 Task: Look for space in Darende, Turkey from 24th August, 2023 to 10th September, 2023 for 8 adults, 2 children in price range Rs.12000 to Rs.15000. Place can be entire place or shared room with 4 bedrooms having 8 beds and 4 bathrooms. Property type can be house, flat, guest house. Amenities needed are: wifi, TV, free parkinig on premises, gym, breakfast. Booking option can be shelf check-in. Required host language is English.
Action: Mouse moved to (459, 119)
Screenshot: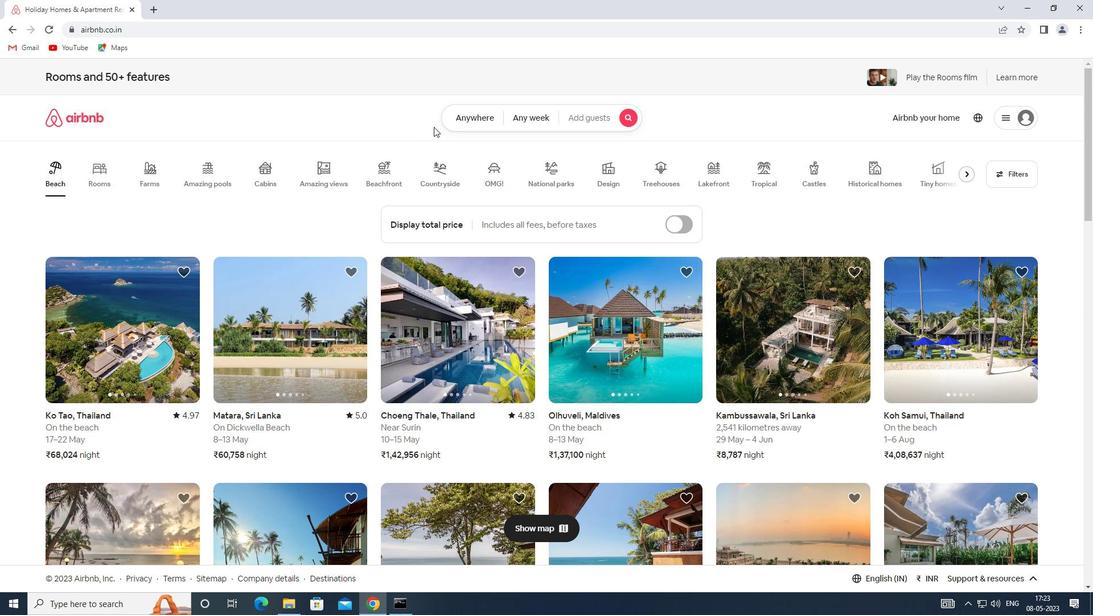 
Action: Mouse pressed left at (459, 119)
Screenshot: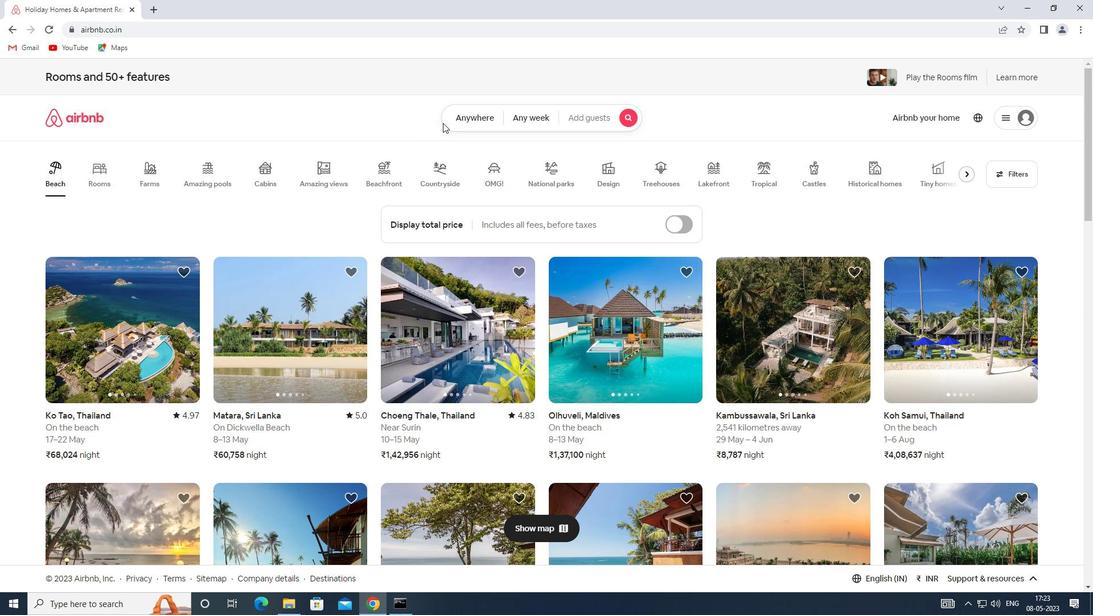 
Action: Mouse moved to (335, 157)
Screenshot: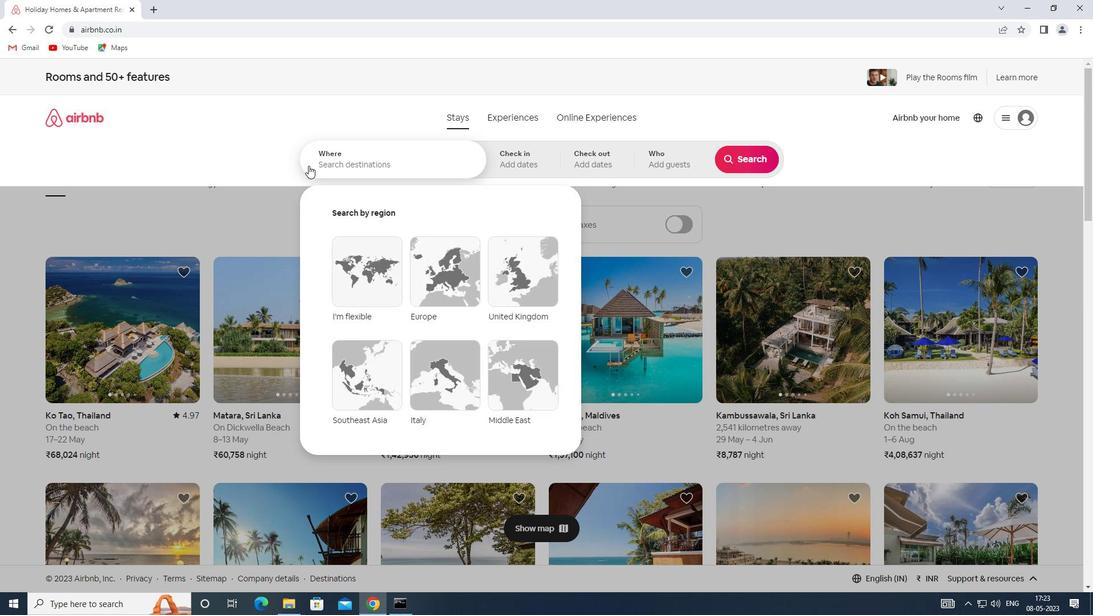
Action: Mouse pressed left at (335, 157)
Screenshot: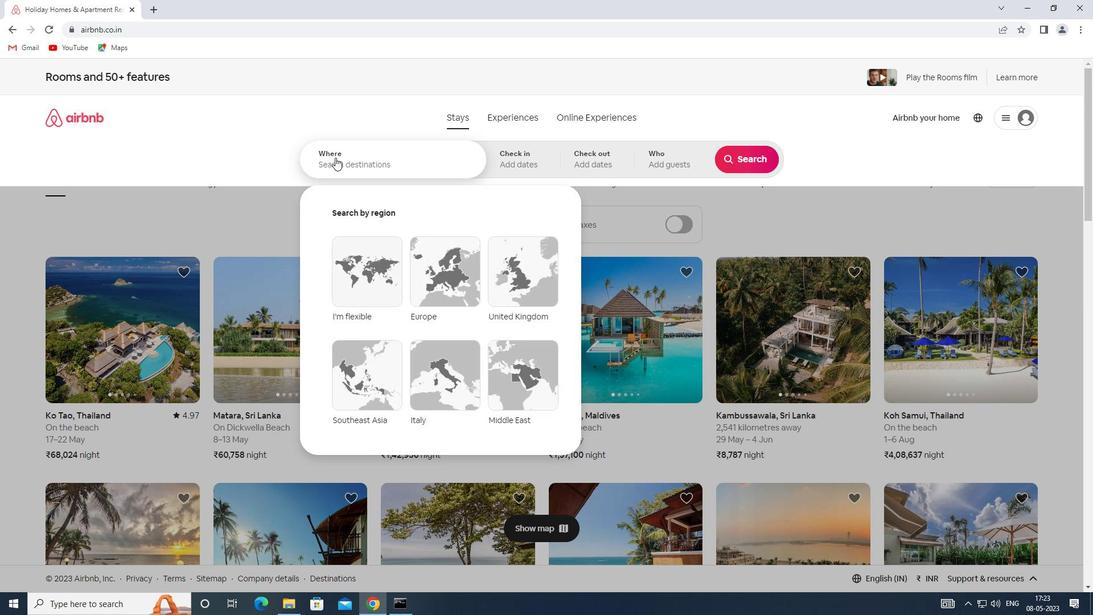
Action: Key pressed <Key.shift>SPACE<Key.space>IN<Key.space><Key.shift>DARENDE,<Key.shift>TURKEY
Screenshot: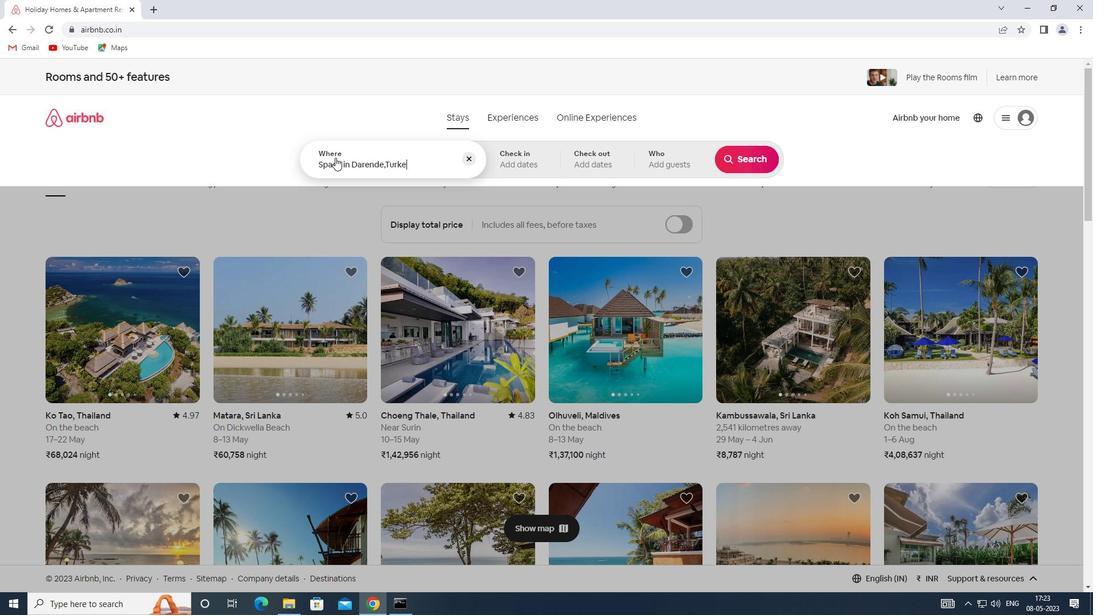 
Action: Mouse moved to (510, 149)
Screenshot: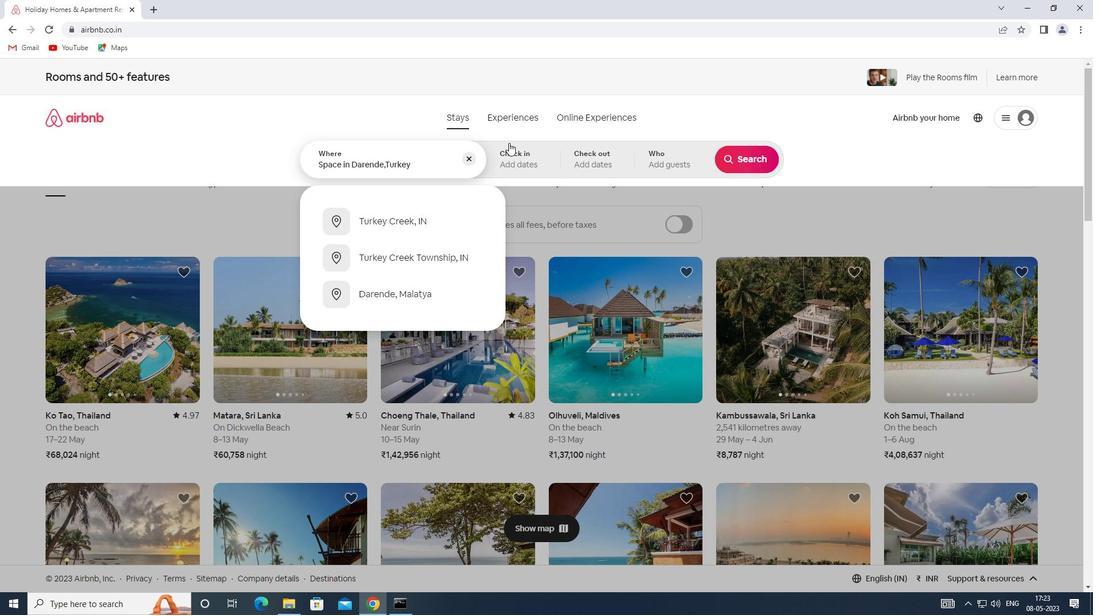 
Action: Mouse pressed left at (510, 149)
Screenshot: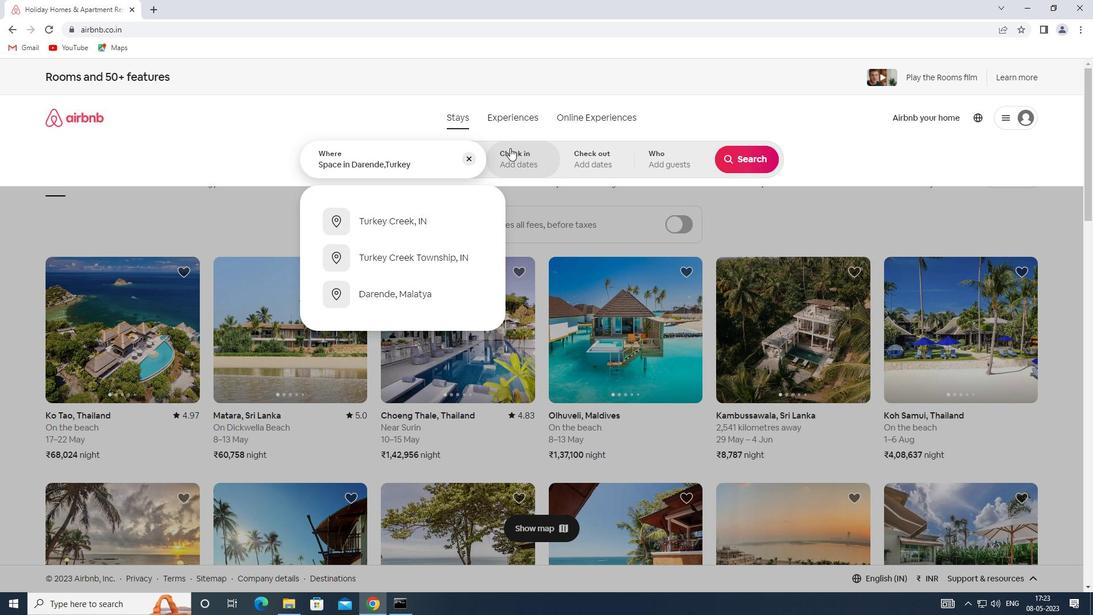 
Action: Mouse moved to (741, 251)
Screenshot: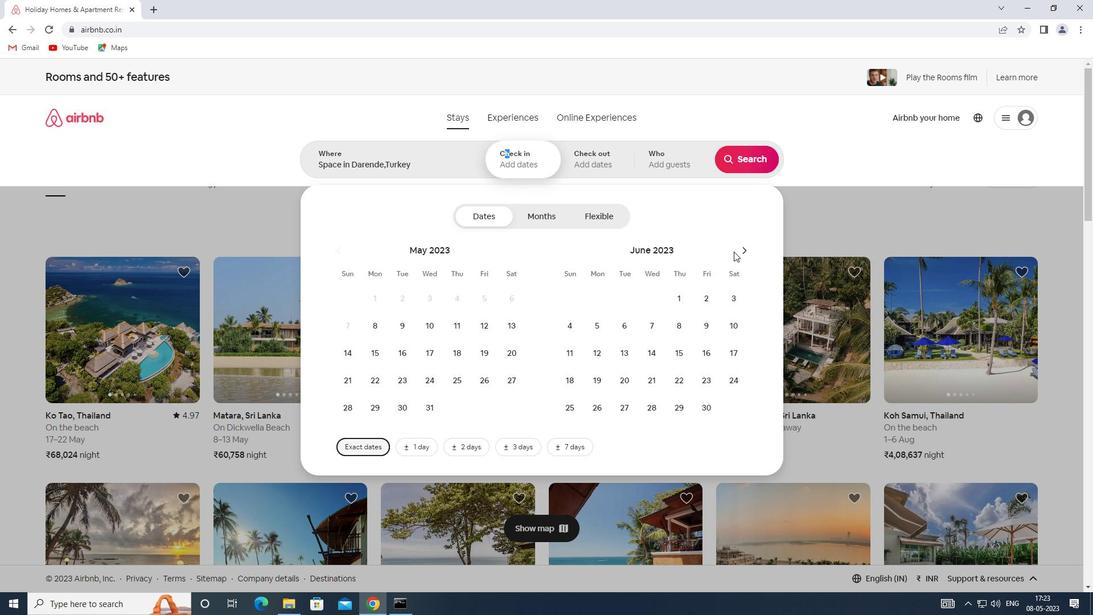 
Action: Mouse pressed left at (741, 251)
Screenshot: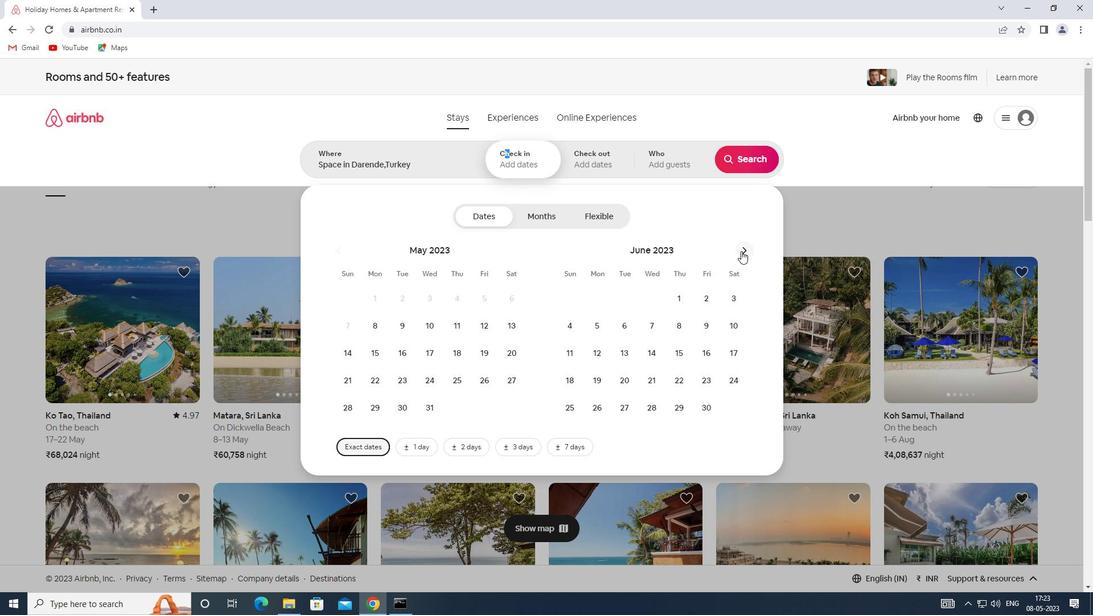 
Action: Mouse pressed left at (741, 251)
Screenshot: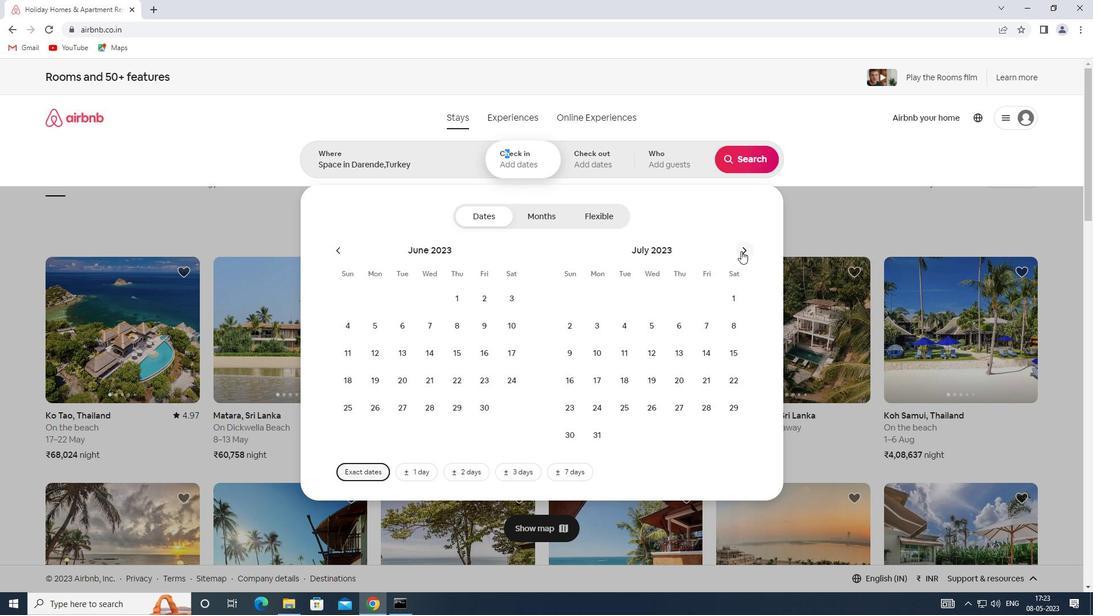 
Action: Mouse moved to (682, 378)
Screenshot: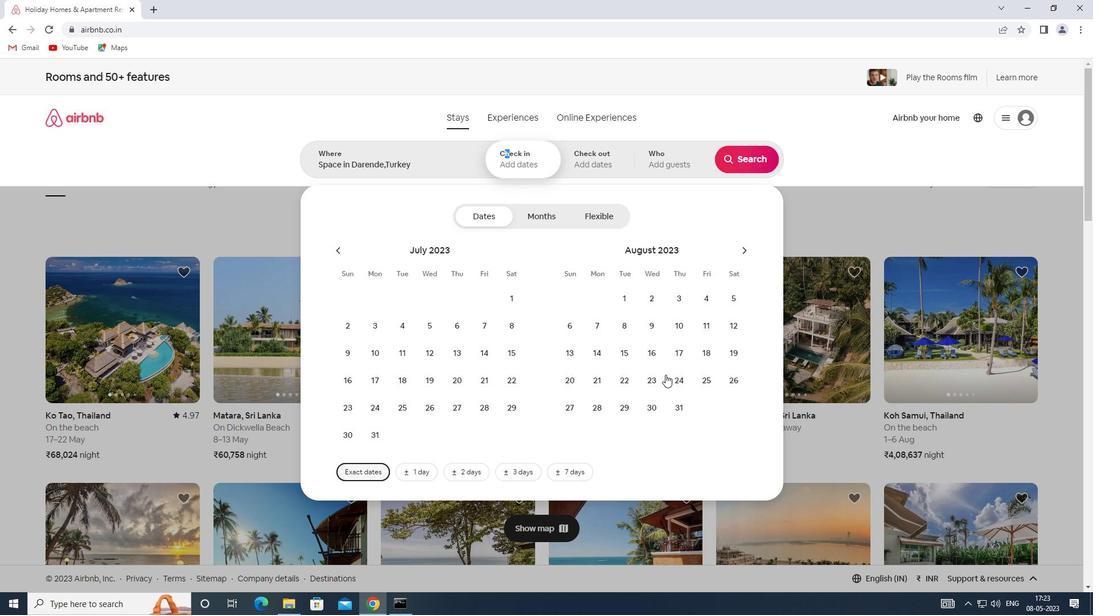 
Action: Mouse pressed left at (682, 378)
Screenshot: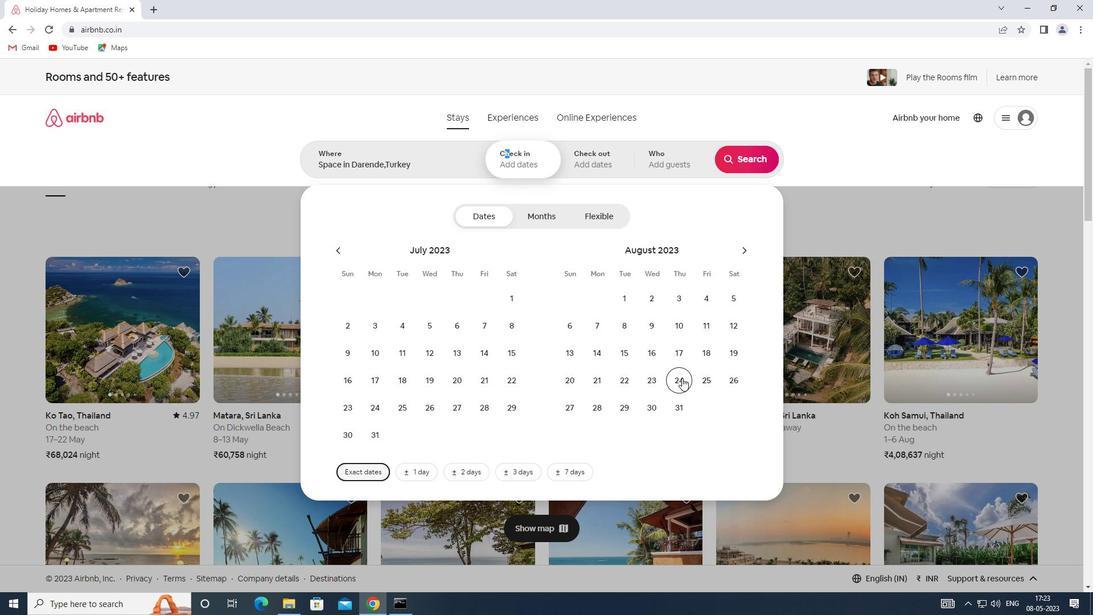 
Action: Mouse moved to (739, 256)
Screenshot: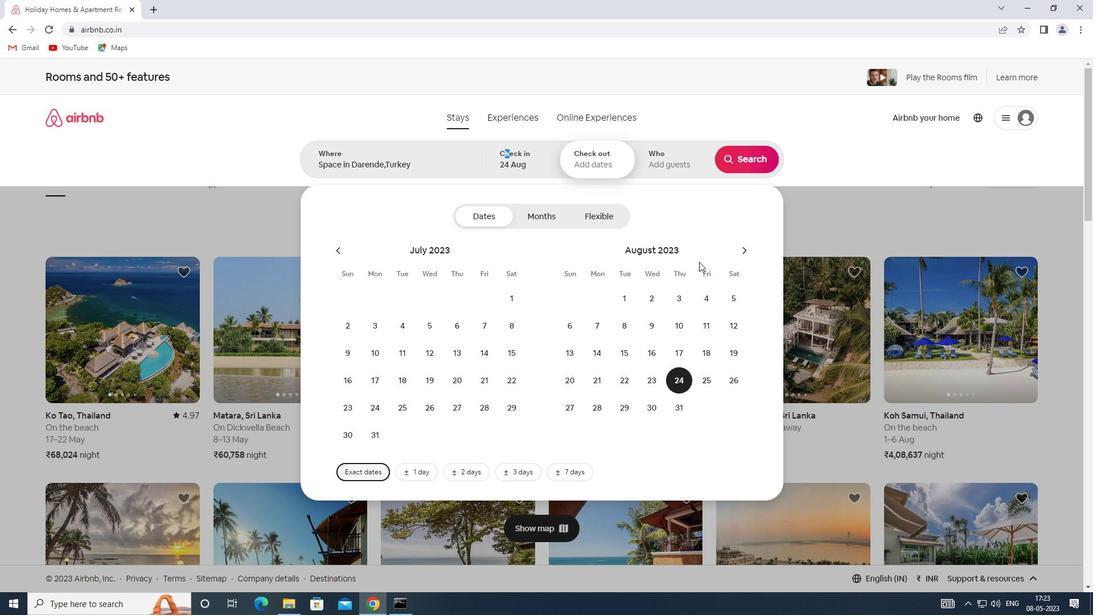 
Action: Mouse pressed left at (739, 256)
Screenshot: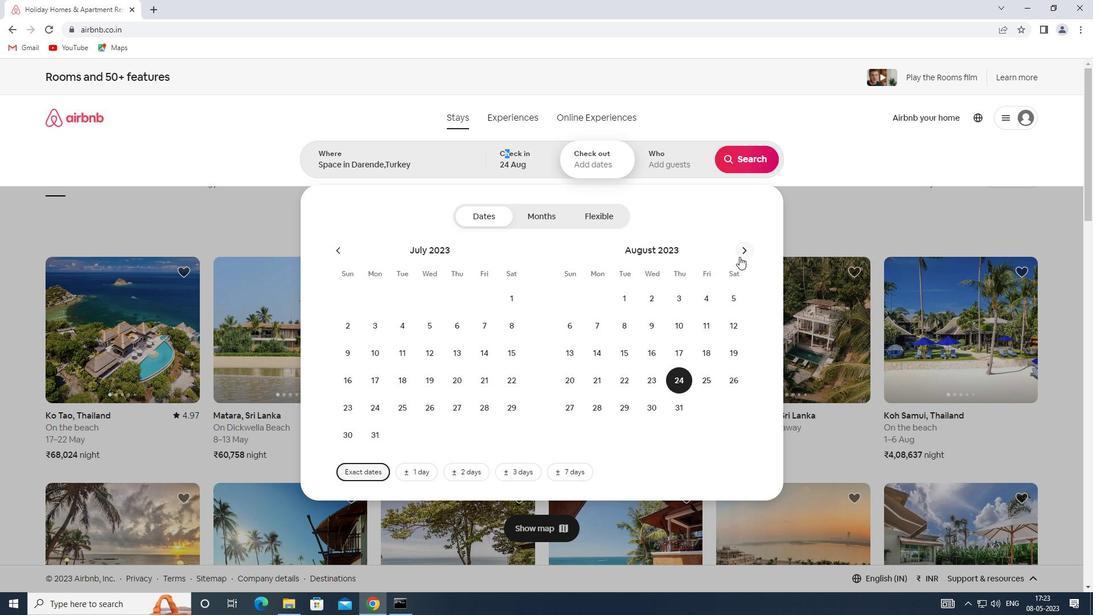 
Action: Mouse moved to (567, 355)
Screenshot: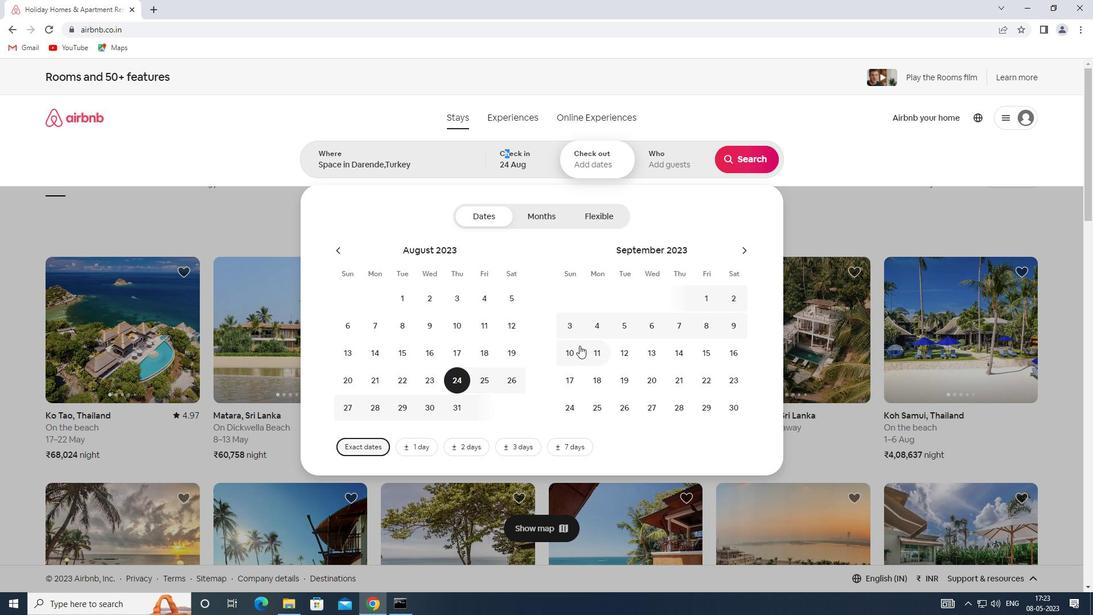 
Action: Mouse pressed left at (567, 355)
Screenshot: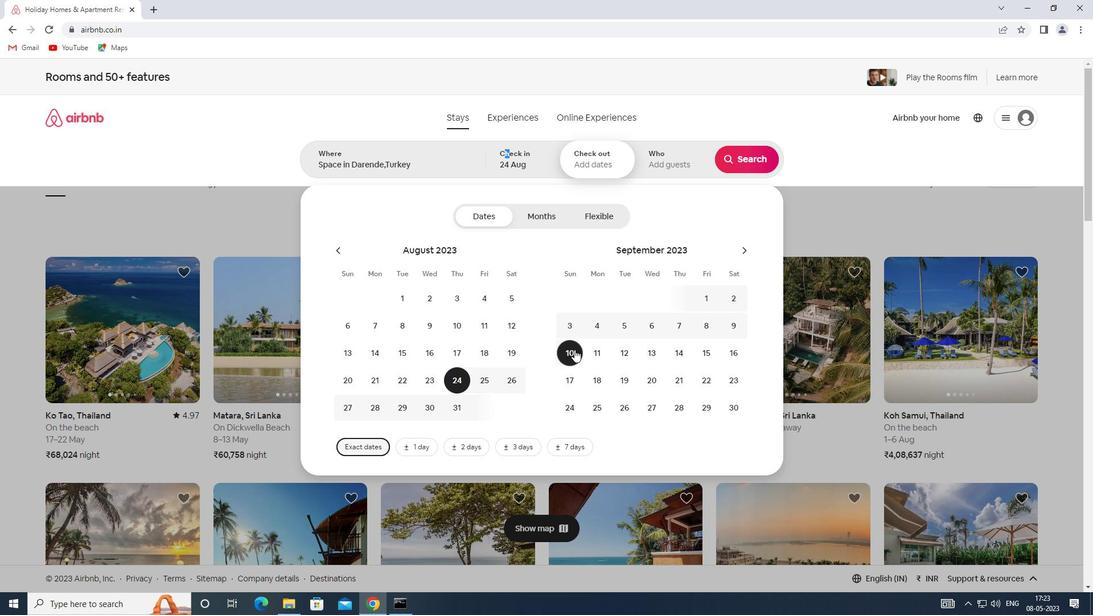 
Action: Mouse moved to (684, 167)
Screenshot: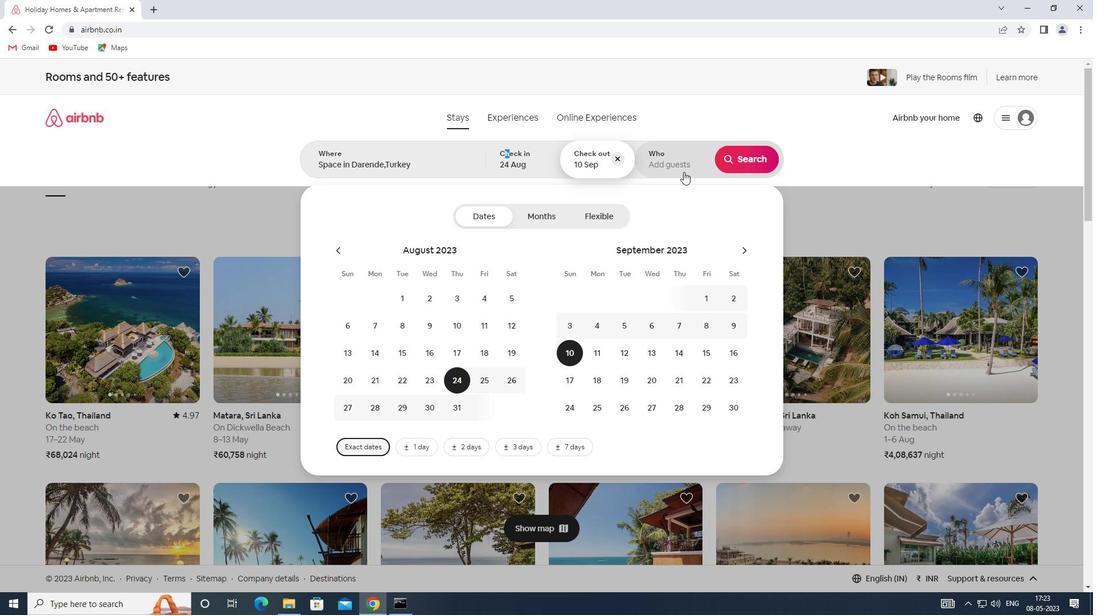 
Action: Mouse pressed left at (684, 167)
Screenshot: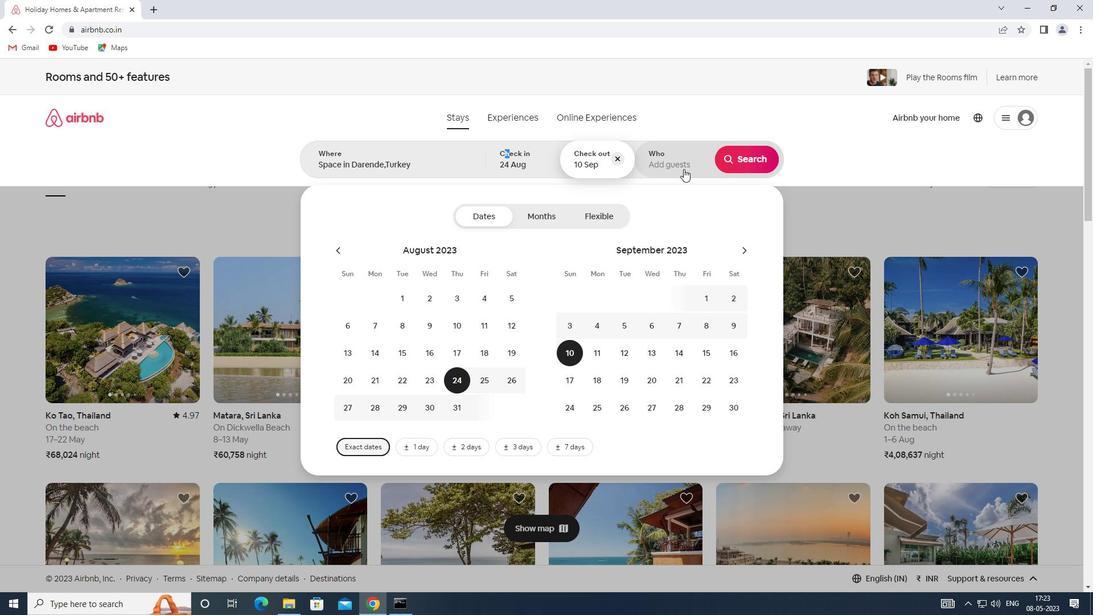 
Action: Mouse moved to (748, 222)
Screenshot: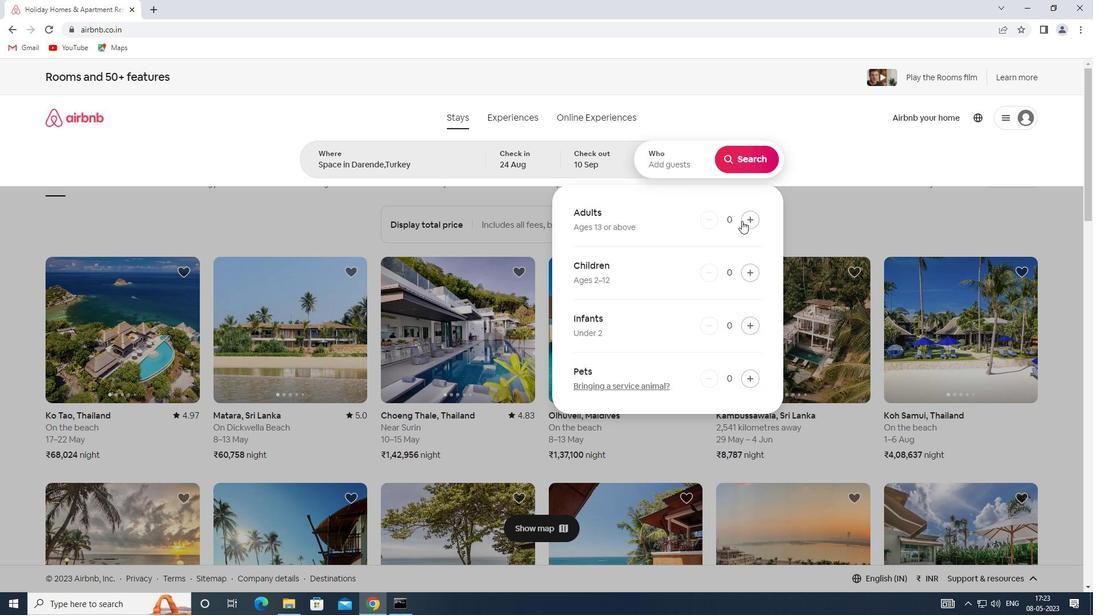 
Action: Mouse pressed left at (748, 222)
Screenshot: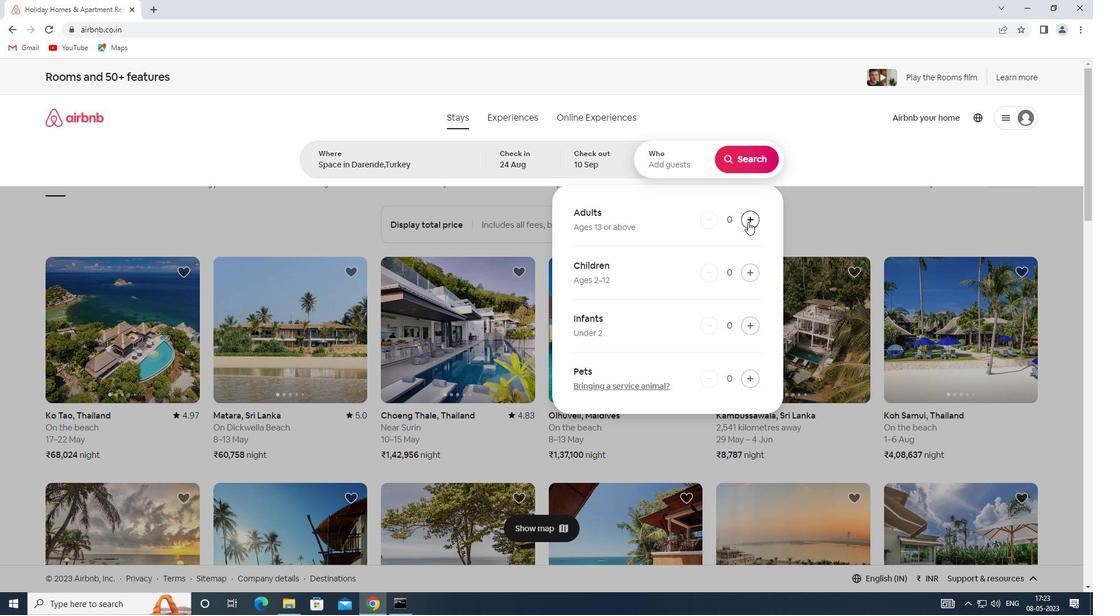 
Action: Mouse pressed left at (748, 222)
Screenshot: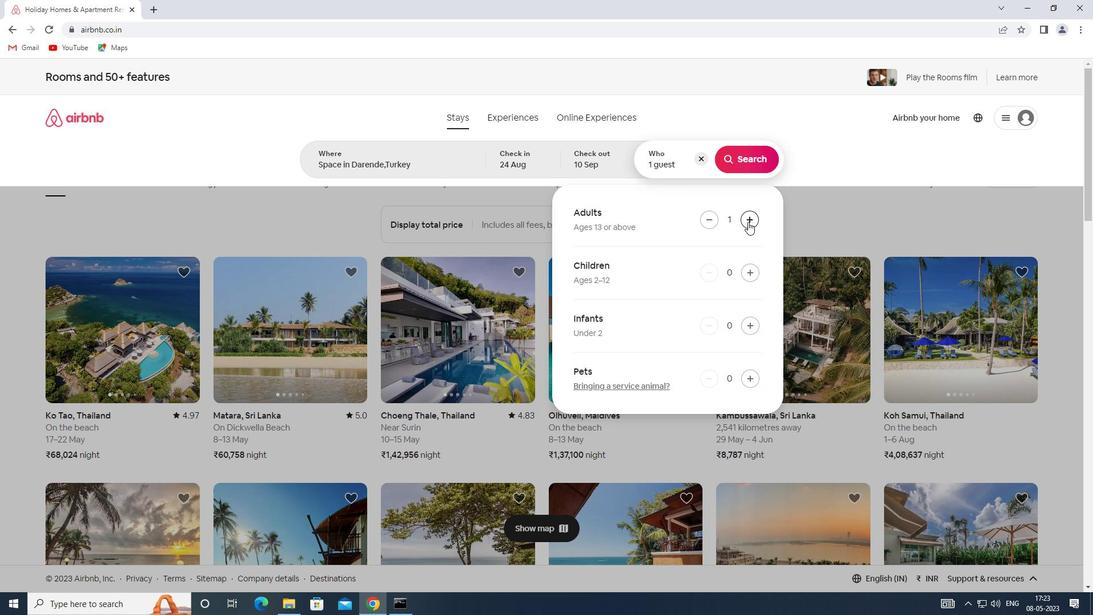 
Action: Mouse pressed left at (748, 222)
Screenshot: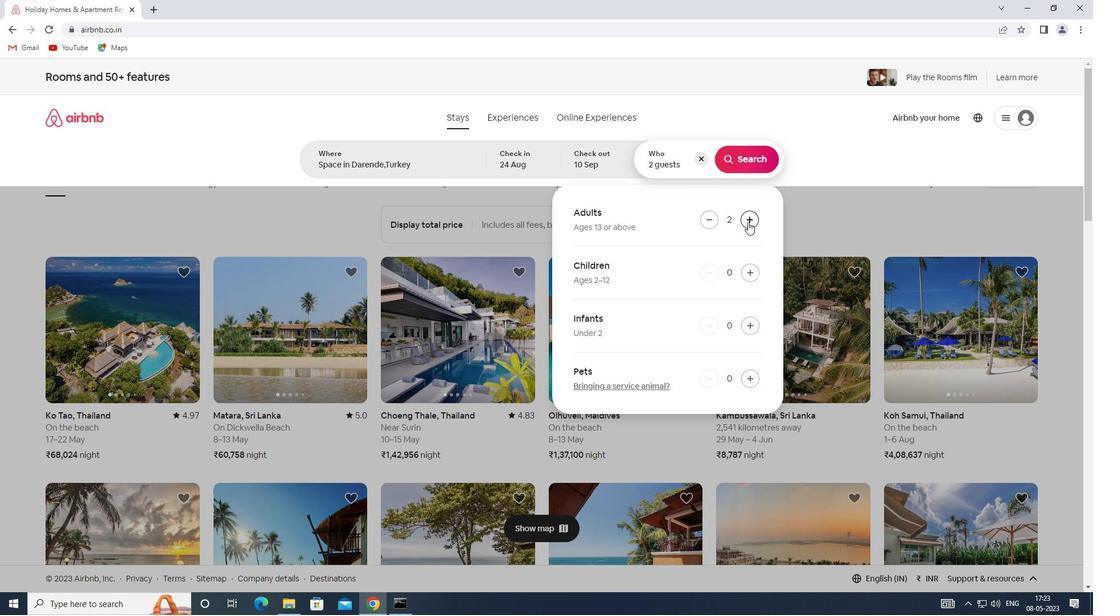 
Action: Mouse pressed left at (748, 222)
Screenshot: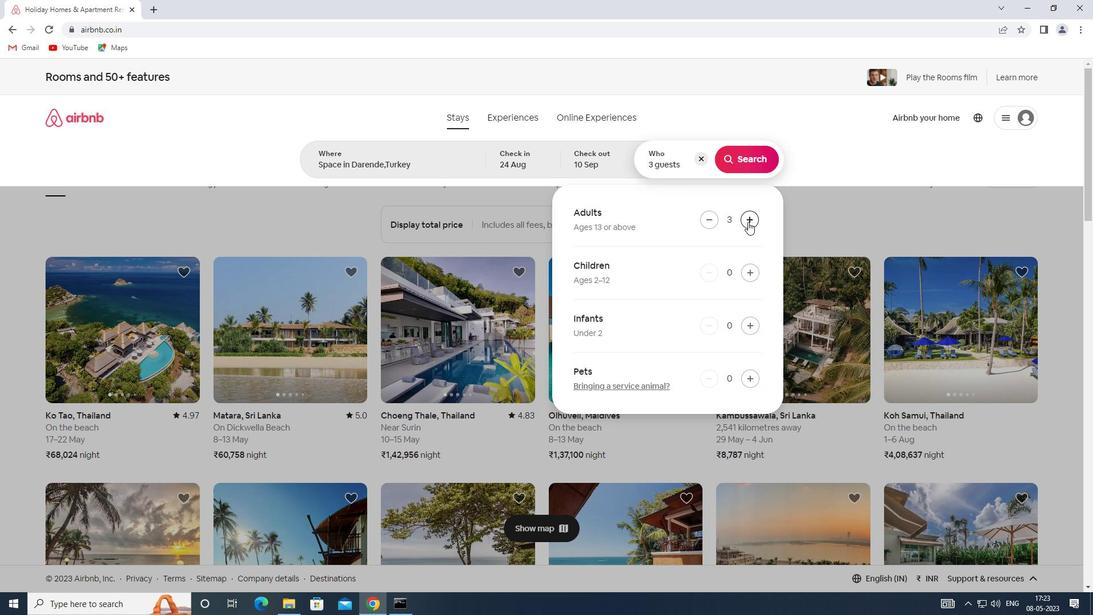 
Action: Mouse pressed left at (748, 222)
Screenshot: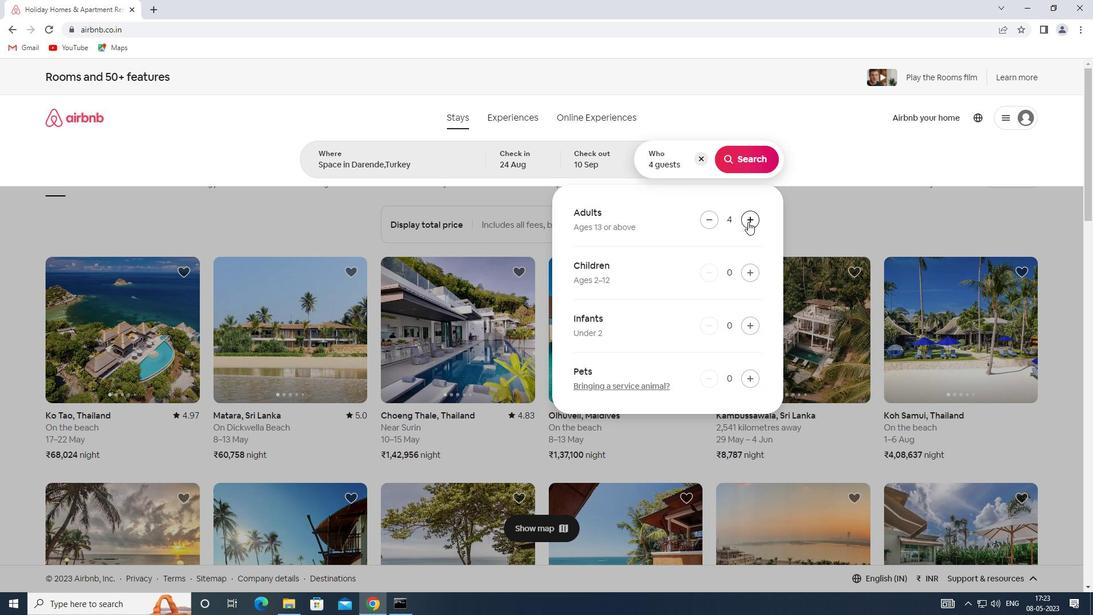 
Action: Mouse pressed left at (748, 222)
Screenshot: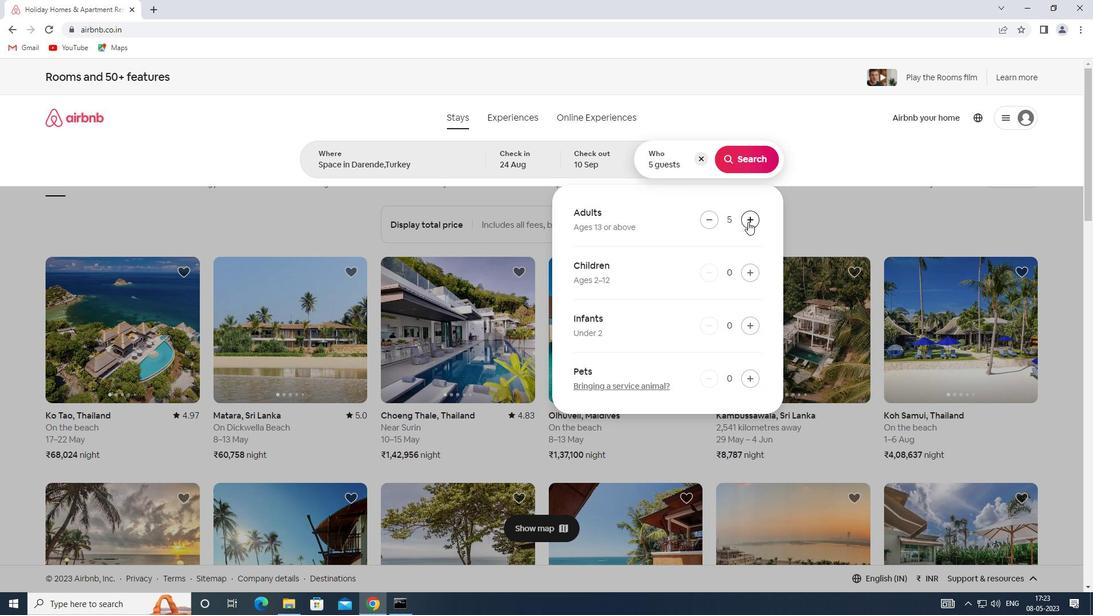 
Action: Mouse pressed left at (748, 222)
Screenshot: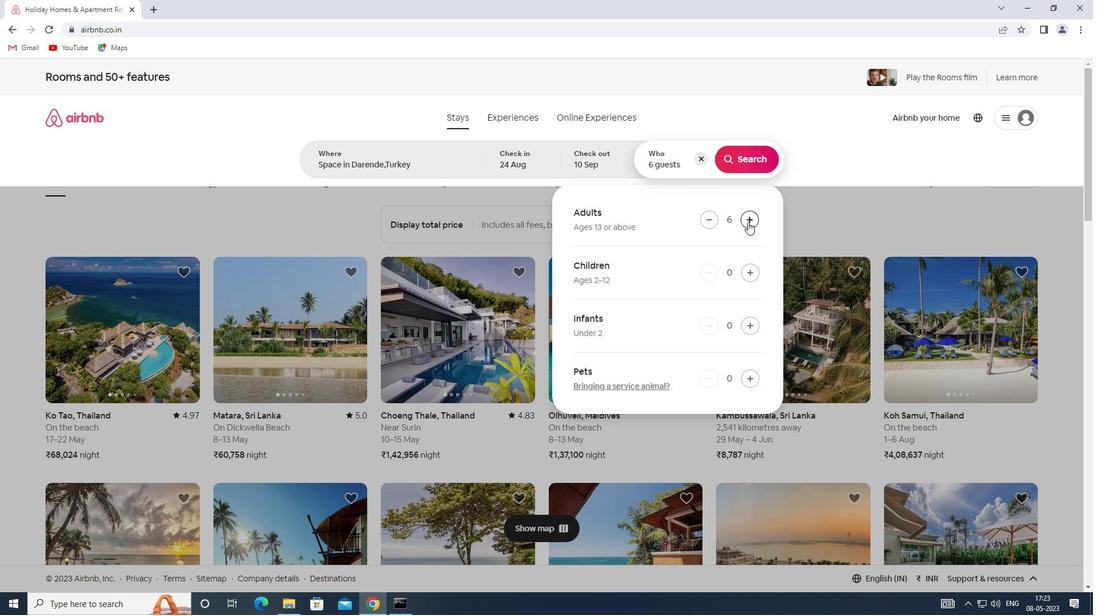 
Action: Mouse pressed left at (748, 222)
Screenshot: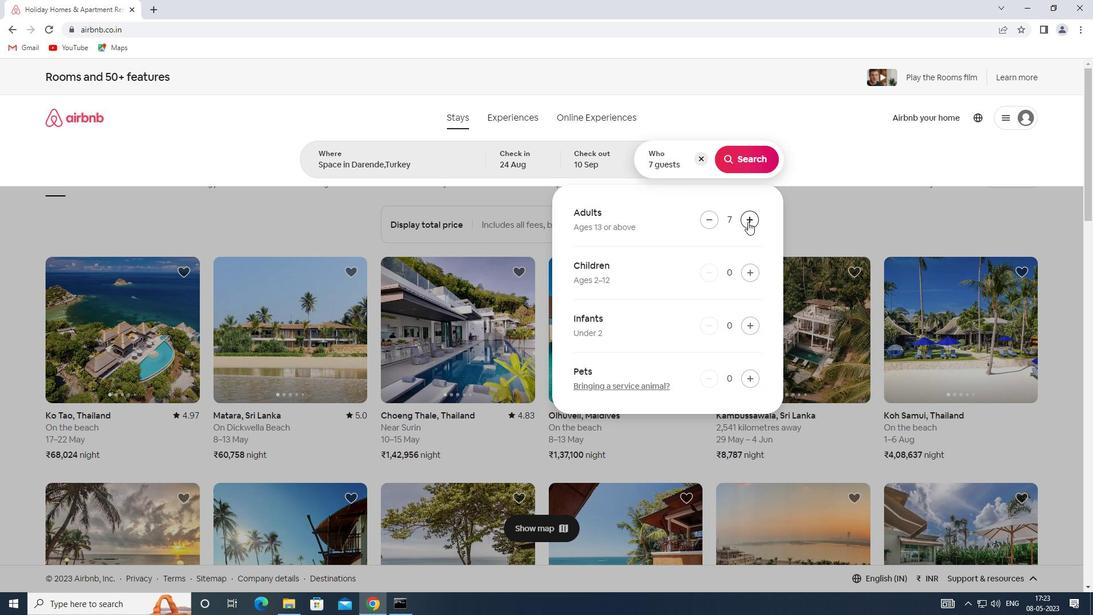 
Action: Mouse moved to (751, 268)
Screenshot: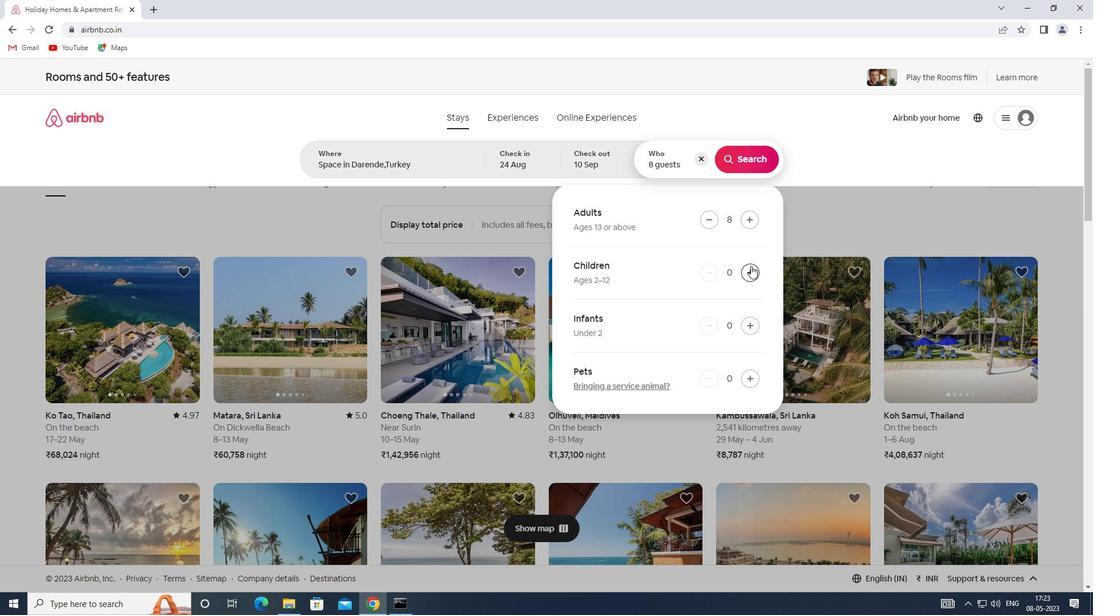 
Action: Mouse pressed left at (751, 268)
Screenshot: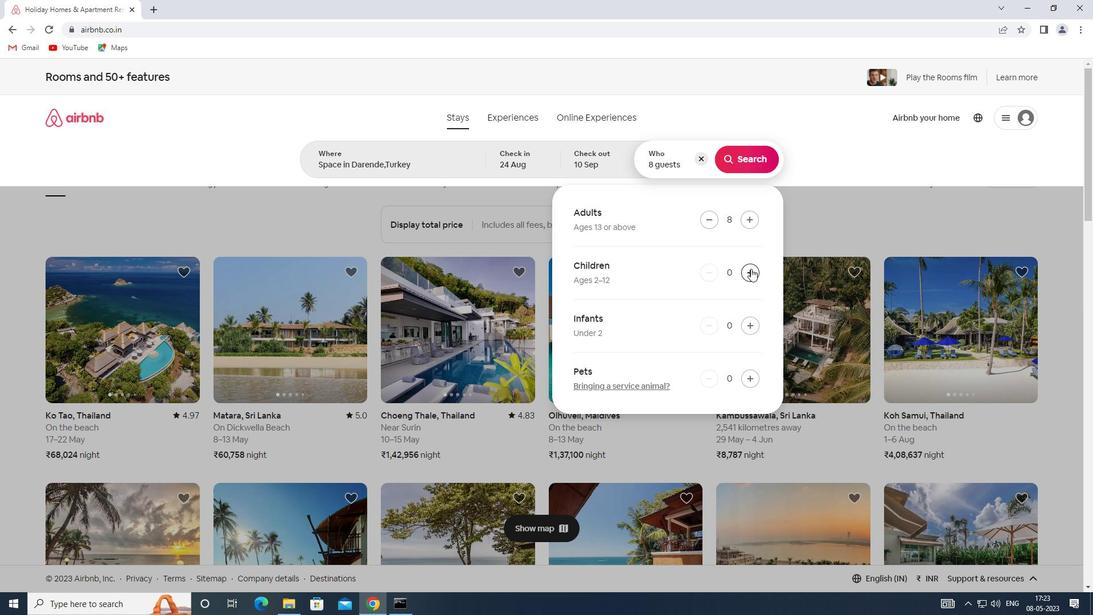 
Action: Mouse pressed left at (751, 268)
Screenshot: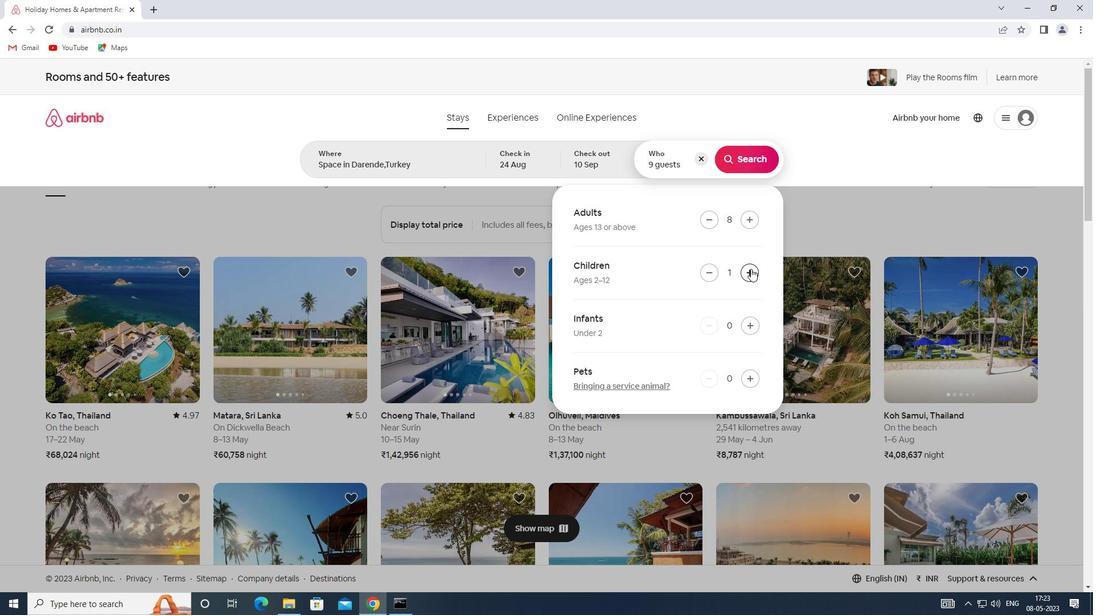 
Action: Mouse moved to (742, 156)
Screenshot: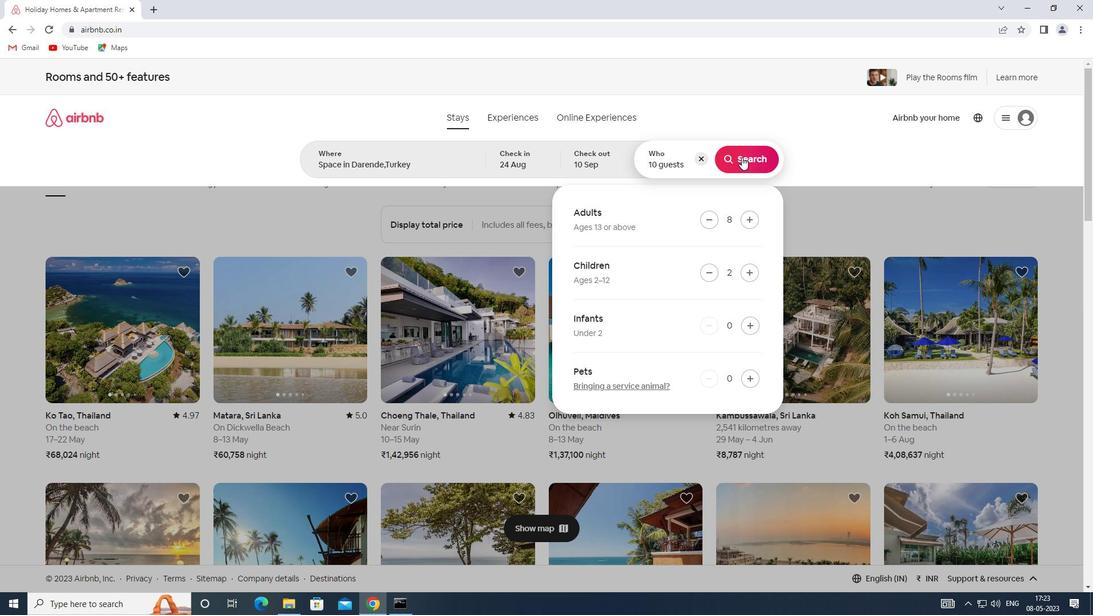 
Action: Mouse pressed left at (742, 156)
Screenshot: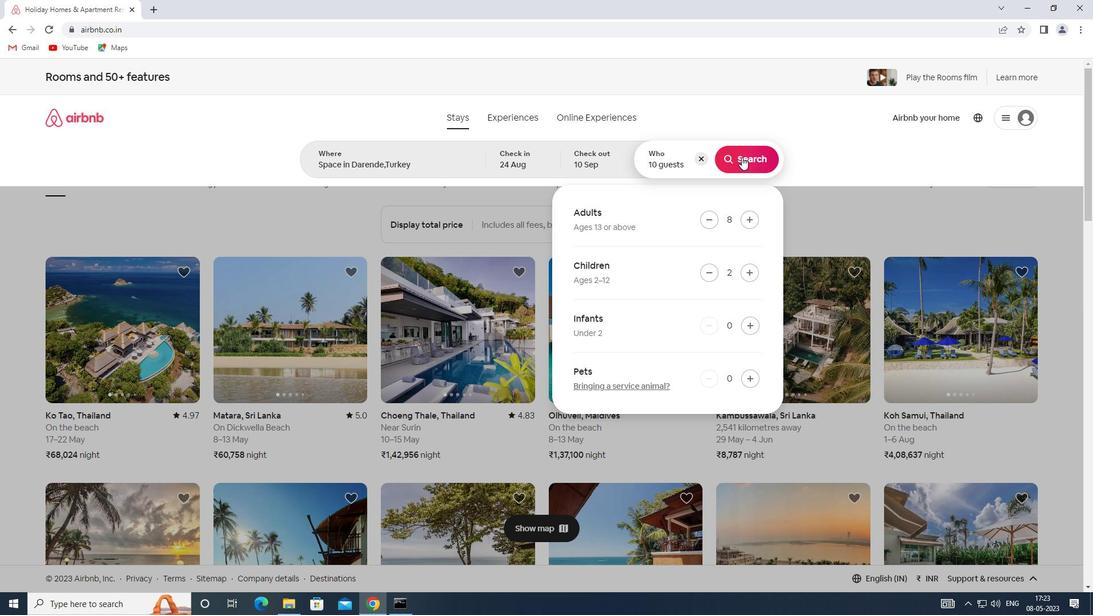
Action: Mouse moved to (1027, 124)
Screenshot: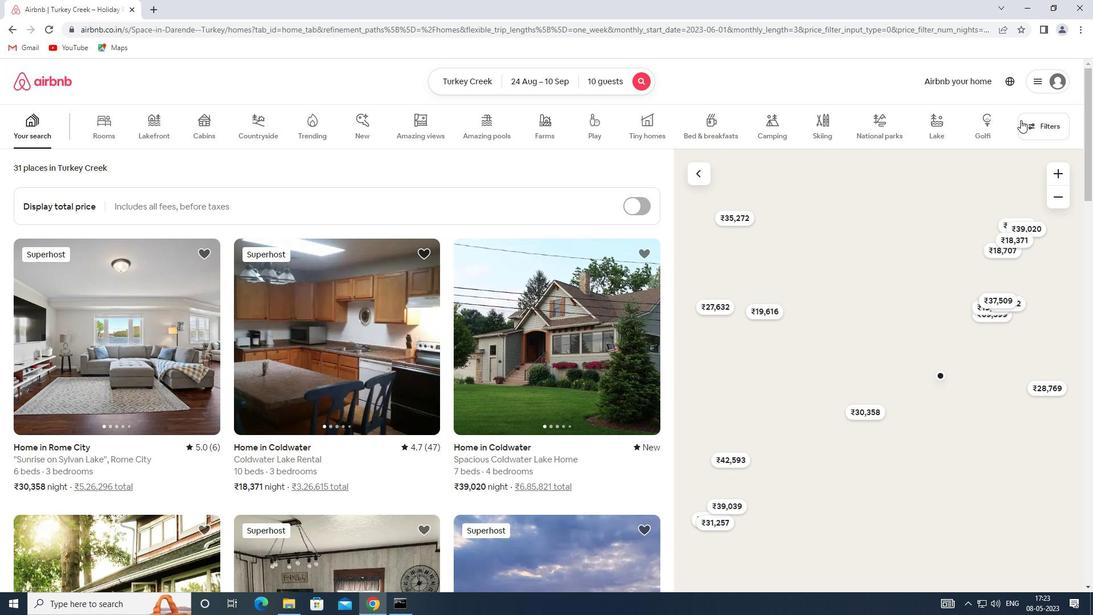 
Action: Mouse pressed left at (1027, 124)
Screenshot: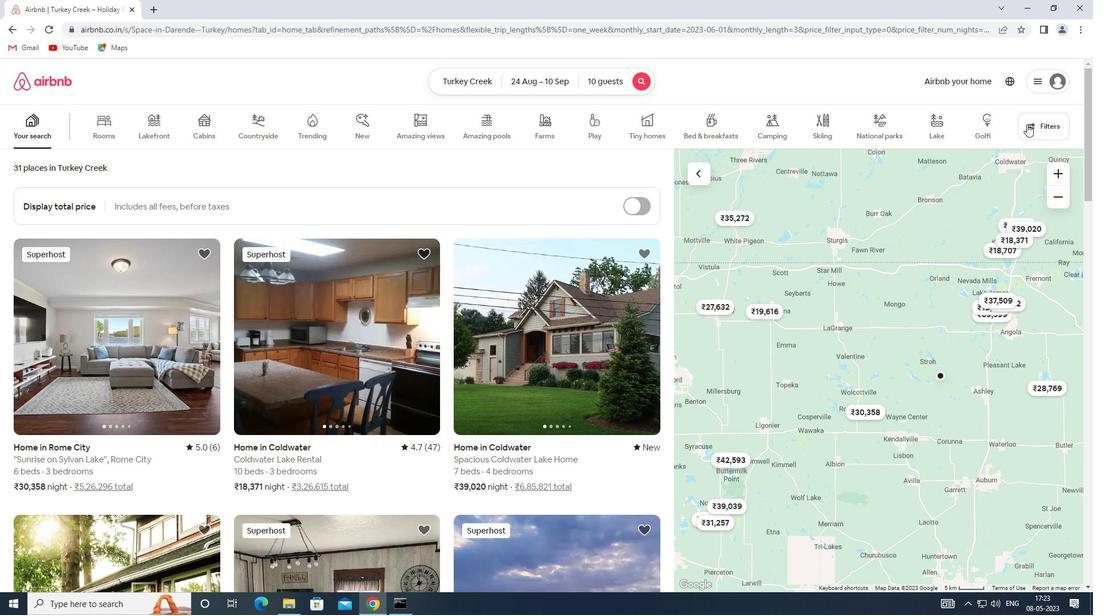 
Action: Mouse moved to (400, 402)
Screenshot: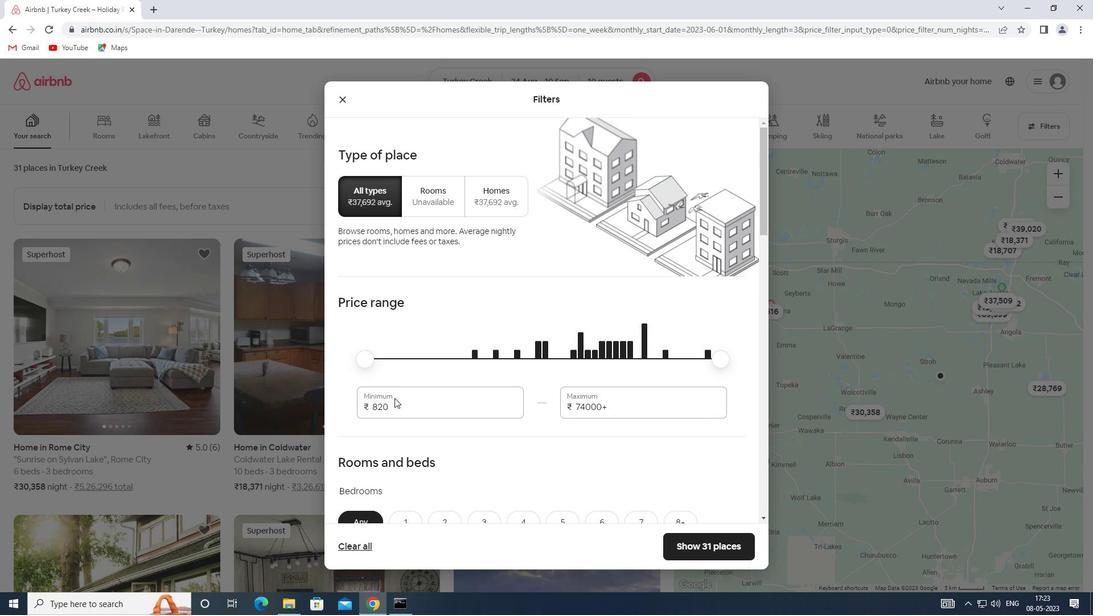 
Action: Mouse pressed left at (400, 402)
Screenshot: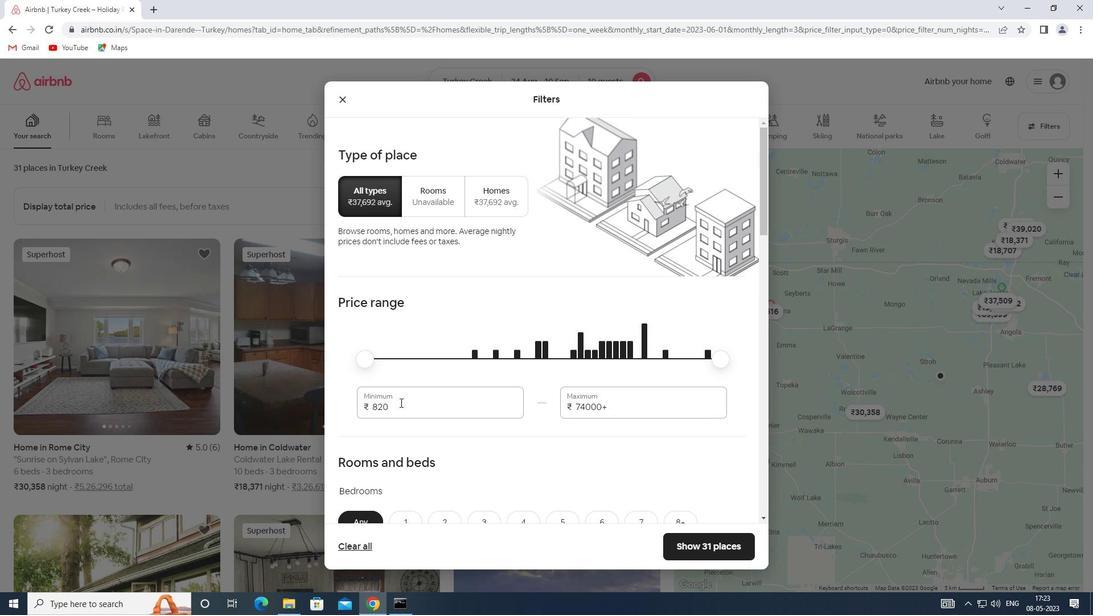 
Action: Mouse moved to (358, 409)
Screenshot: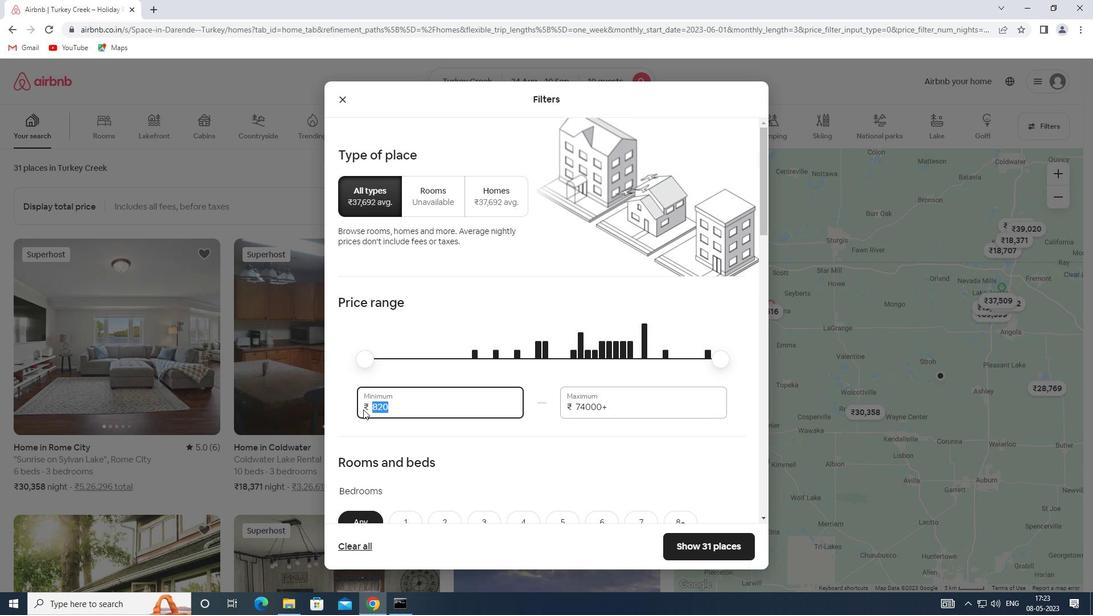 
Action: Key pressed 12000
Screenshot: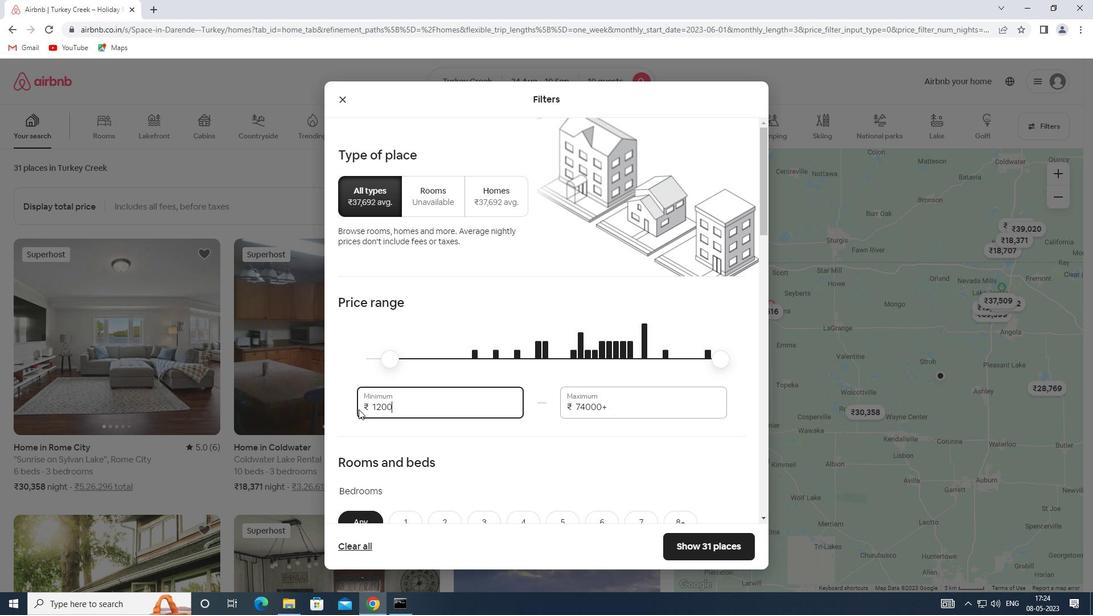 
Action: Mouse moved to (612, 406)
Screenshot: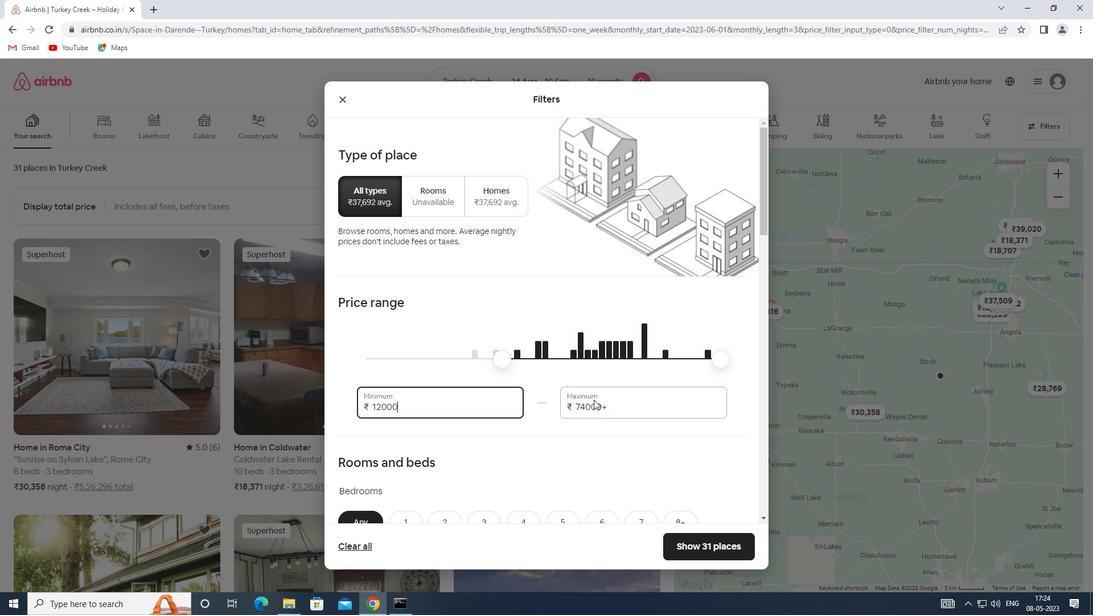 
Action: Mouse pressed left at (612, 406)
Screenshot: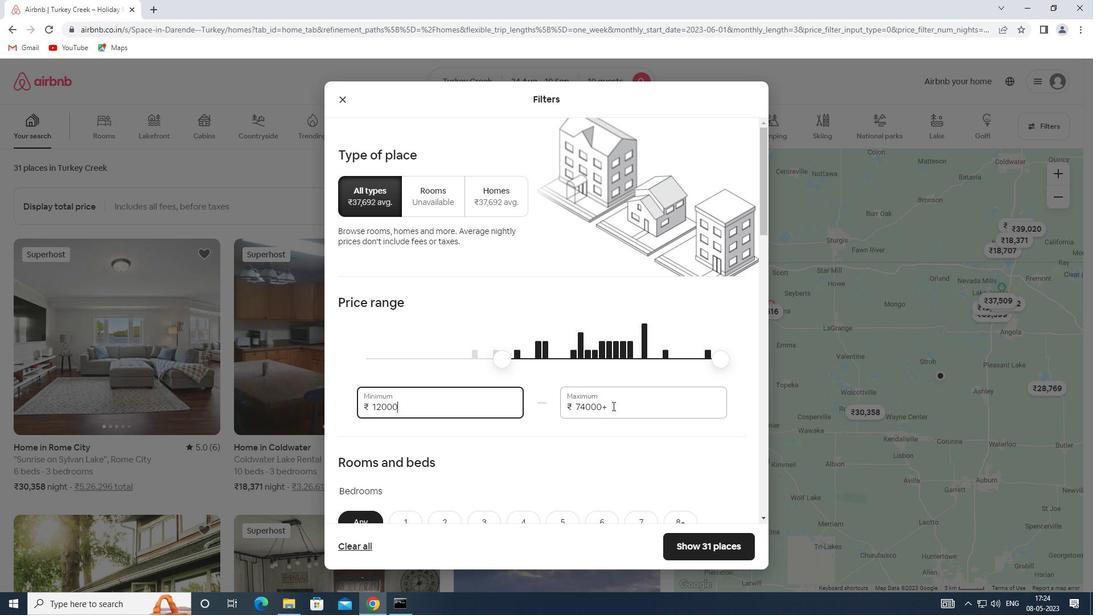 
Action: Mouse moved to (536, 415)
Screenshot: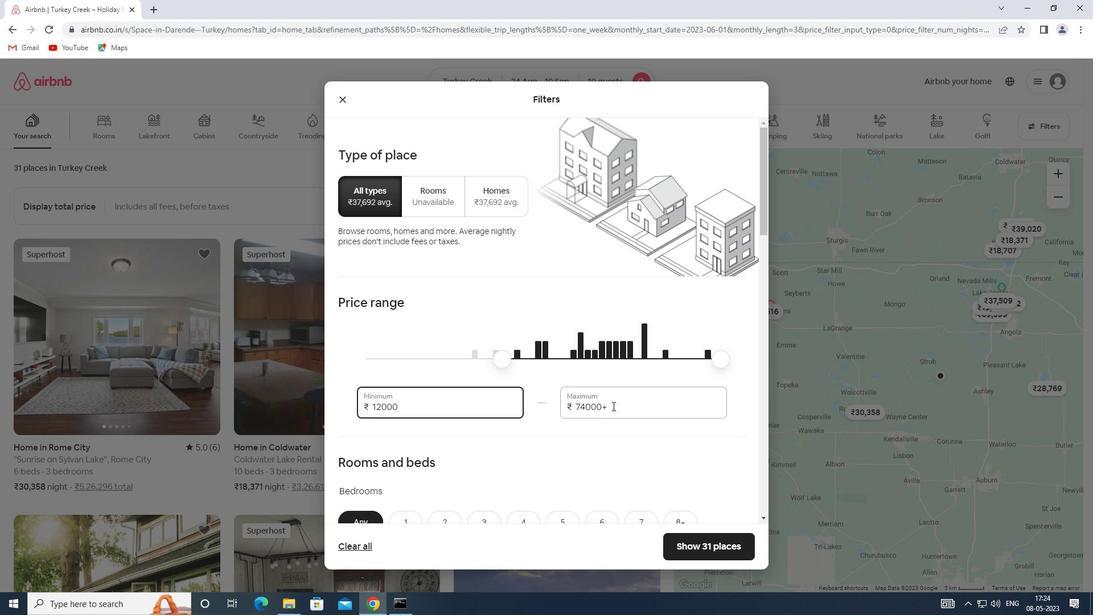 
Action: Key pressed 15000
Screenshot: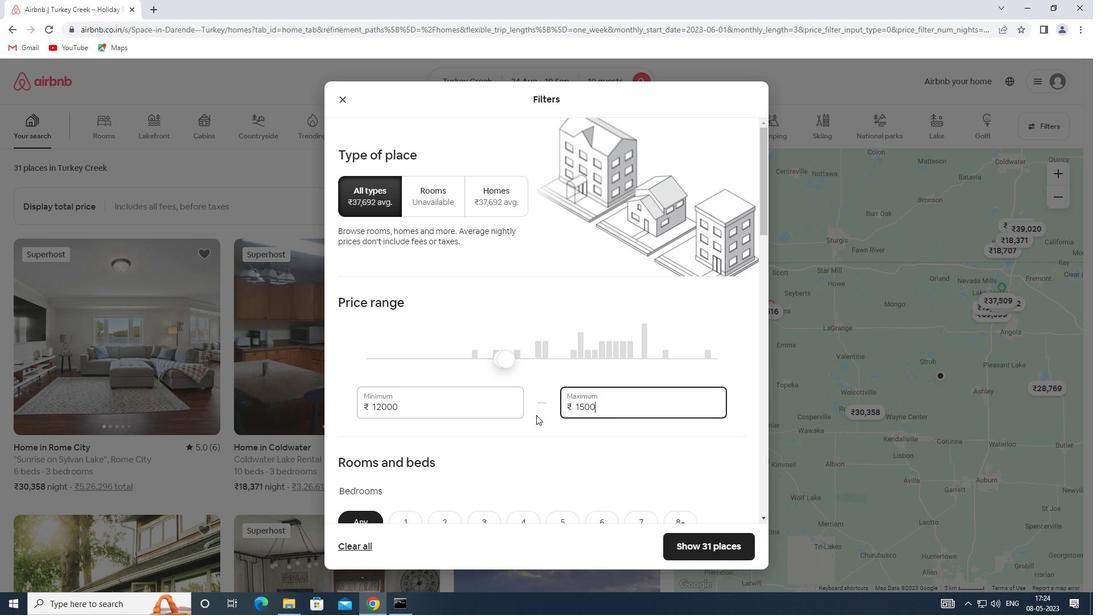 
Action: Mouse scrolled (536, 414) with delta (0, 0)
Screenshot: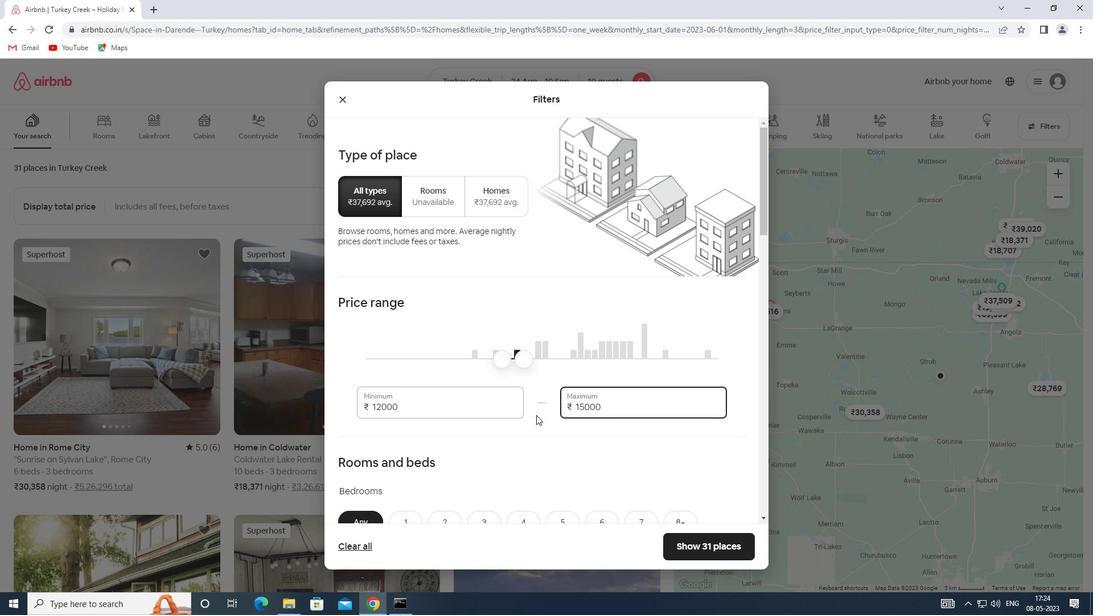 
Action: Mouse scrolled (536, 414) with delta (0, 0)
Screenshot: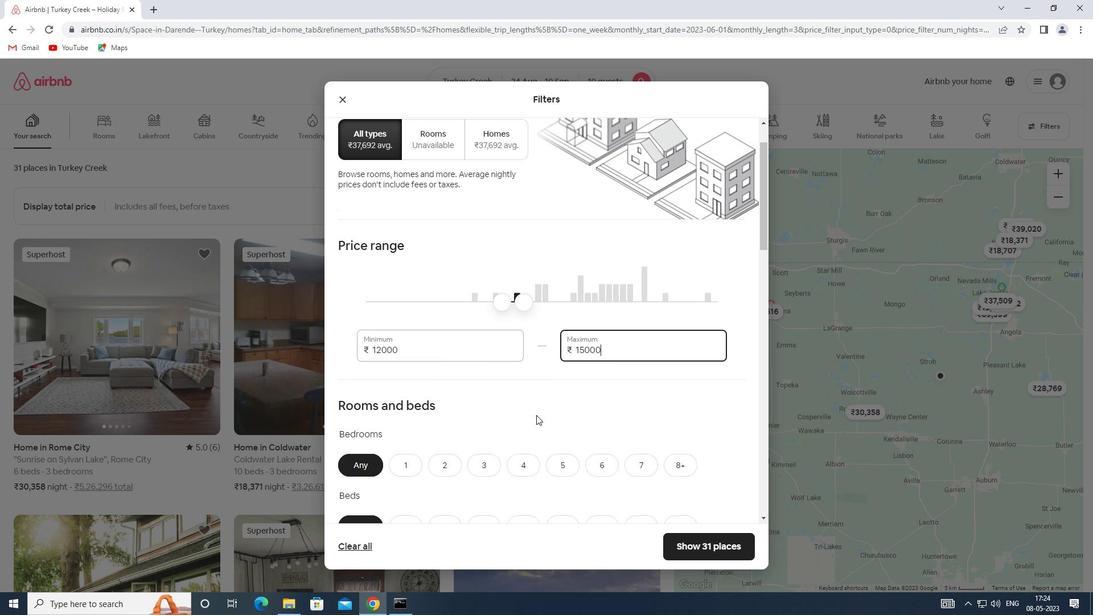 
Action: Mouse scrolled (536, 414) with delta (0, 0)
Screenshot: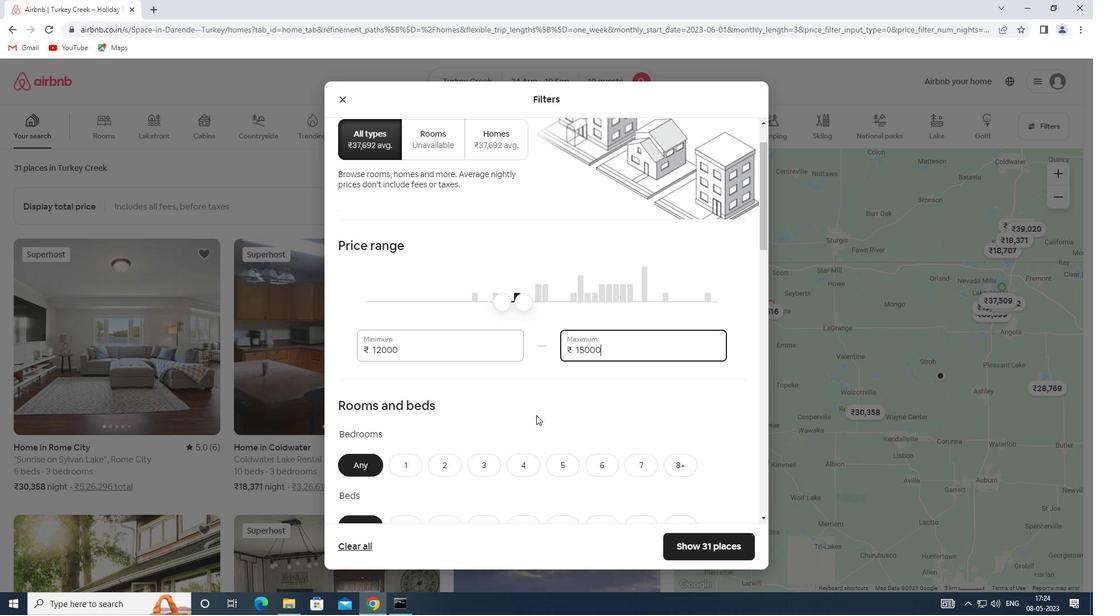 
Action: Mouse moved to (526, 353)
Screenshot: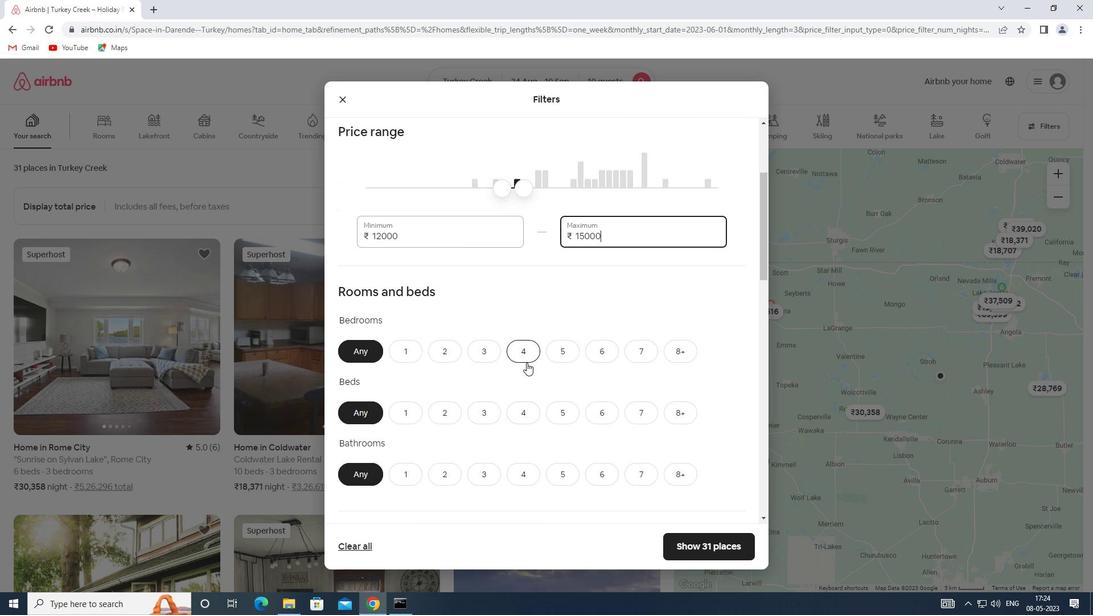 
Action: Mouse pressed left at (526, 353)
Screenshot: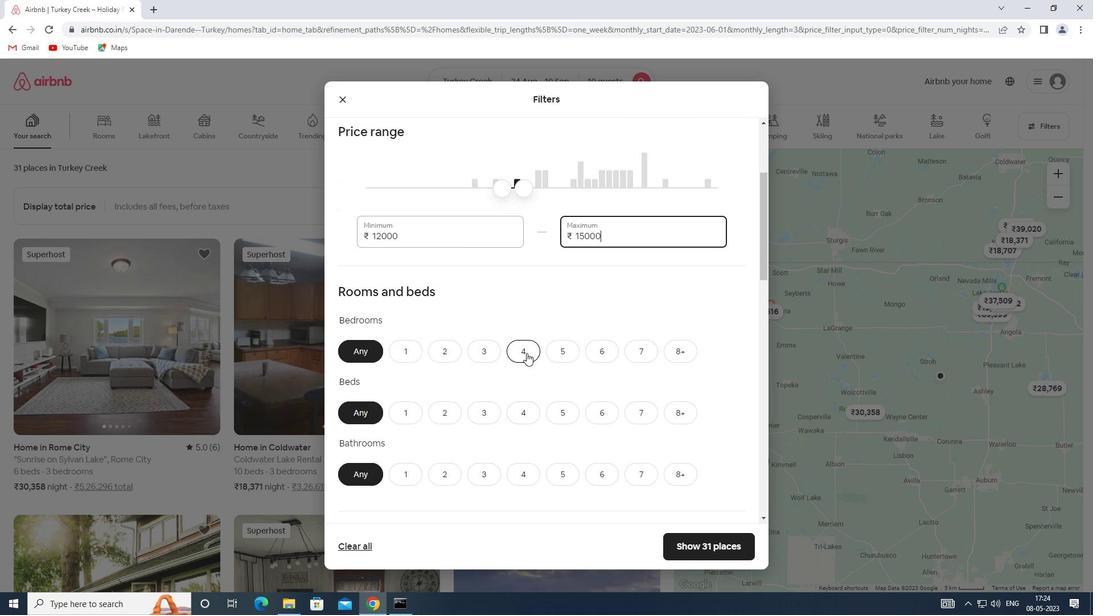 
Action: Mouse scrolled (526, 352) with delta (0, 0)
Screenshot: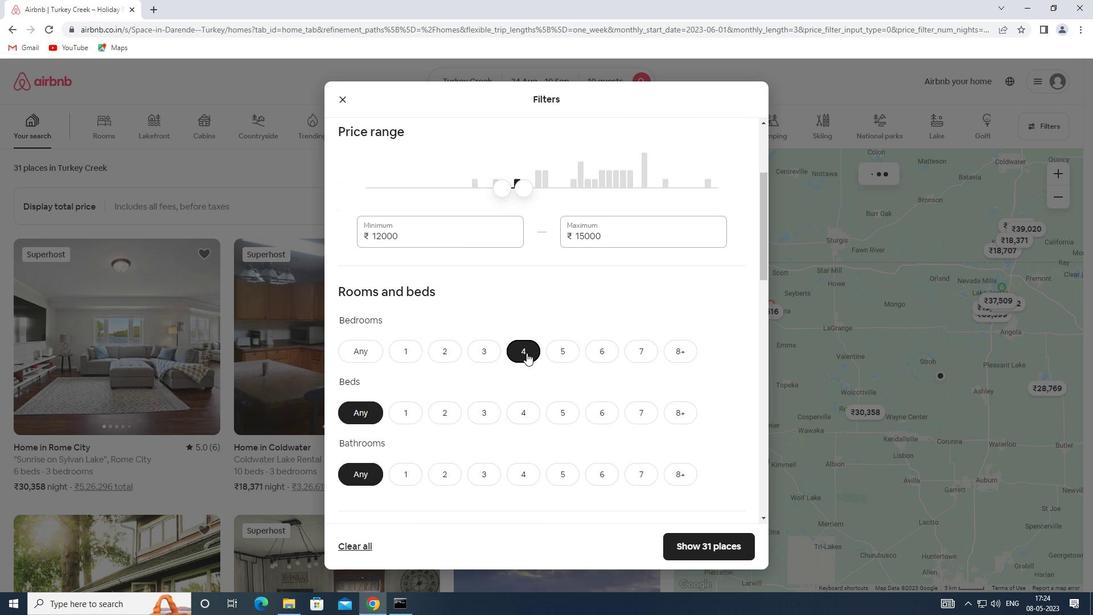 
Action: Mouse scrolled (526, 352) with delta (0, 0)
Screenshot: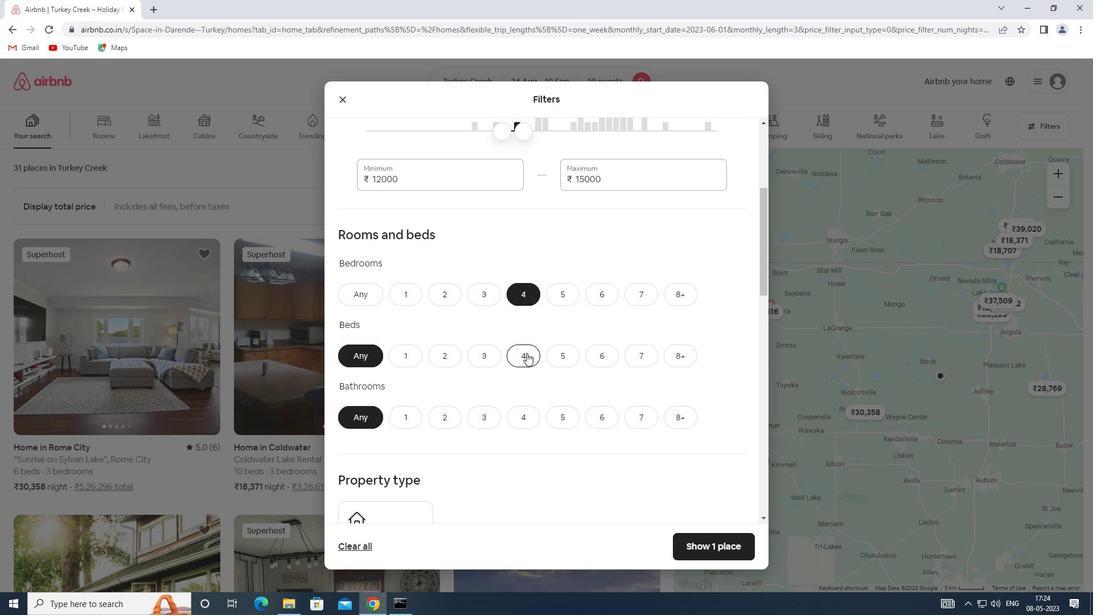
Action: Mouse moved to (685, 299)
Screenshot: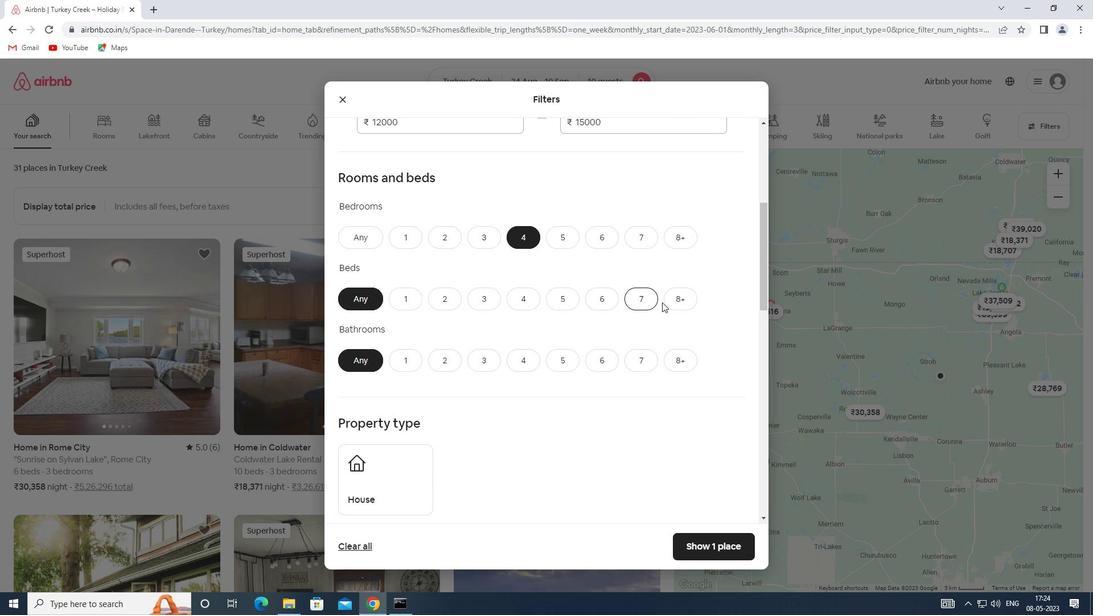 
Action: Mouse pressed left at (685, 299)
Screenshot: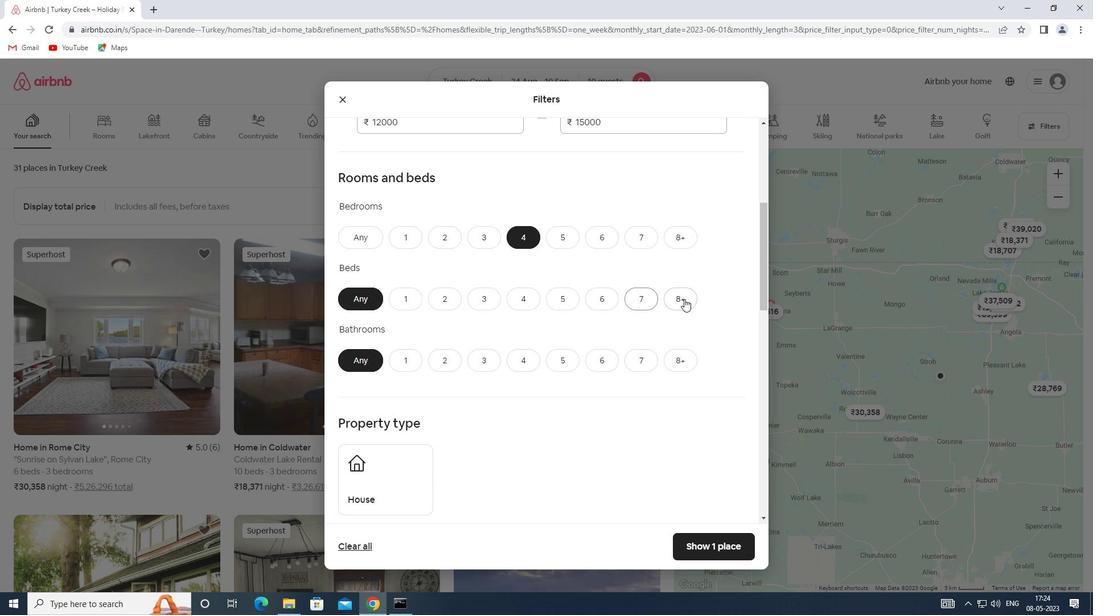 
Action: Mouse moved to (531, 359)
Screenshot: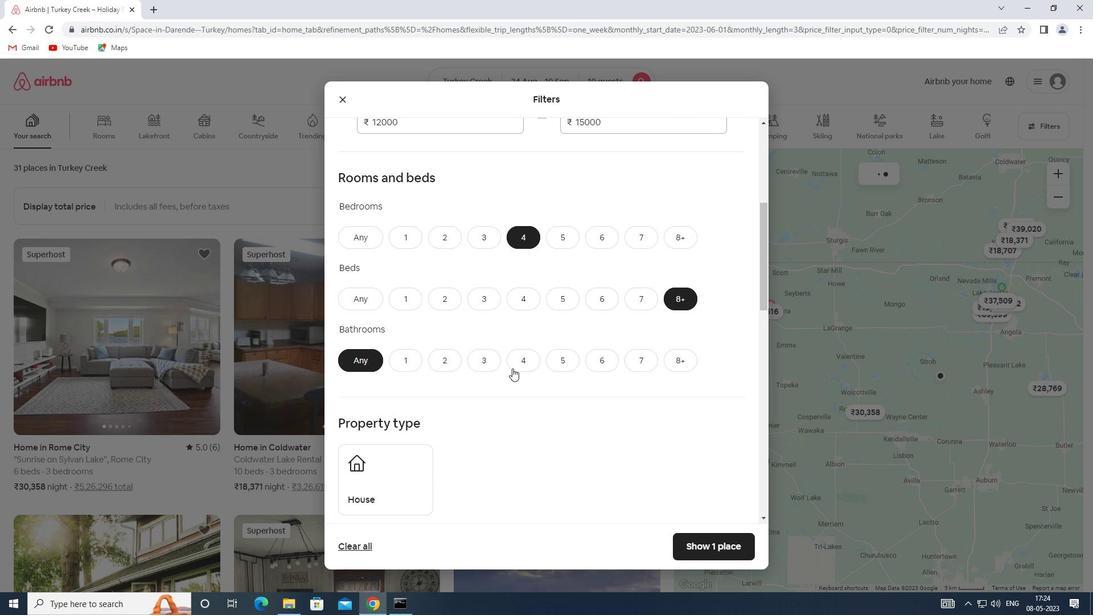 
Action: Mouse pressed left at (531, 359)
Screenshot: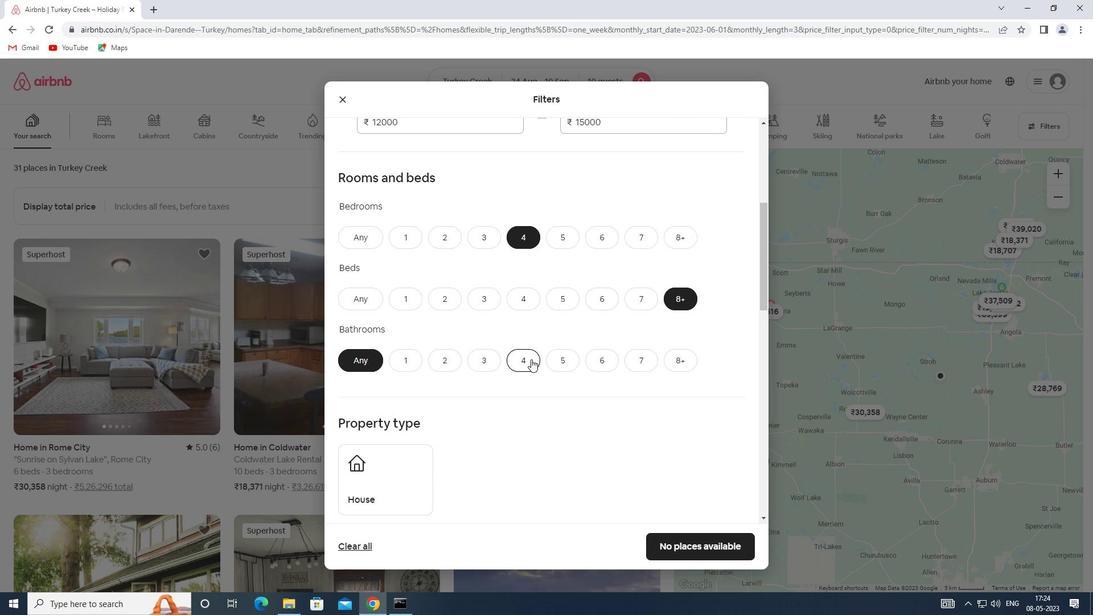 
Action: Mouse moved to (531, 358)
Screenshot: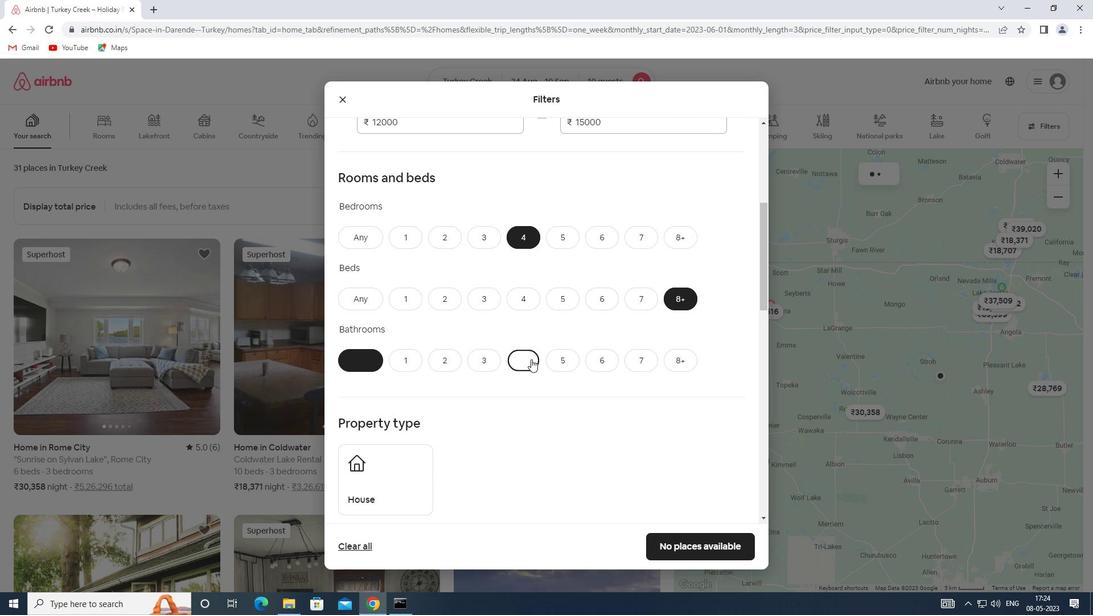 
Action: Mouse scrolled (531, 358) with delta (0, 0)
Screenshot: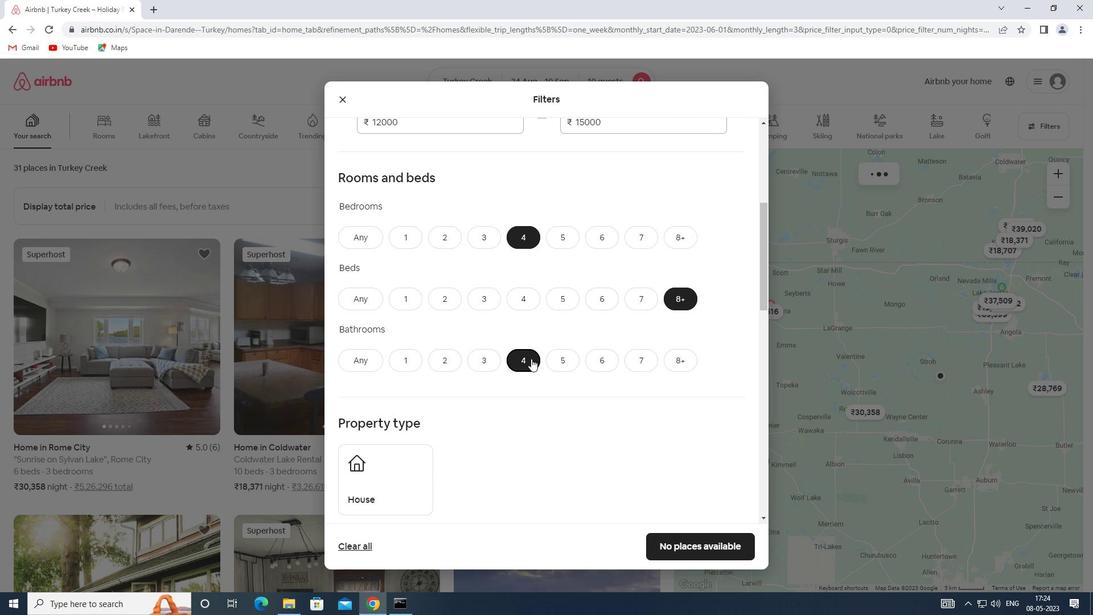 
Action: Mouse scrolled (531, 358) with delta (0, 0)
Screenshot: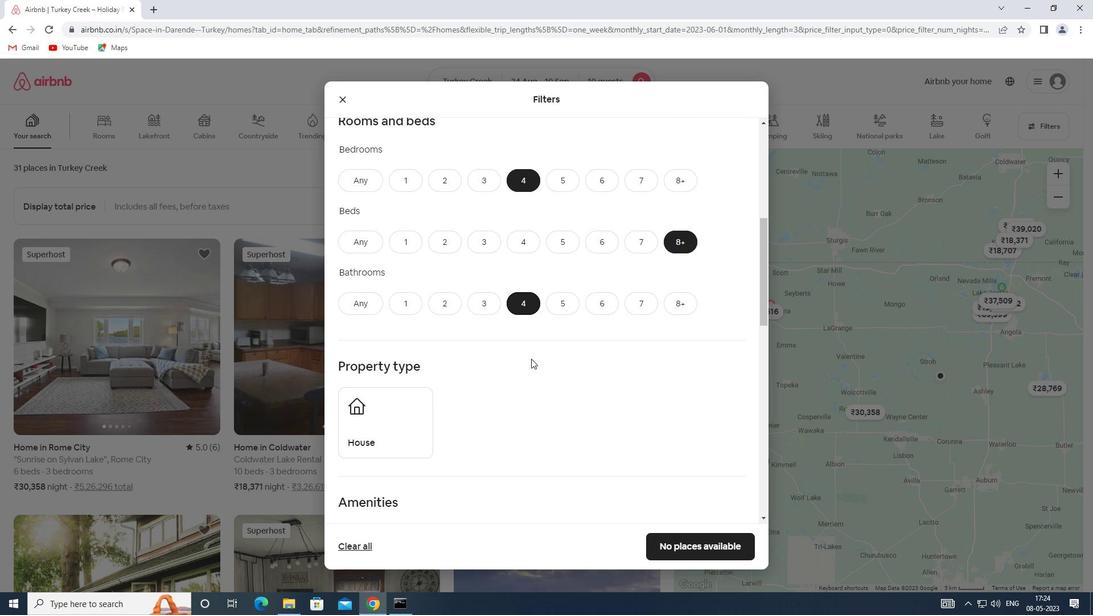
Action: Mouse scrolled (531, 358) with delta (0, 0)
Screenshot: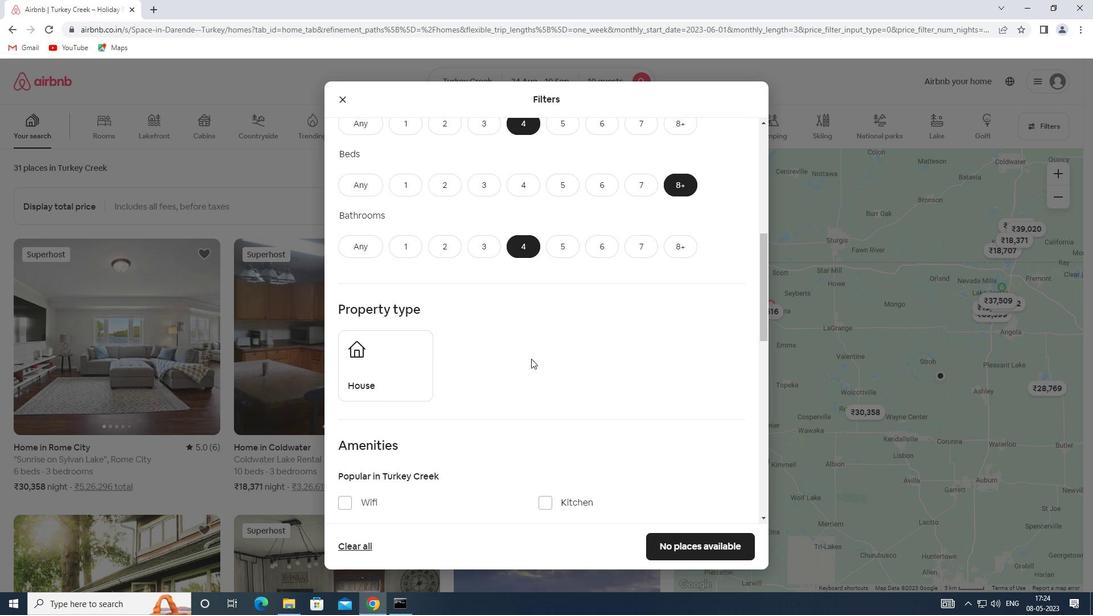 
Action: Mouse moved to (404, 324)
Screenshot: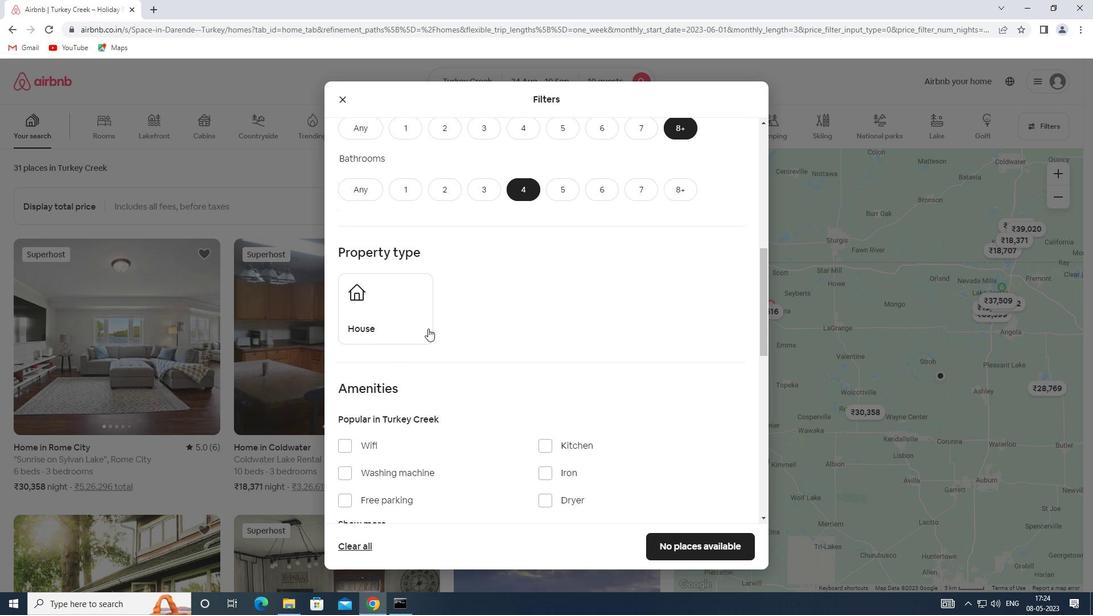 
Action: Mouse pressed left at (404, 324)
Screenshot: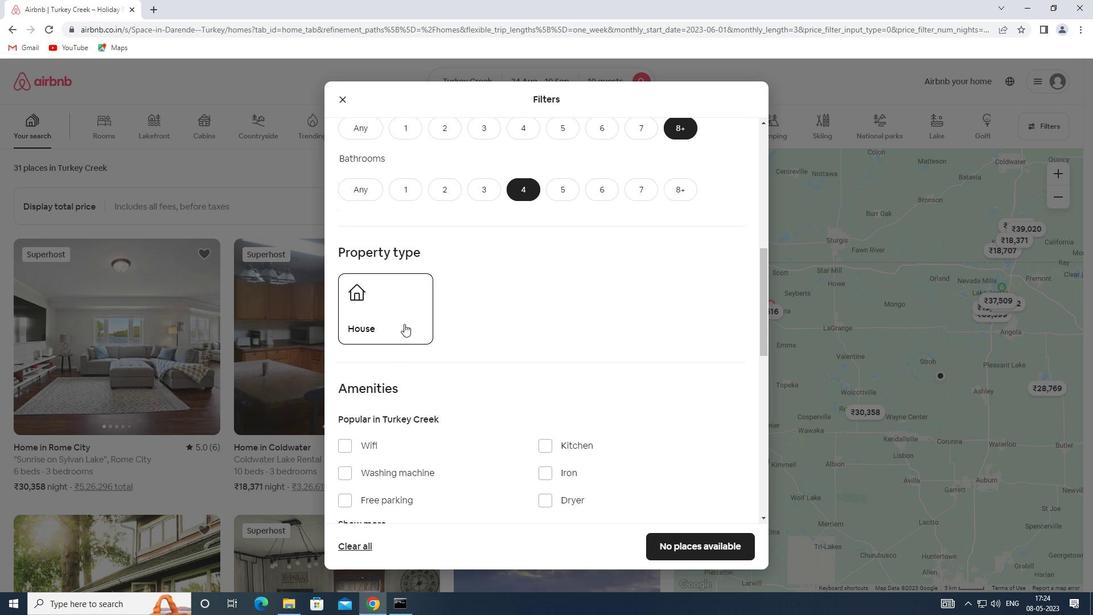 
Action: Mouse moved to (405, 322)
Screenshot: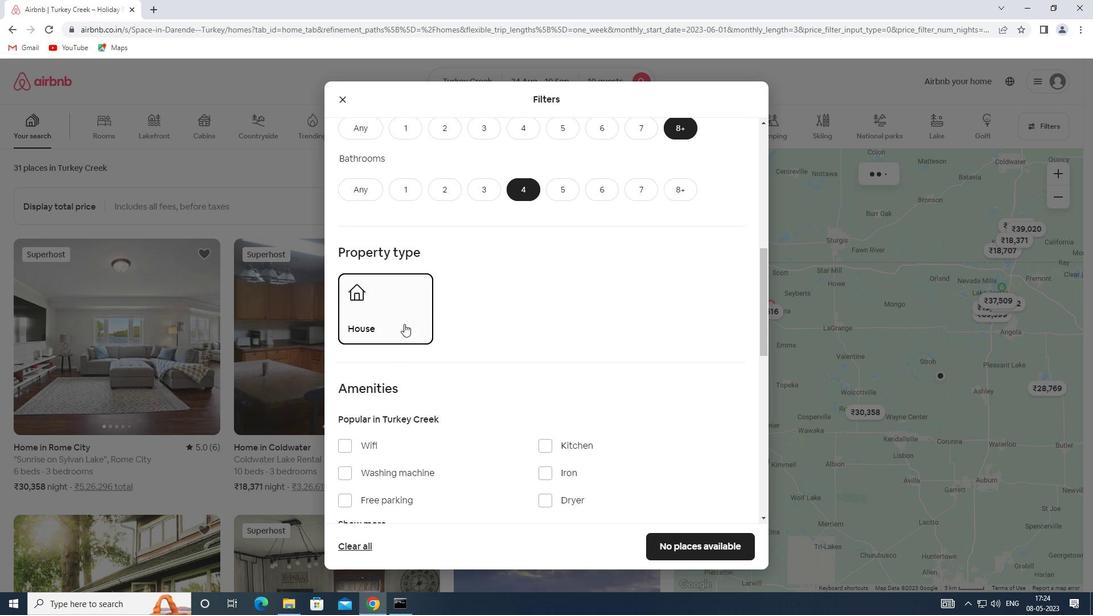 
Action: Mouse scrolled (405, 322) with delta (0, 0)
Screenshot: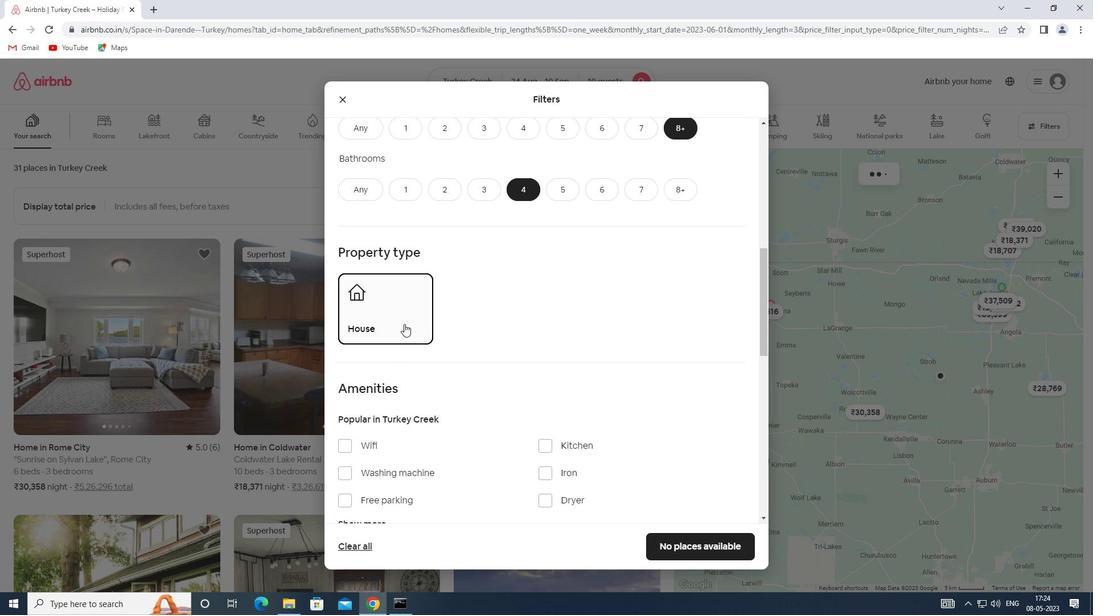 
Action: Mouse scrolled (405, 322) with delta (0, 0)
Screenshot: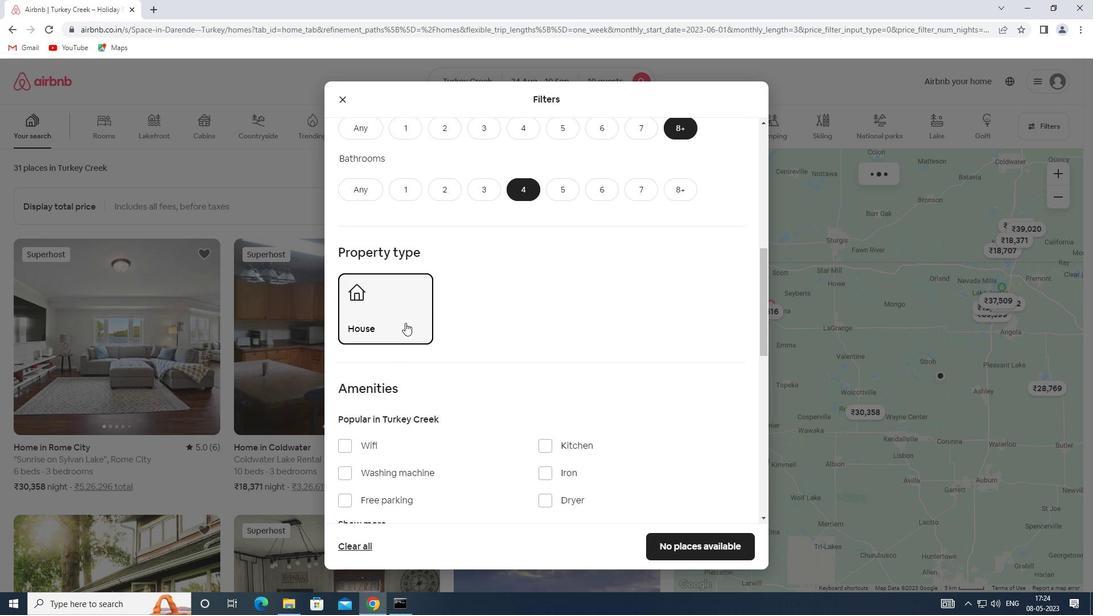 
Action: Mouse moved to (359, 404)
Screenshot: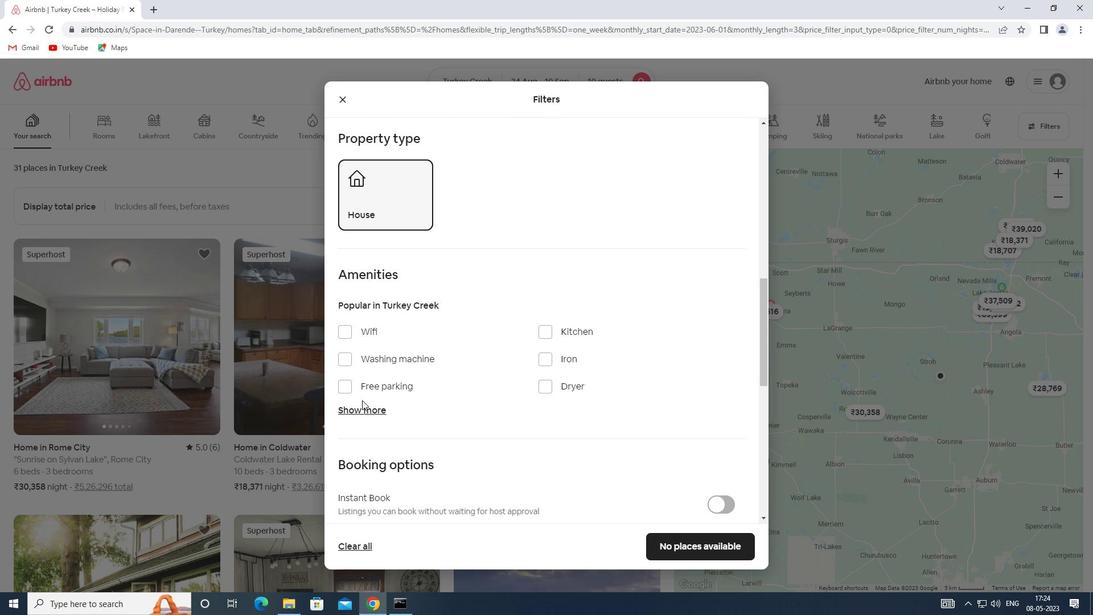 
Action: Mouse pressed left at (359, 404)
Screenshot: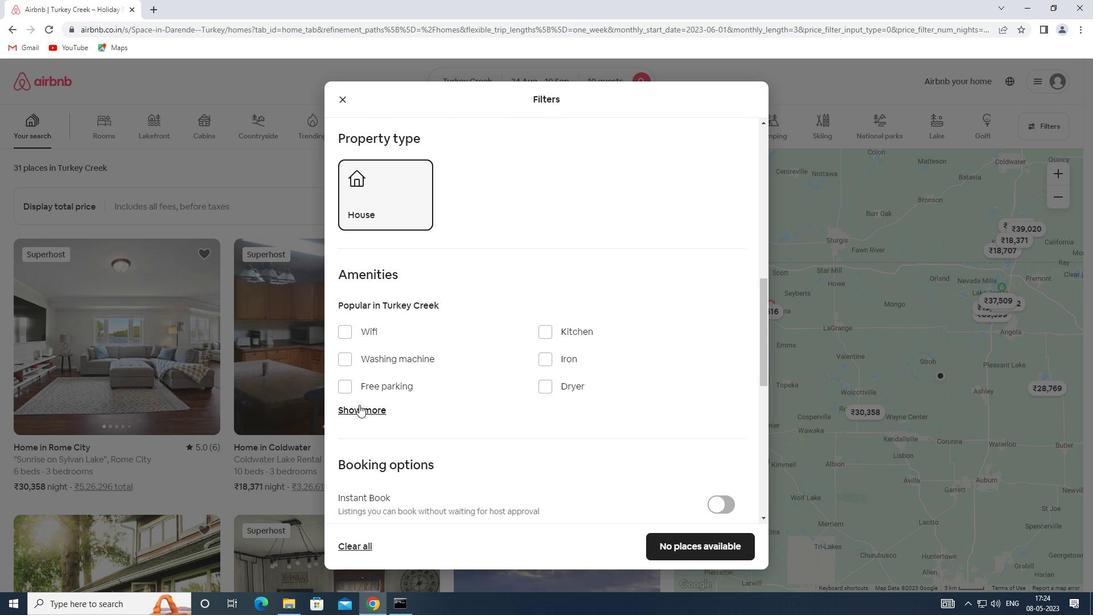 
Action: Mouse moved to (342, 329)
Screenshot: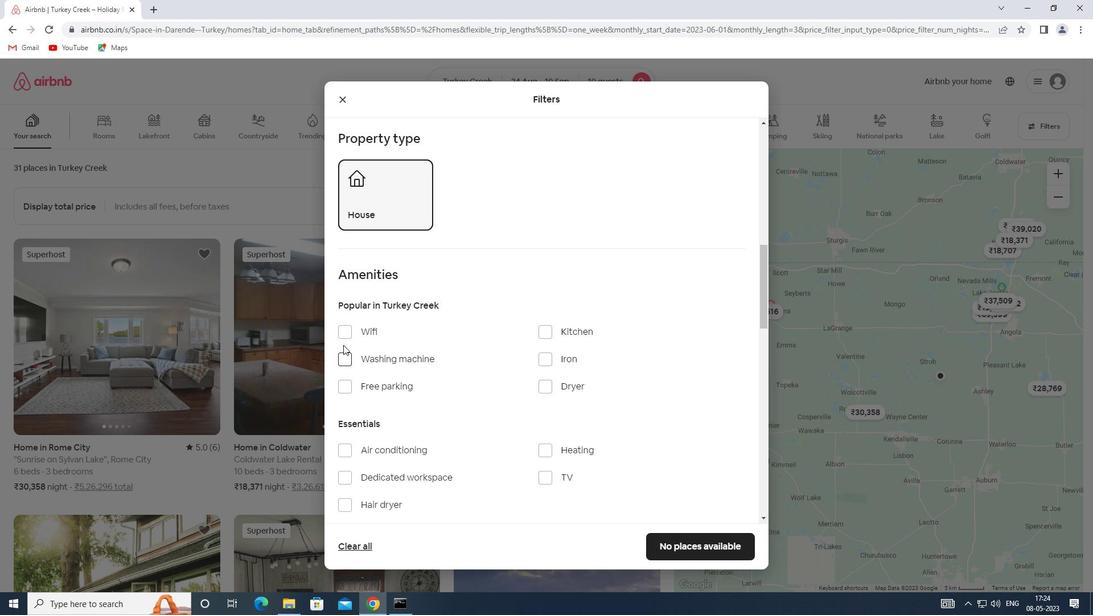 
Action: Mouse pressed left at (342, 329)
Screenshot: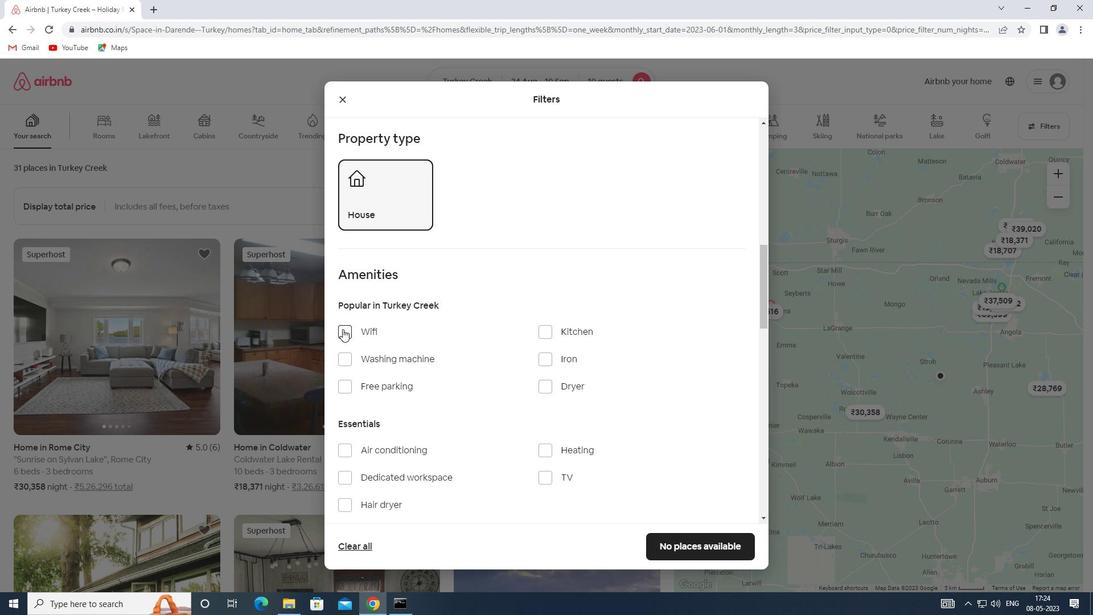 
Action: Mouse moved to (545, 475)
Screenshot: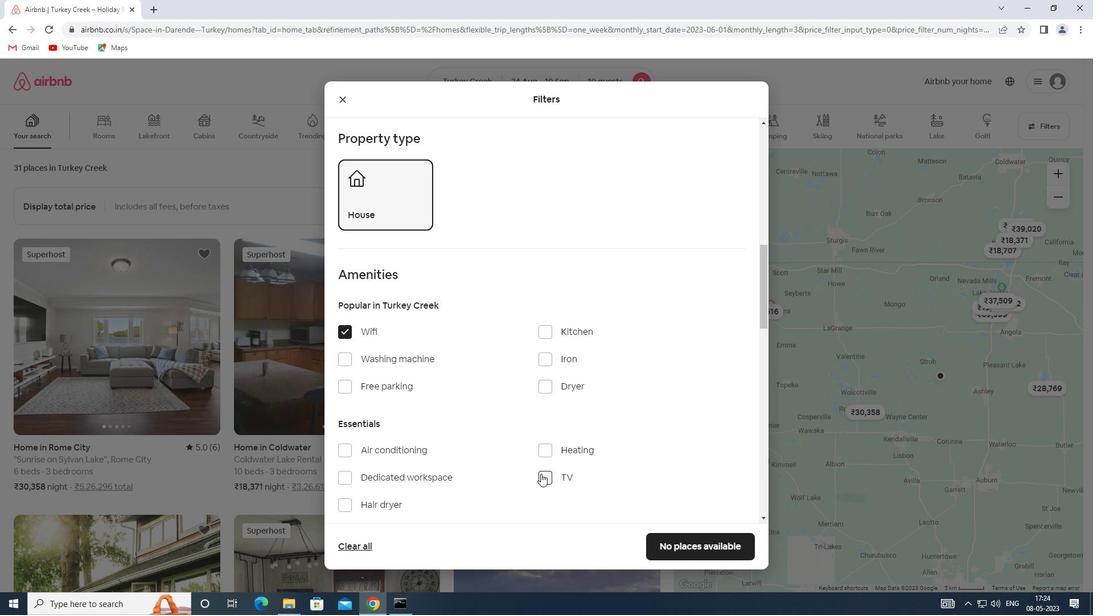 
Action: Mouse pressed left at (545, 475)
Screenshot: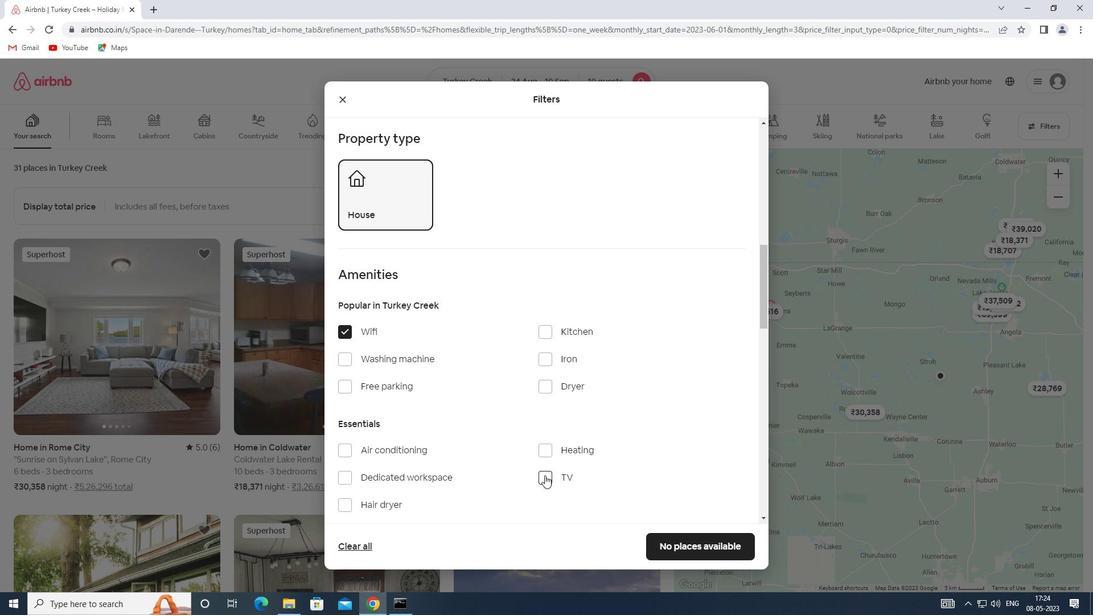 
Action: Mouse moved to (348, 385)
Screenshot: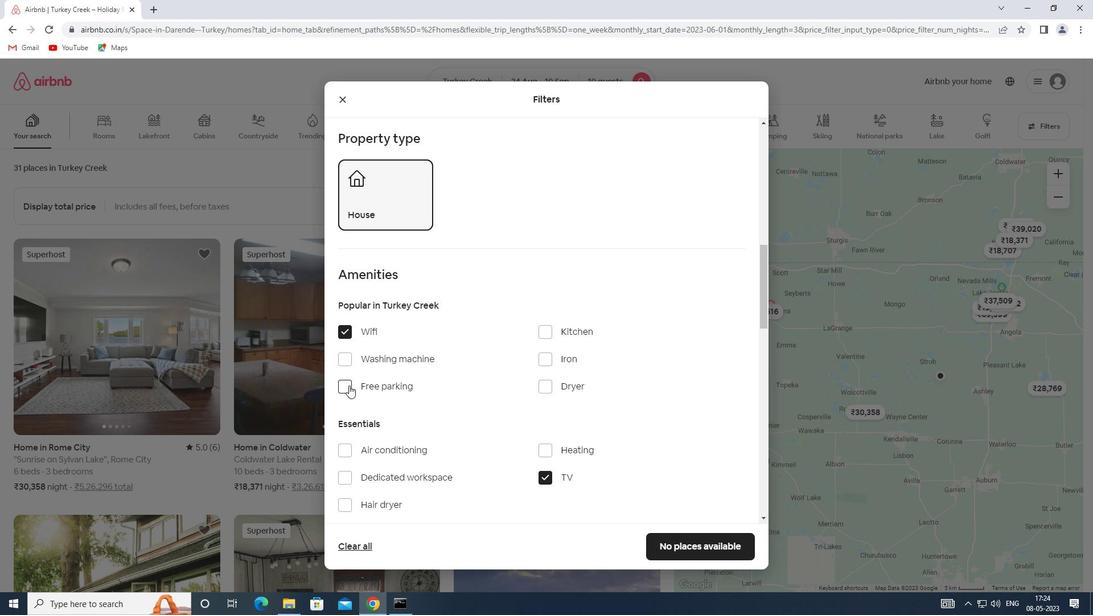 
Action: Mouse pressed left at (348, 385)
Screenshot: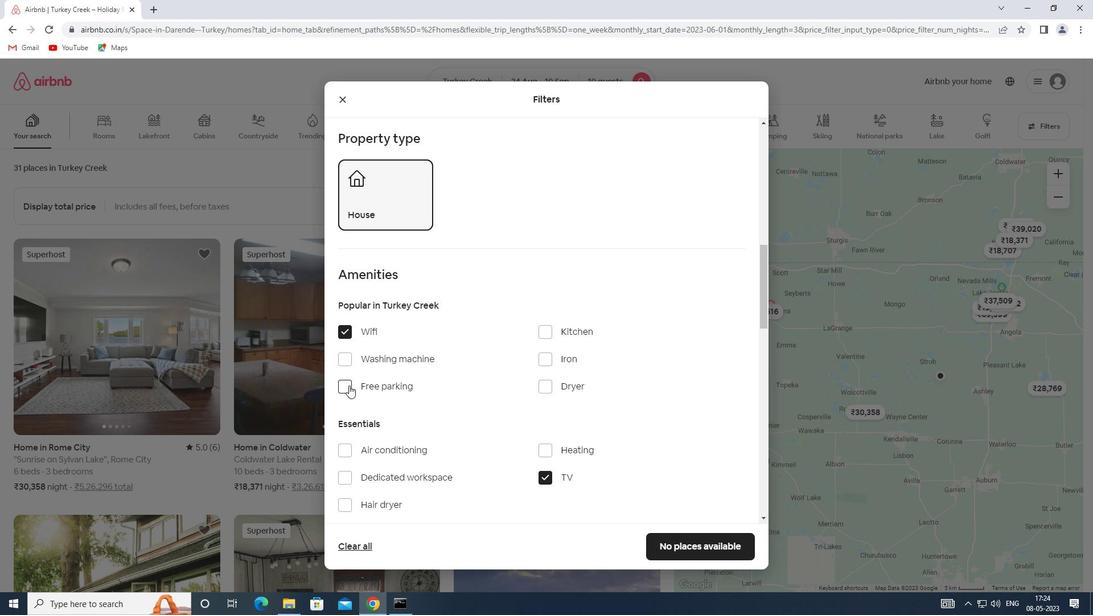 
Action: Mouse moved to (378, 386)
Screenshot: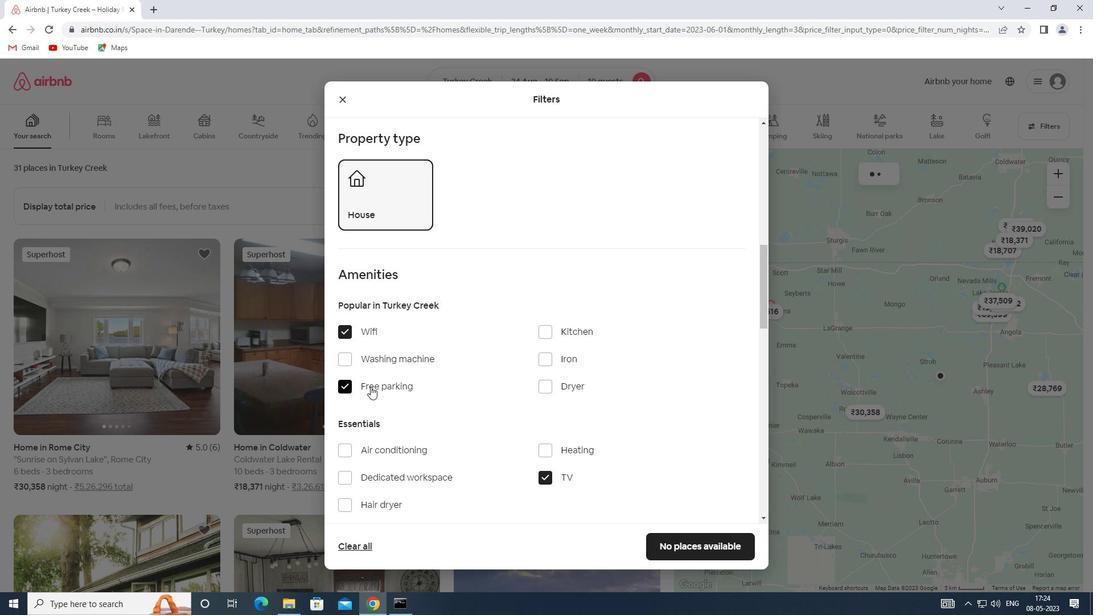 
Action: Mouse scrolled (378, 386) with delta (0, 0)
Screenshot: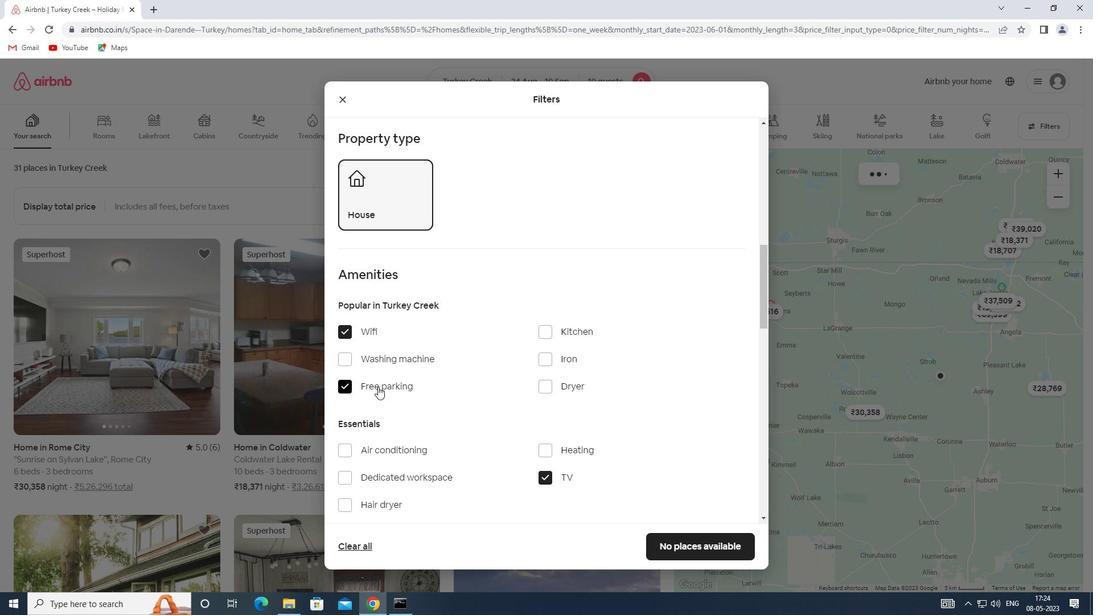 
Action: Mouse scrolled (378, 386) with delta (0, 0)
Screenshot: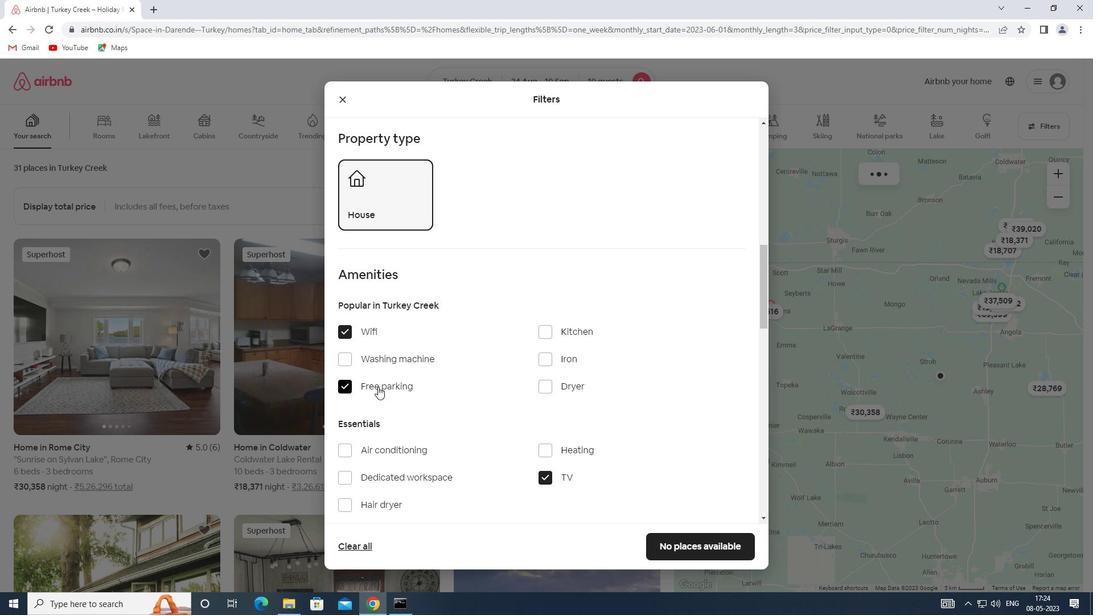 
Action: Mouse moved to (383, 382)
Screenshot: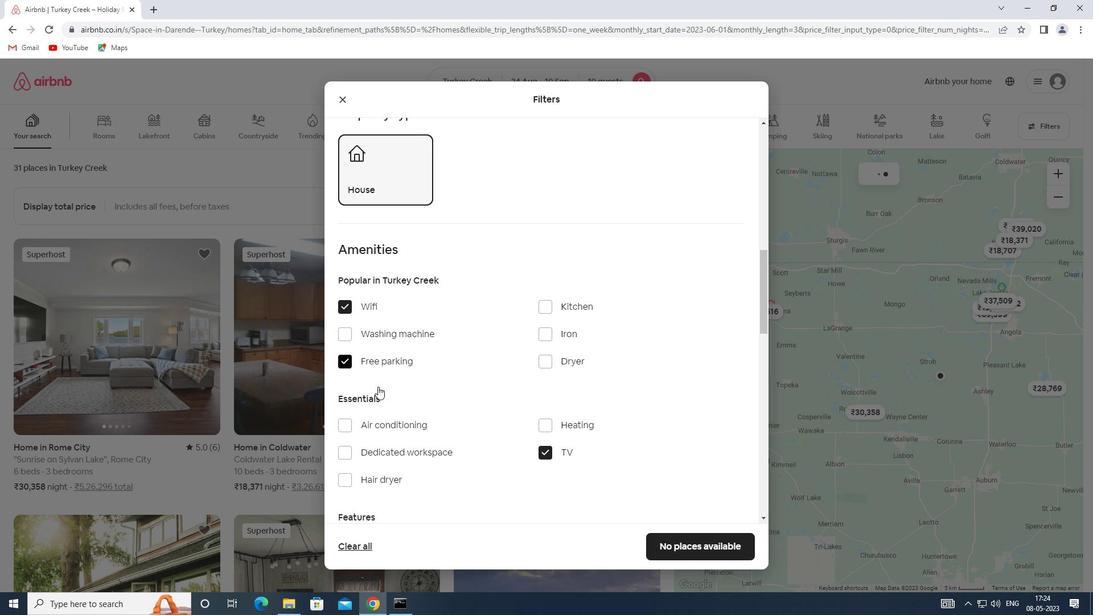 
Action: Mouse scrolled (383, 381) with delta (0, 0)
Screenshot: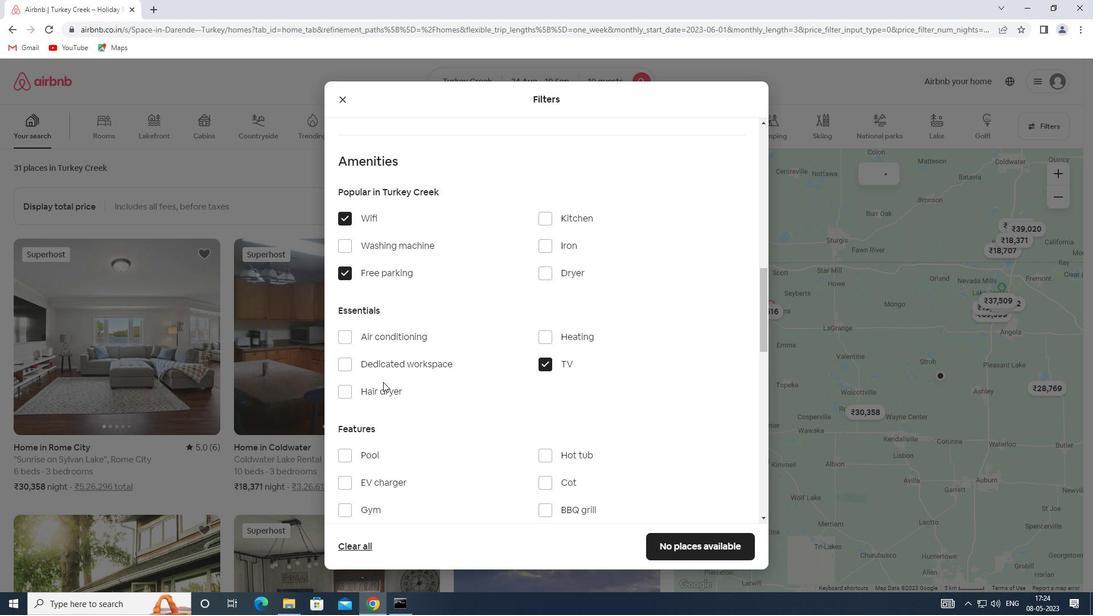 
Action: Mouse moved to (370, 452)
Screenshot: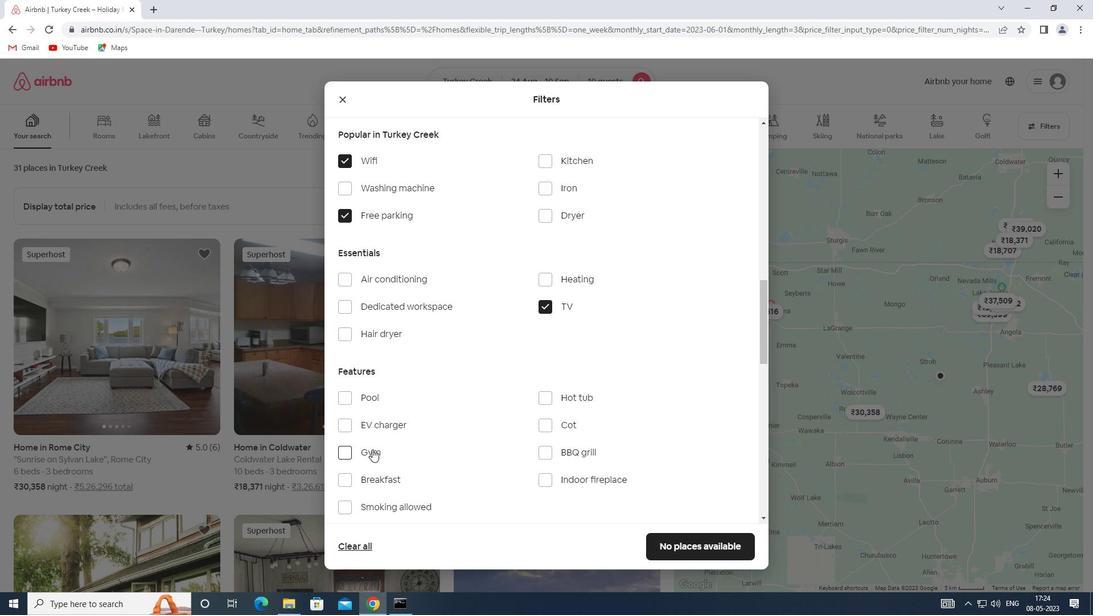 
Action: Mouse pressed left at (370, 452)
Screenshot: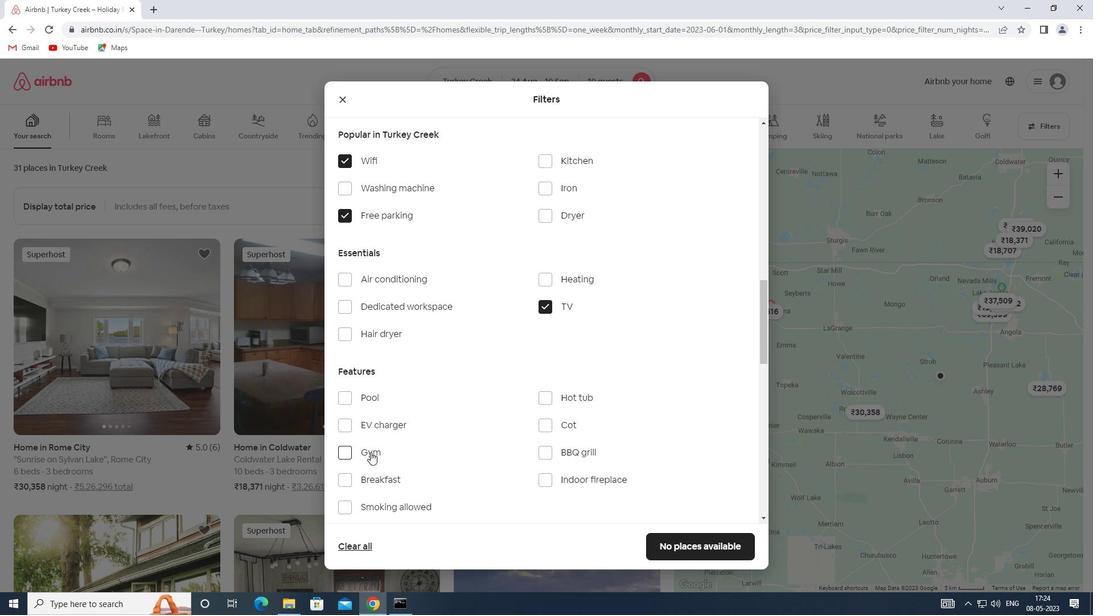 
Action: Mouse moved to (378, 476)
Screenshot: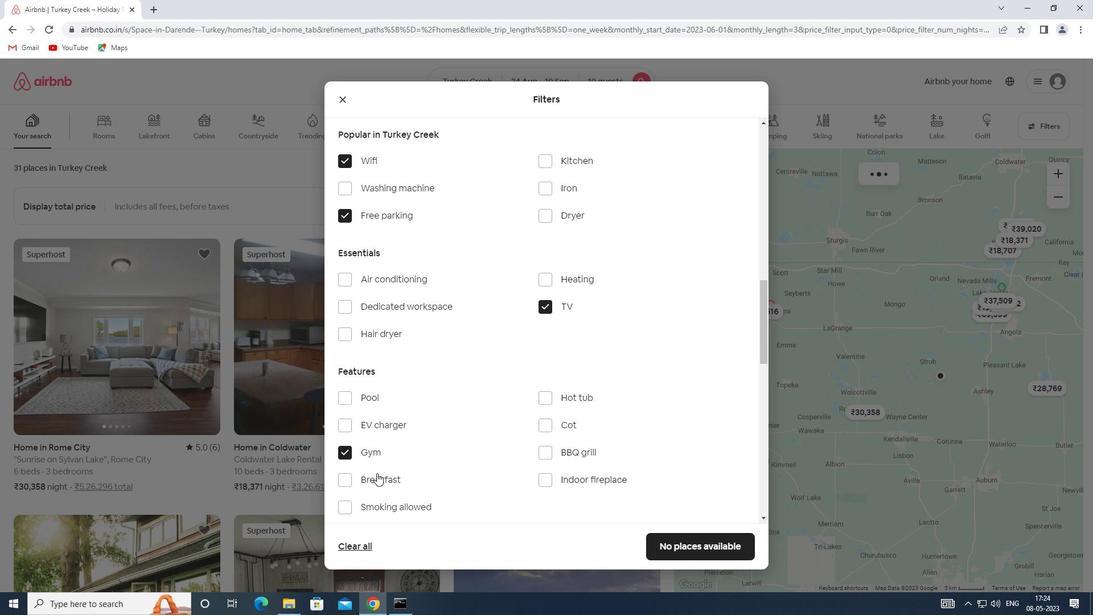 
Action: Mouse pressed left at (378, 476)
Screenshot: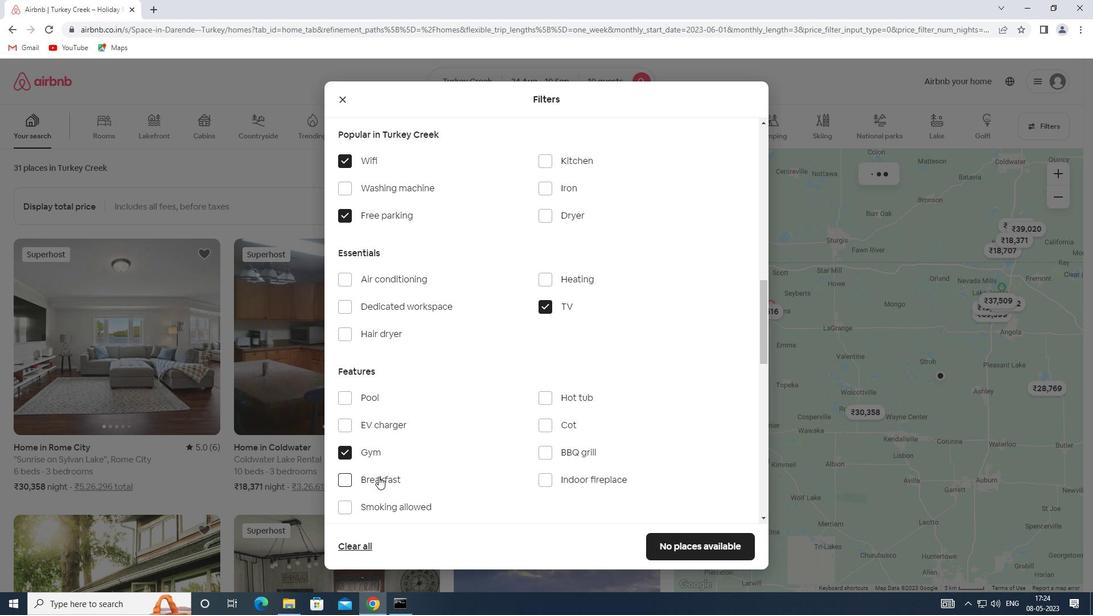 
Action: Mouse moved to (584, 386)
Screenshot: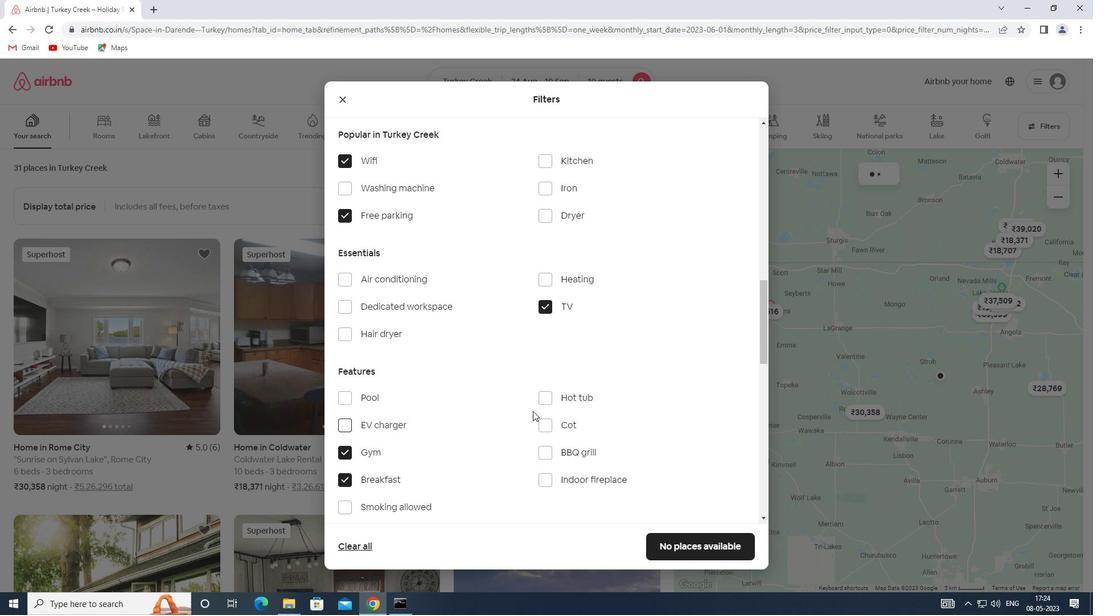 
Action: Mouse scrolled (584, 385) with delta (0, 0)
Screenshot: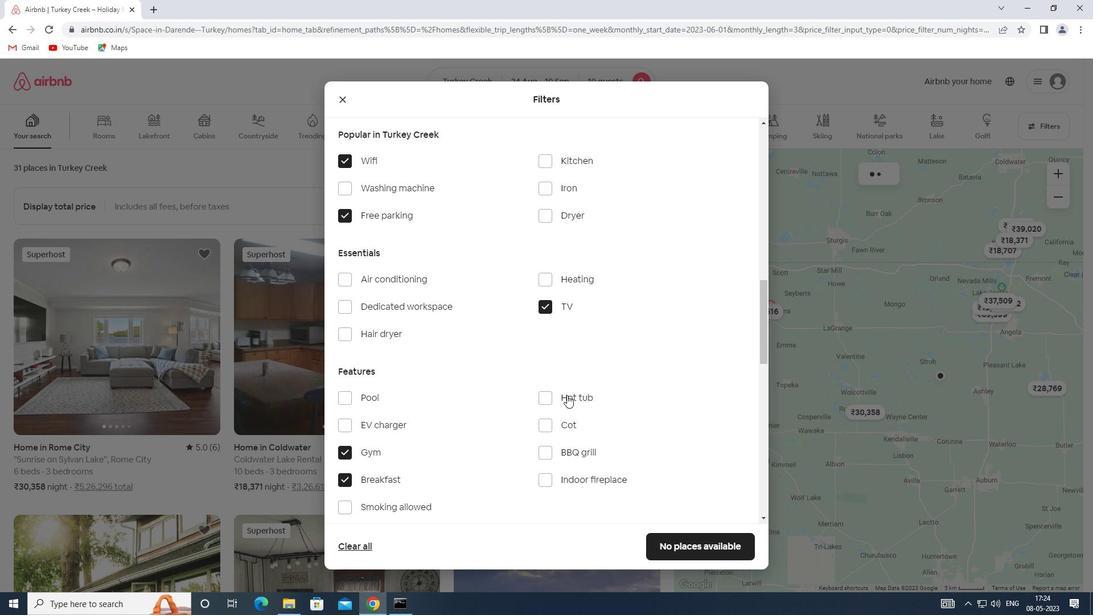 
Action: Mouse moved to (585, 386)
Screenshot: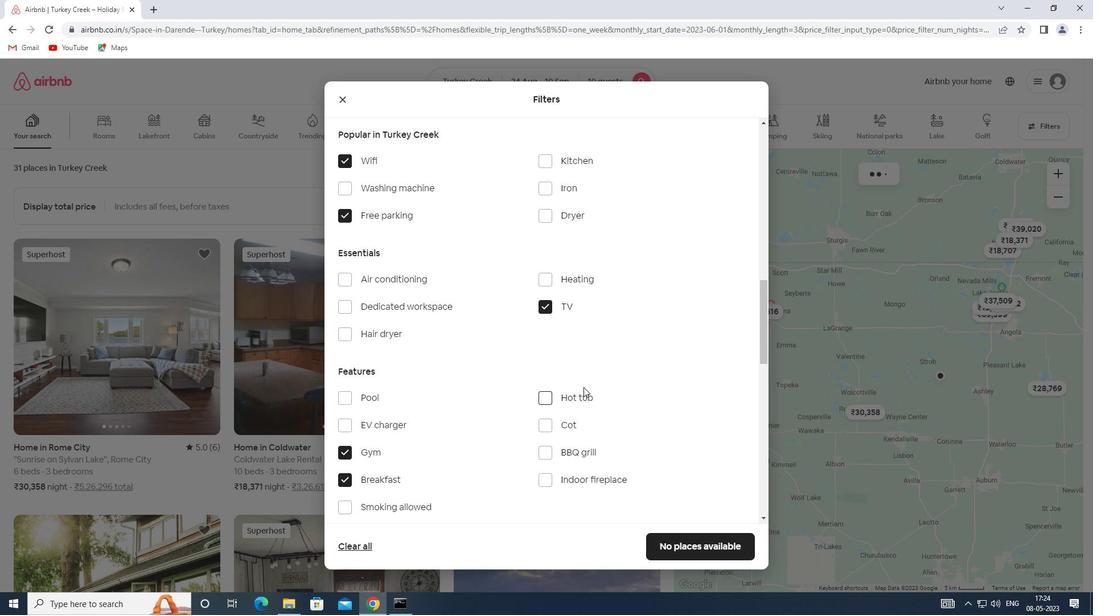 
Action: Mouse scrolled (585, 385) with delta (0, 0)
Screenshot: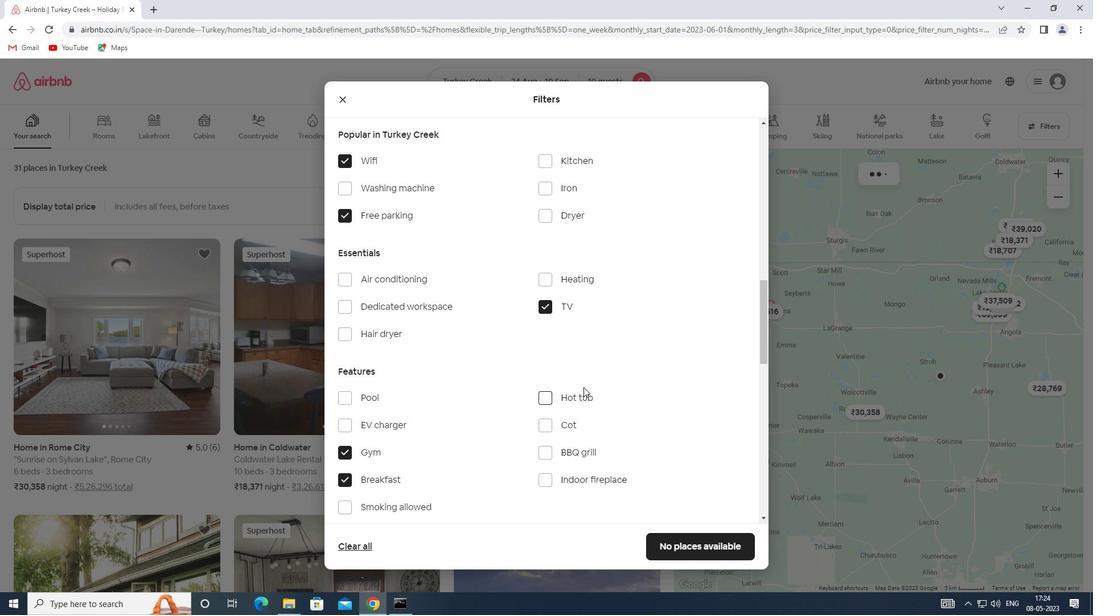
Action: Mouse moved to (587, 385)
Screenshot: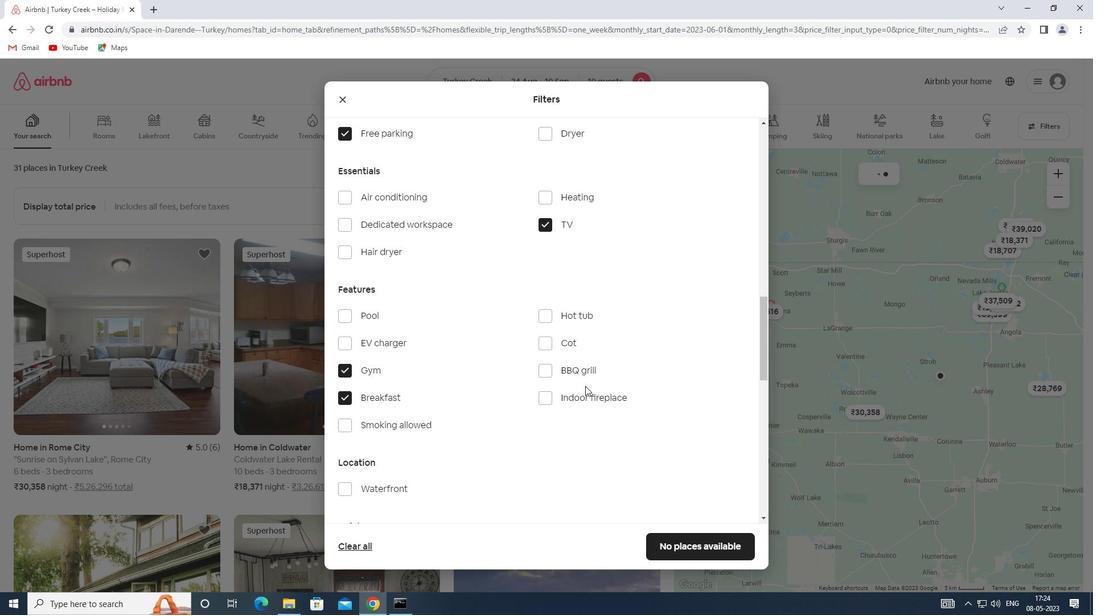 
Action: Mouse scrolled (587, 385) with delta (0, 0)
Screenshot: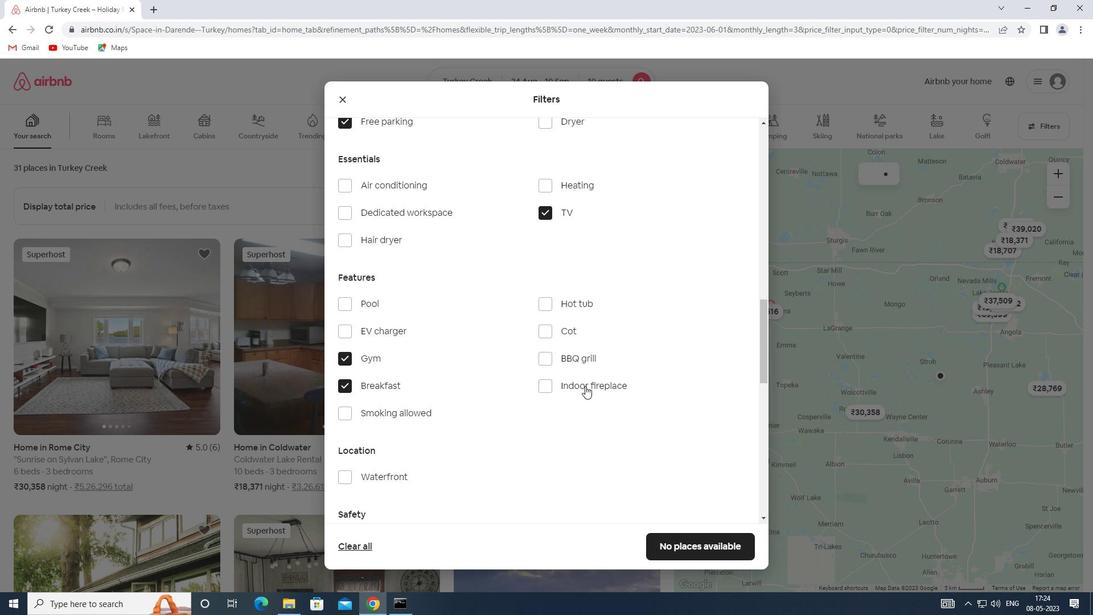 
Action: Mouse scrolled (587, 385) with delta (0, 0)
Screenshot: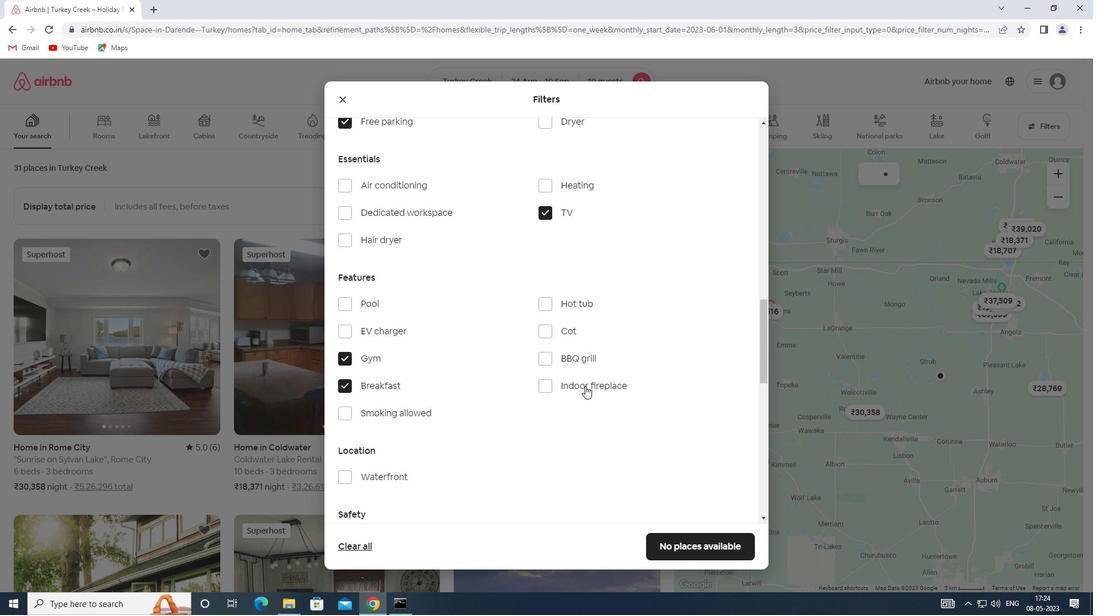 
Action: Mouse scrolled (587, 385) with delta (0, 0)
Screenshot: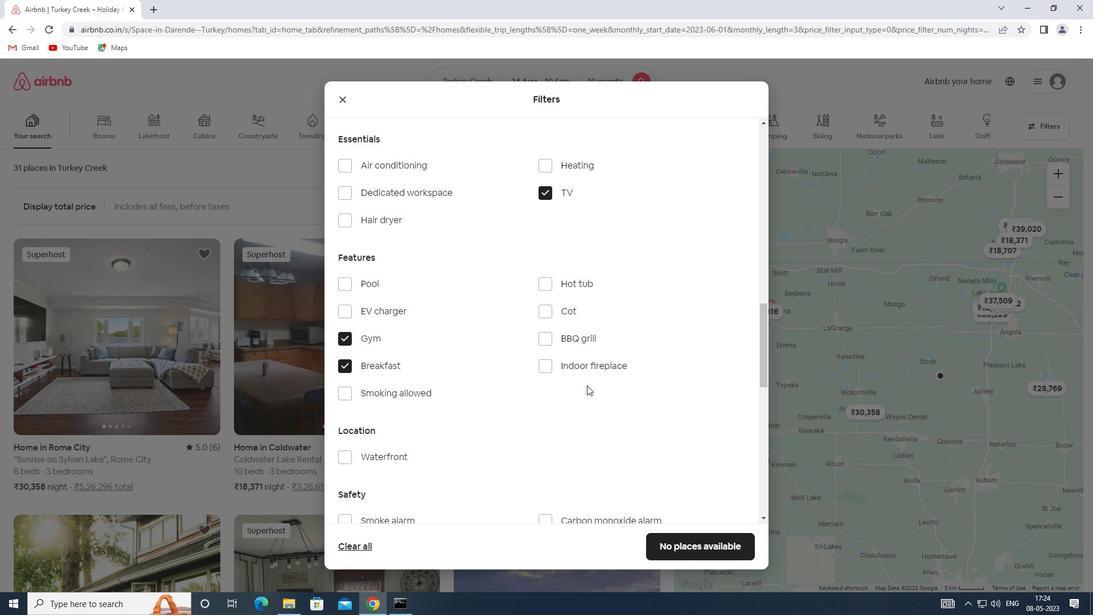 
Action: Mouse scrolled (587, 385) with delta (0, 0)
Screenshot: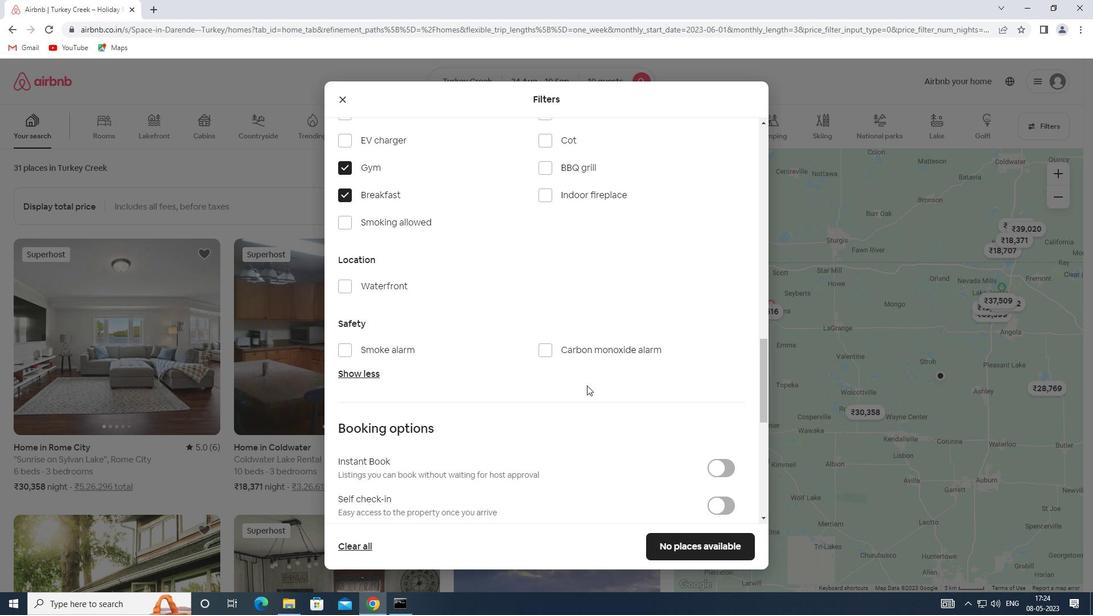 
Action: Mouse scrolled (587, 385) with delta (0, 0)
Screenshot: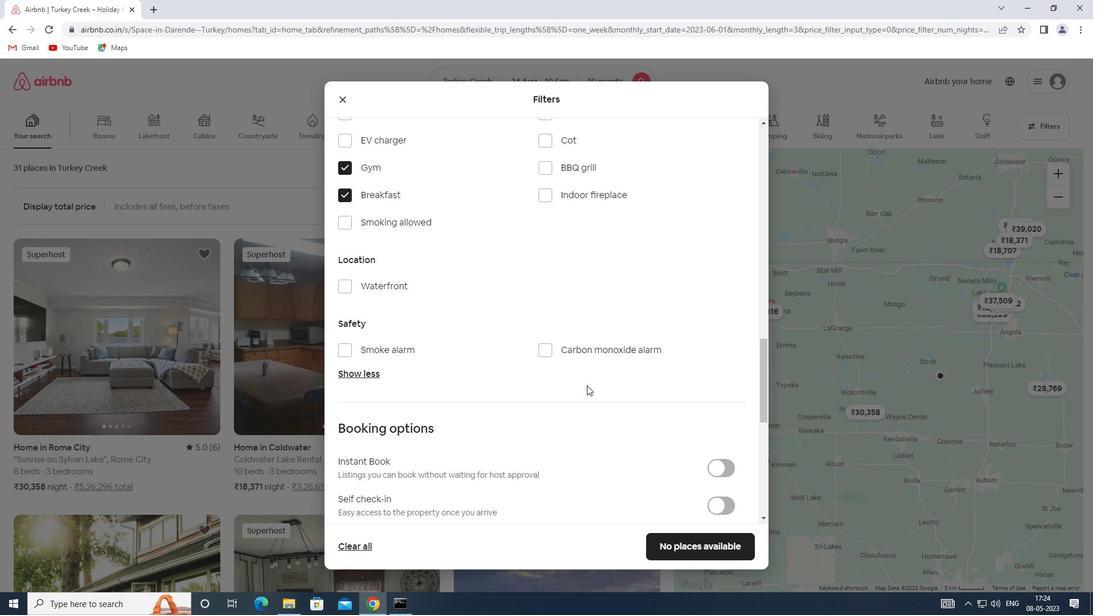 
Action: Mouse moved to (710, 390)
Screenshot: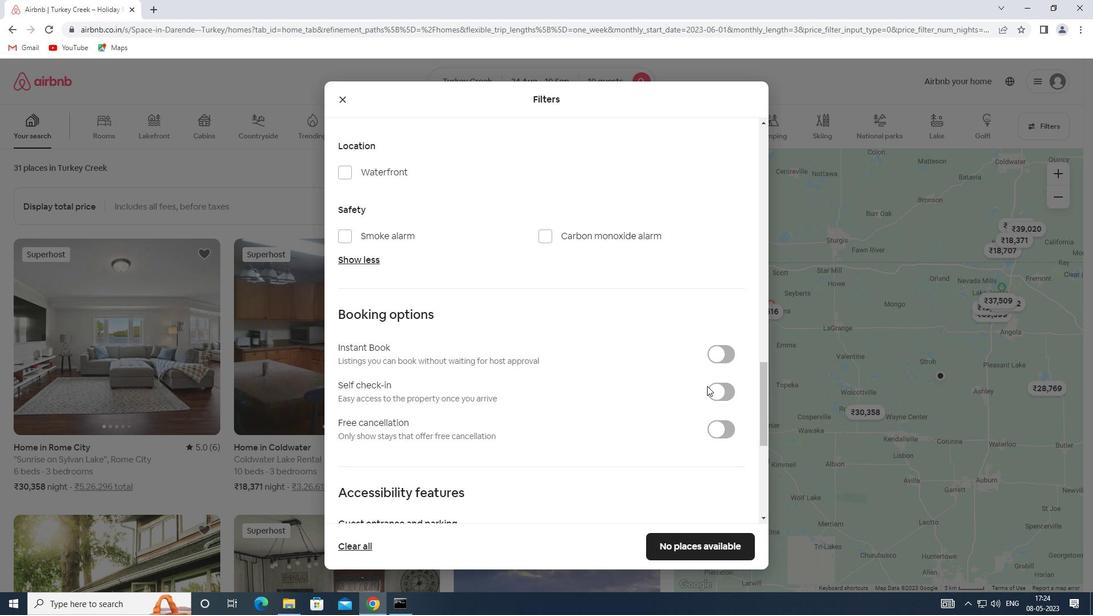 
Action: Mouse pressed left at (710, 390)
Screenshot: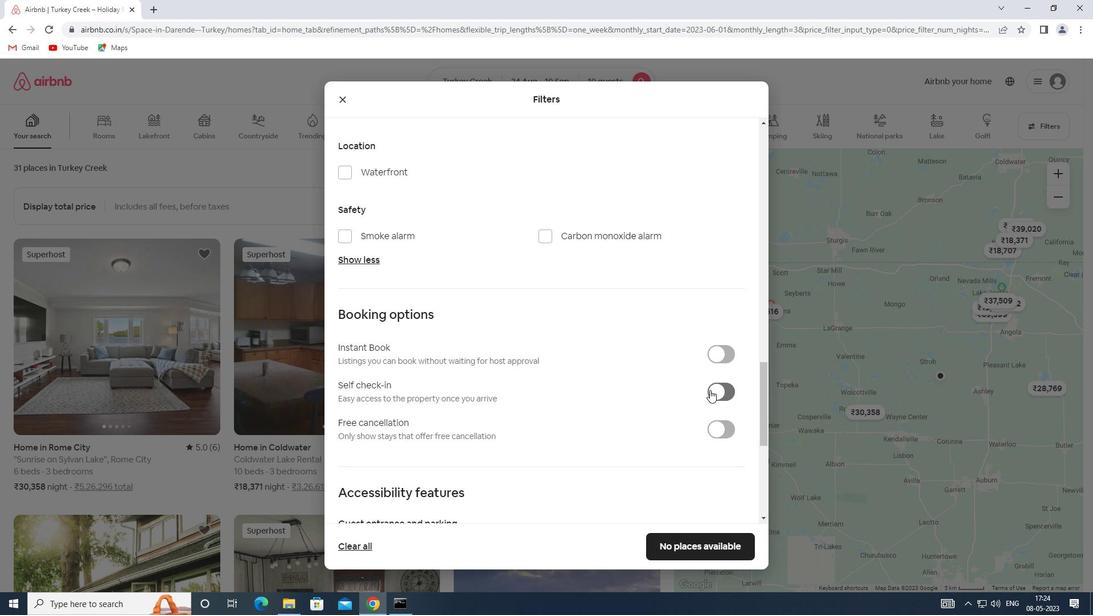
Action: Mouse moved to (394, 410)
Screenshot: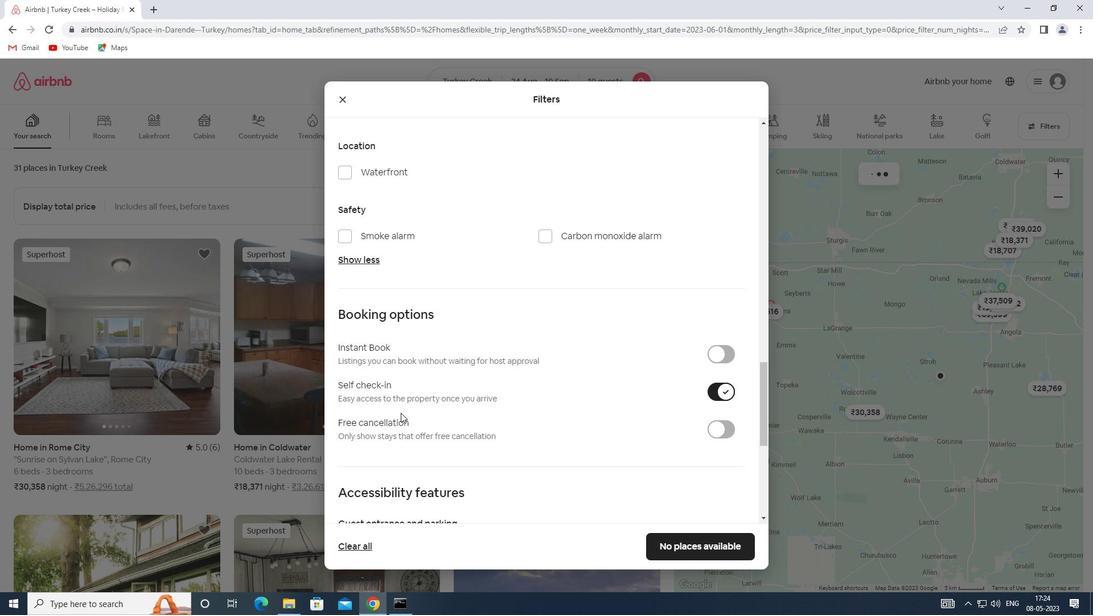 
Action: Mouse scrolled (394, 410) with delta (0, 0)
Screenshot: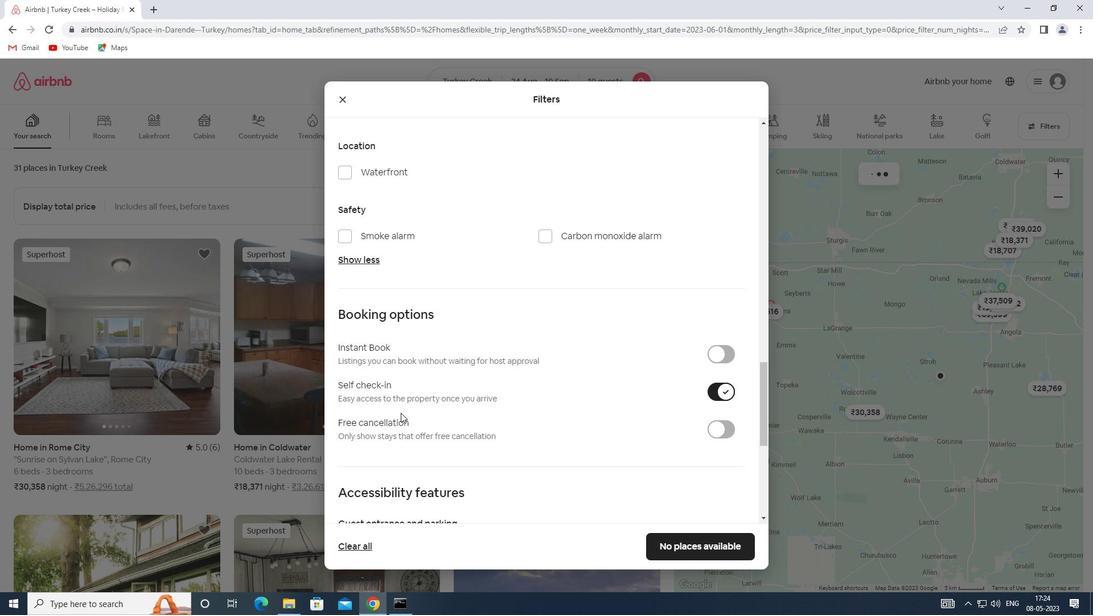 
Action: Mouse scrolled (394, 410) with delta (0, 0)
Screenshot: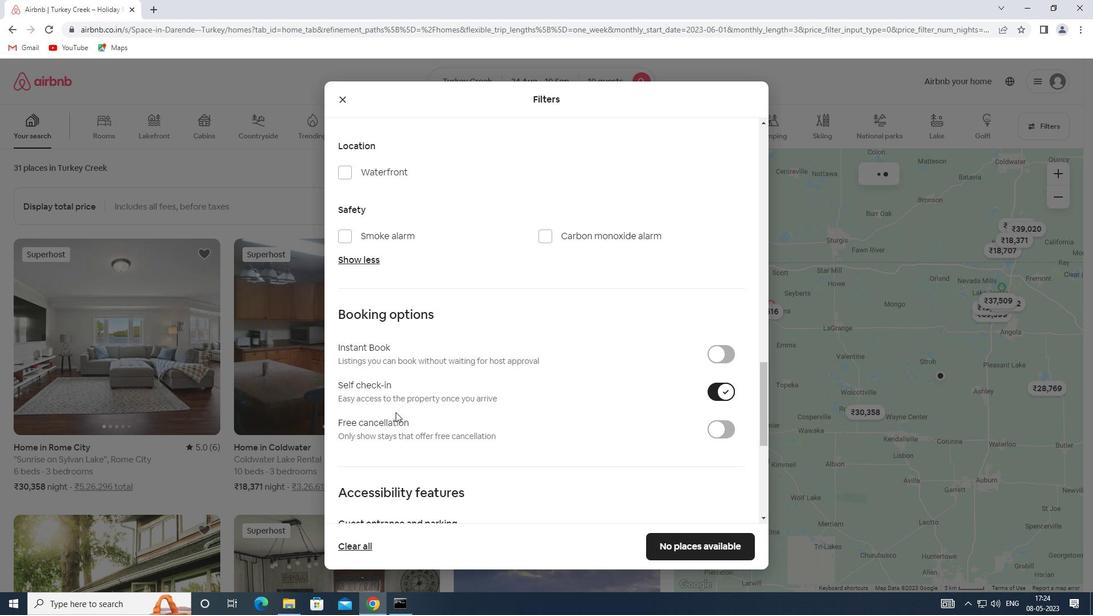 
Action: Mouse scrolled (394, 410) with delta (0, 0)
Screenshot: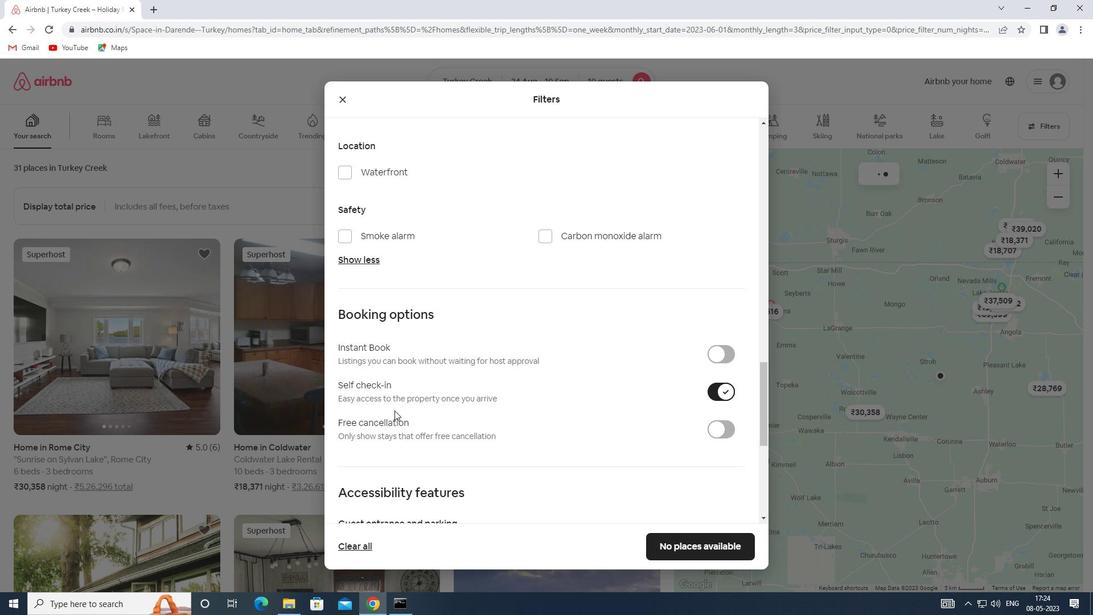 
Action: Mouse moved to (394, 407)
Screenshot: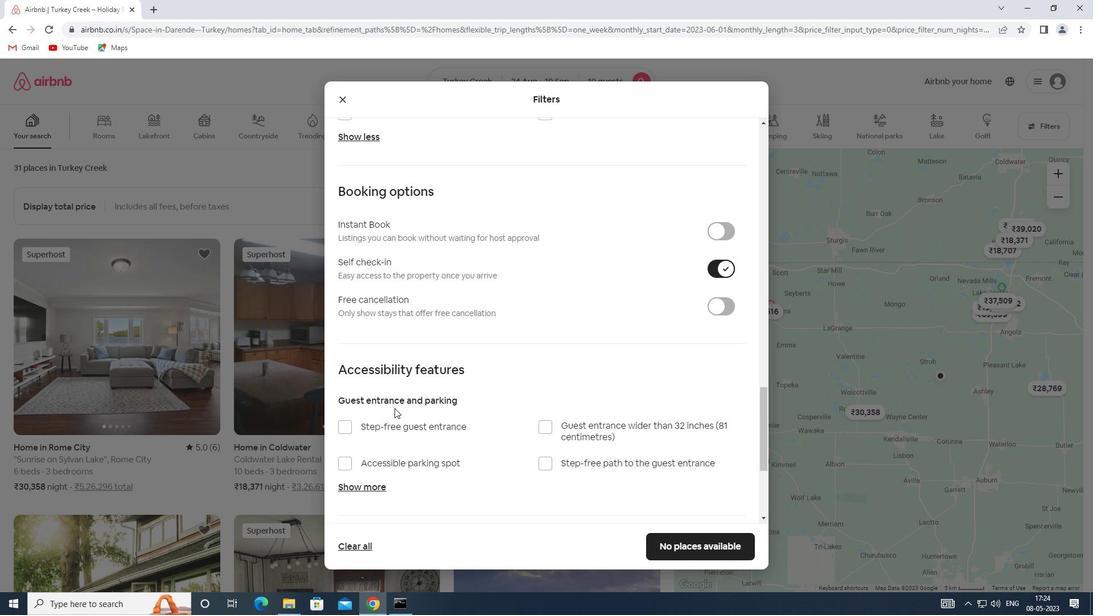 
Action: Mouse scrolled (394, 407) with delta (0, 0)
Screenshot: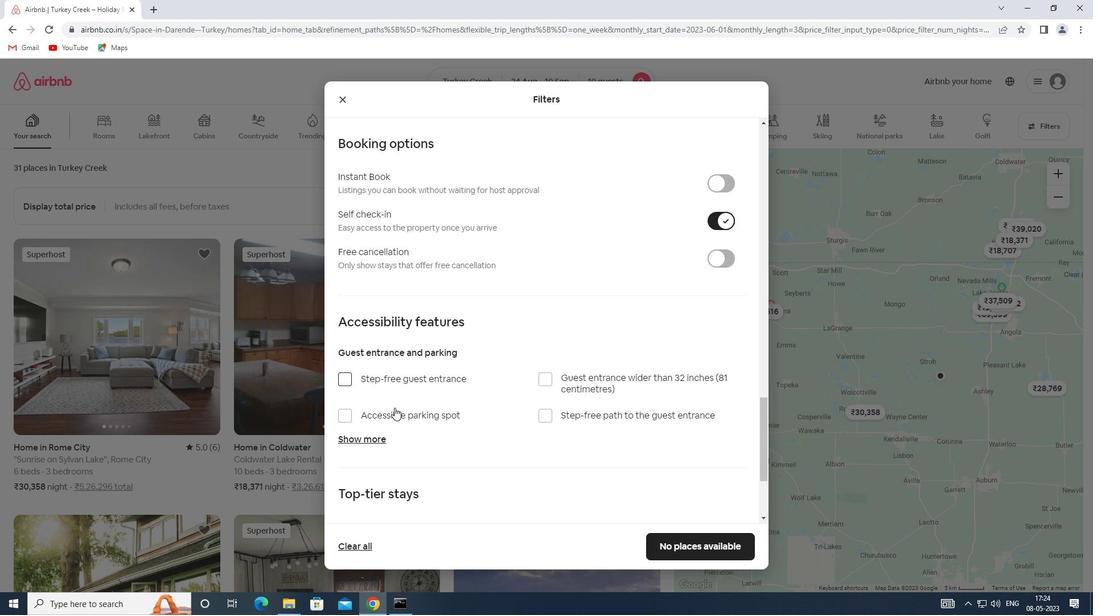 
Action: Mouse scrolled (394, 407) with delta (0, 0)
Screenshot: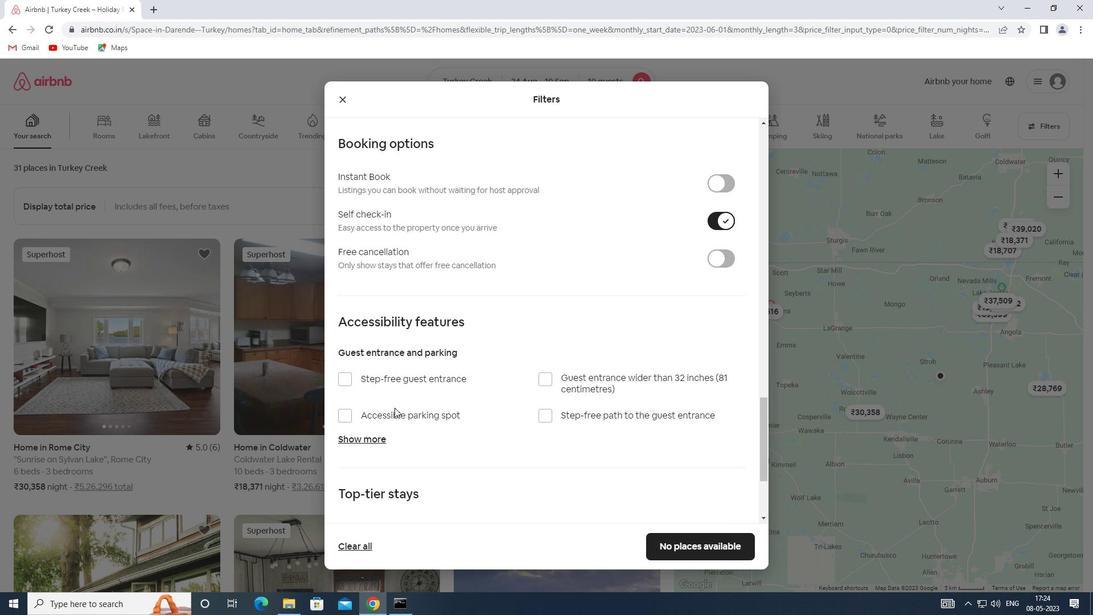 
Action: Mouse scrolled (394, 407) with delta (0, 0)
Screenshot: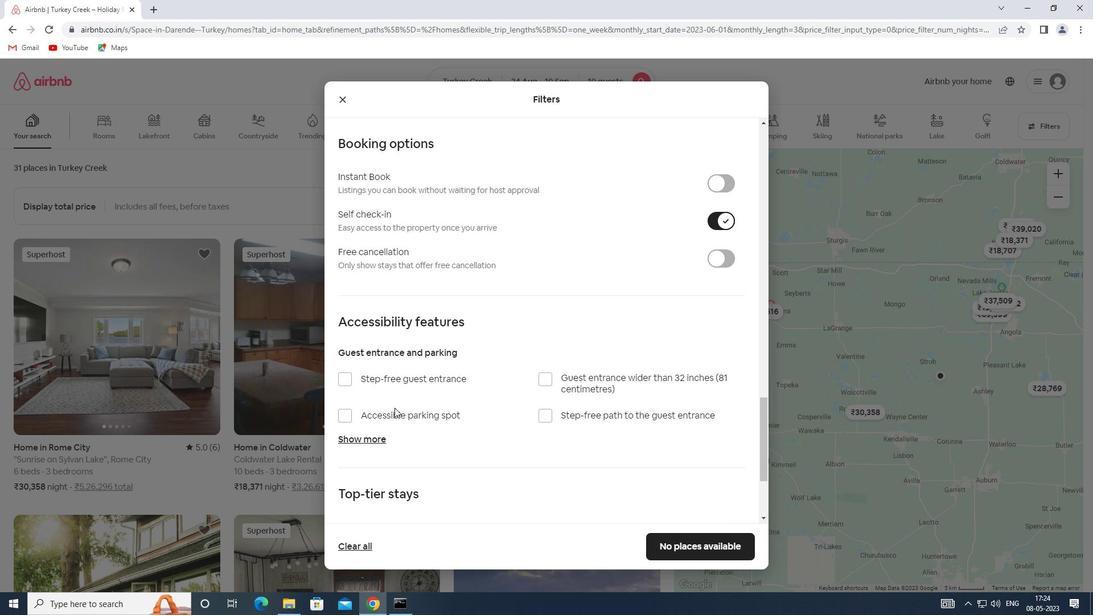 
Action: Mouse moved to (394, 407)
Screenshot: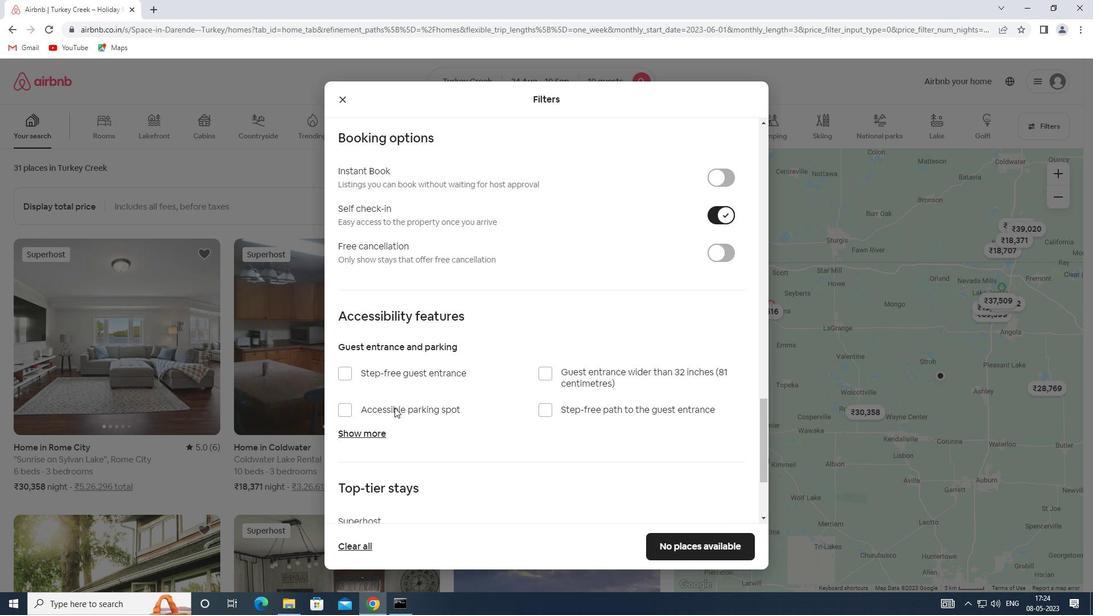 
Action: Mouse scrolled (394, 406) with delta (0, 0)
Screenshot: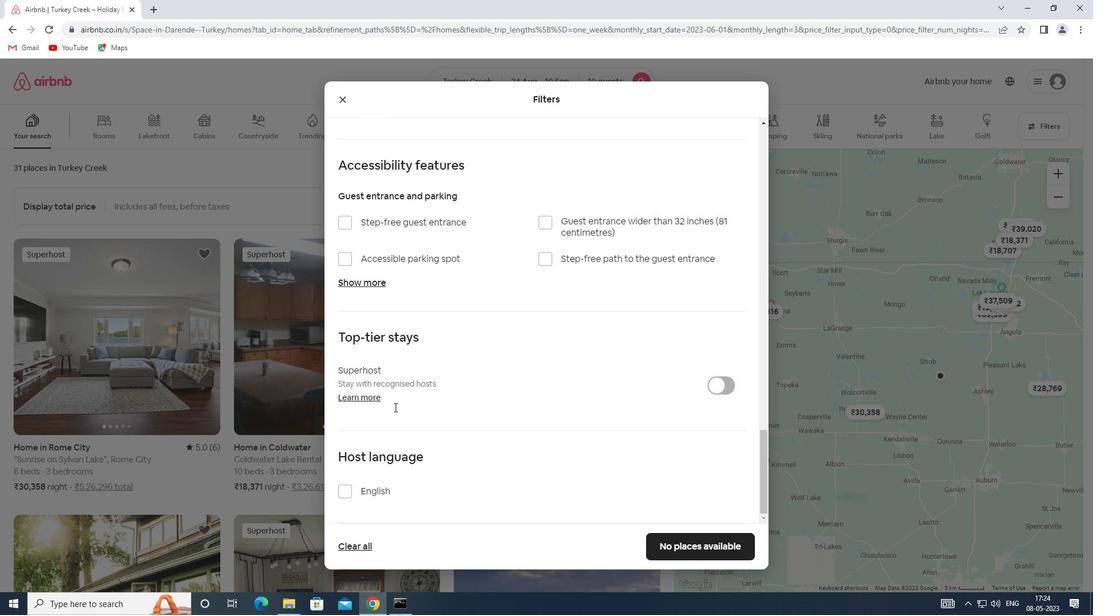 
Action: Mouse scrolled (394, 406) with delta (0, 0)
Screenshot: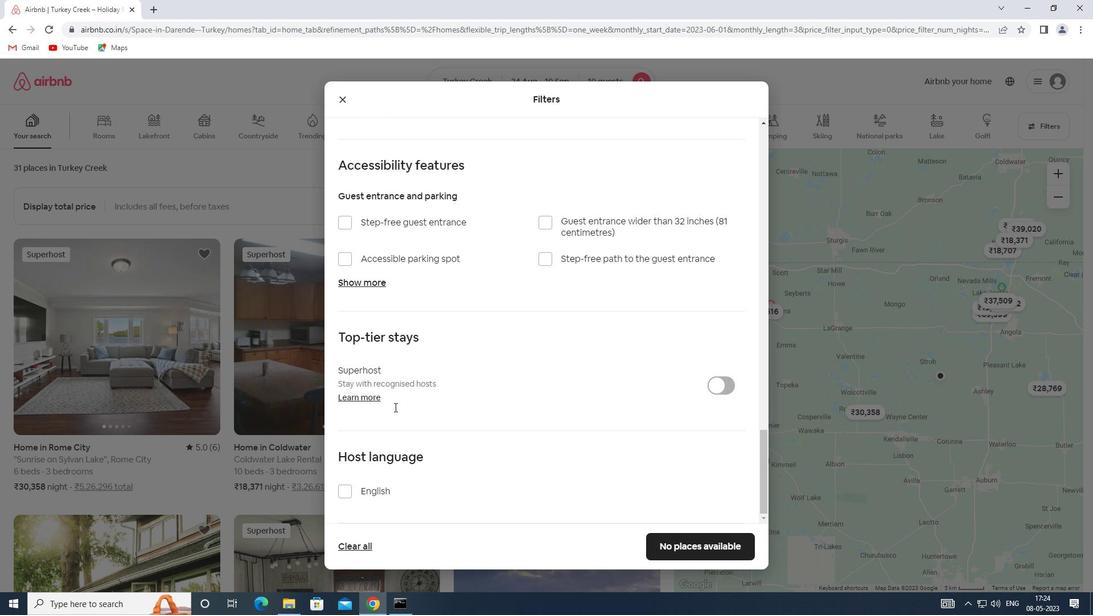 
Action: Mouse moved to (351, 491)
Screenshot: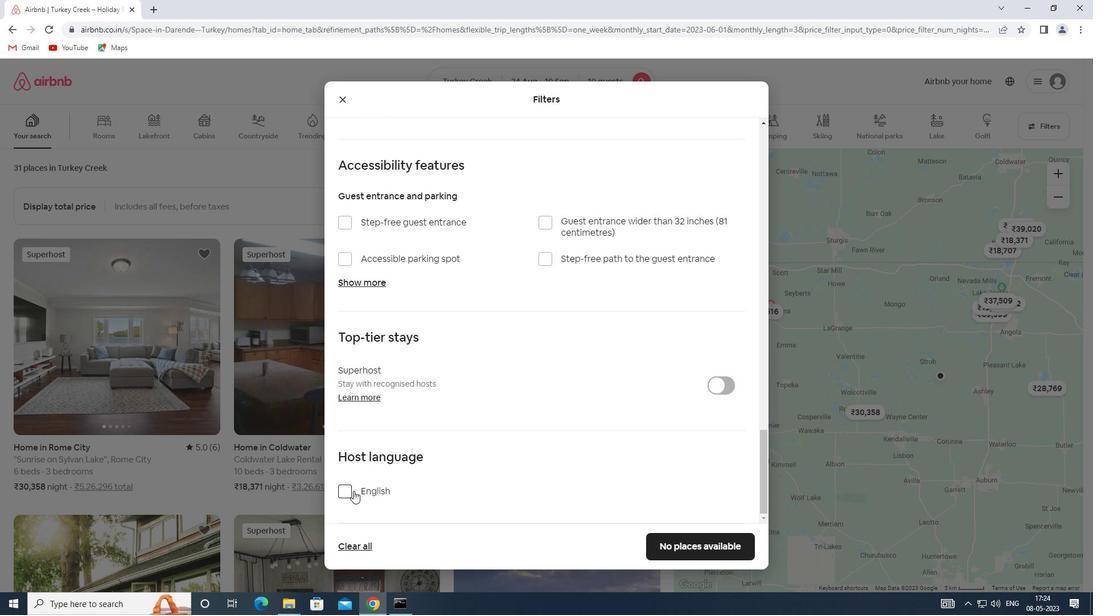 
Action: Mouse pressed left at (351, 491)
Screenshot: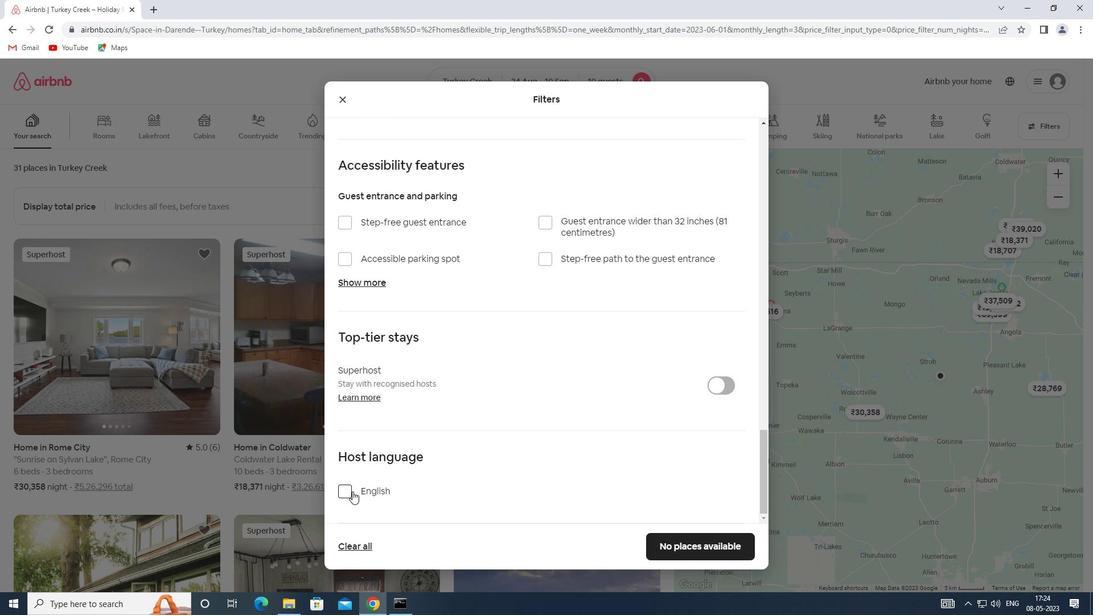 
Action: Mouse moved to (673, 549)
Screenshot: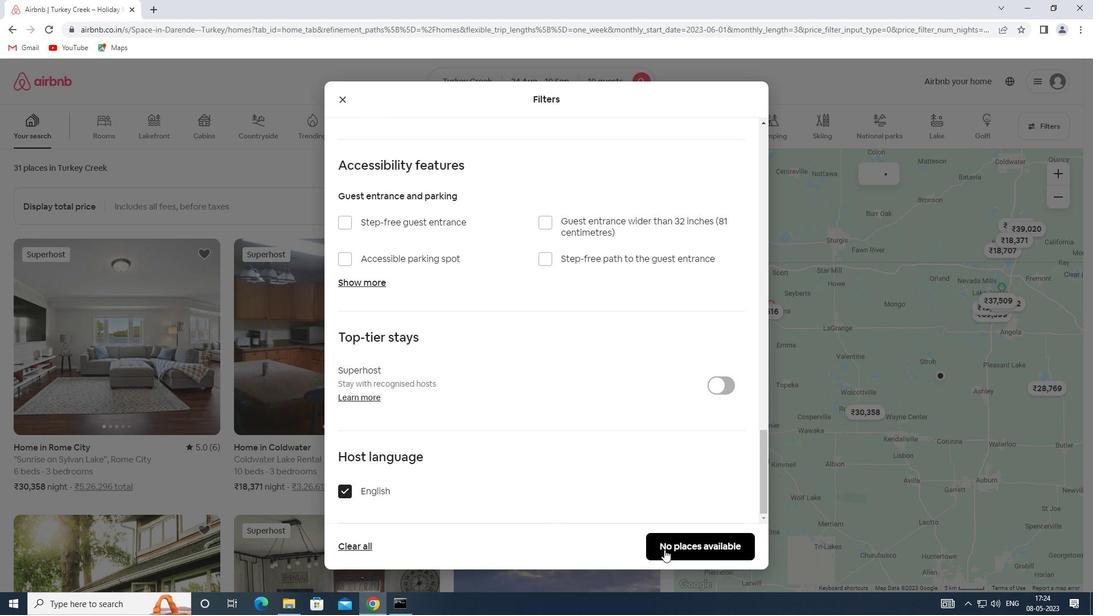 
Action: Mouse pressed left at (673, 549)
Screenshot: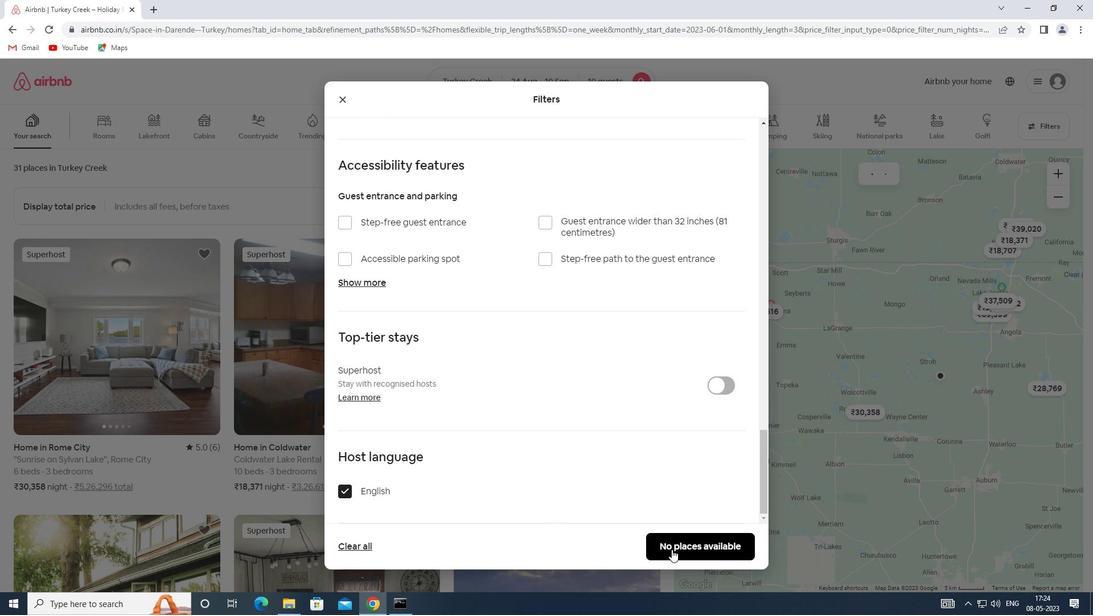 
